 Task: Open the event Second Team Building Activity: Outdoor Adventure and Team Bonding Experience on '2023/10/29', change the date to 2023/12/23, change the font style of the description to Georgia, set the availability to Working elsewhere, insert an emoji Sky blue heart, logged in from the account softage.10@softage.net and add another guest for the event, softage.9@softage.net. Change the alignment of the event description to Align right.Change the font color of the description to Yellow and select an event charm, 
Action: Mouse moved to (341, 158)
Screenshot: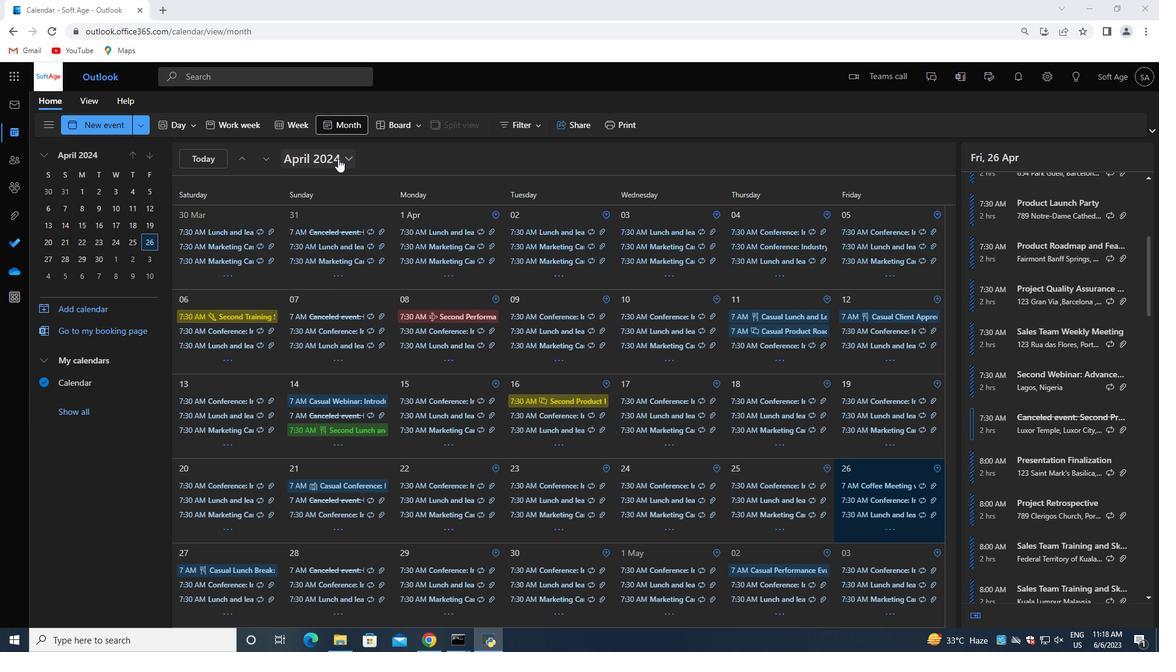 
Action: Mouse pressed left at (341, 158)
Screenshot: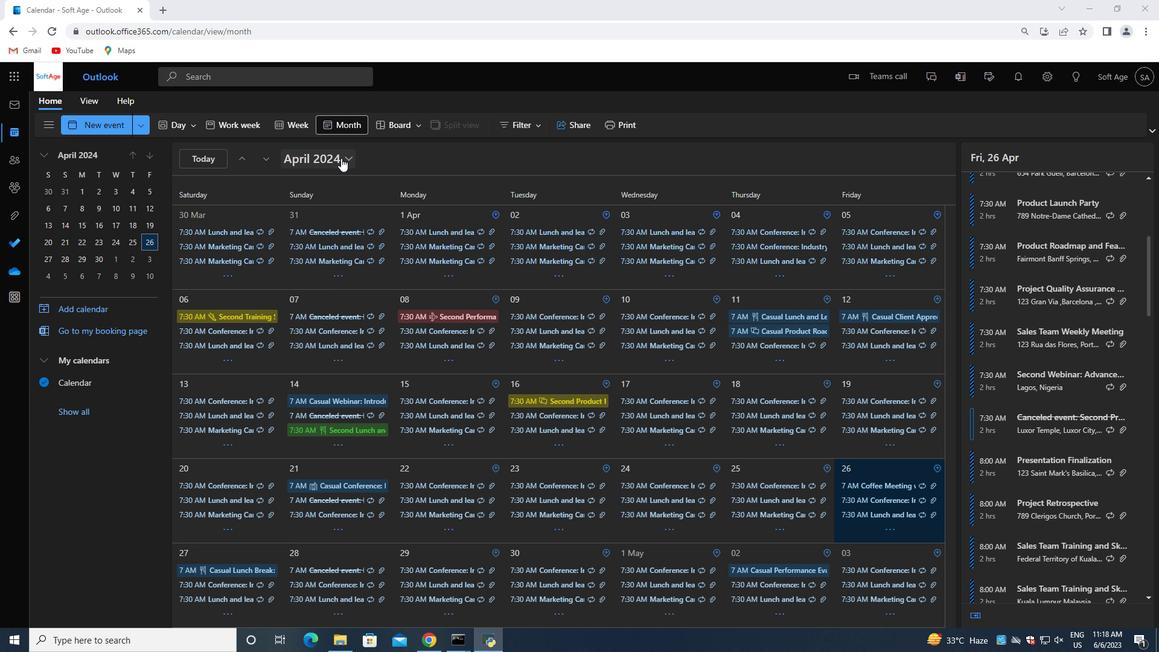 
Action: Mouse moved to (375, 189)
Screenshot: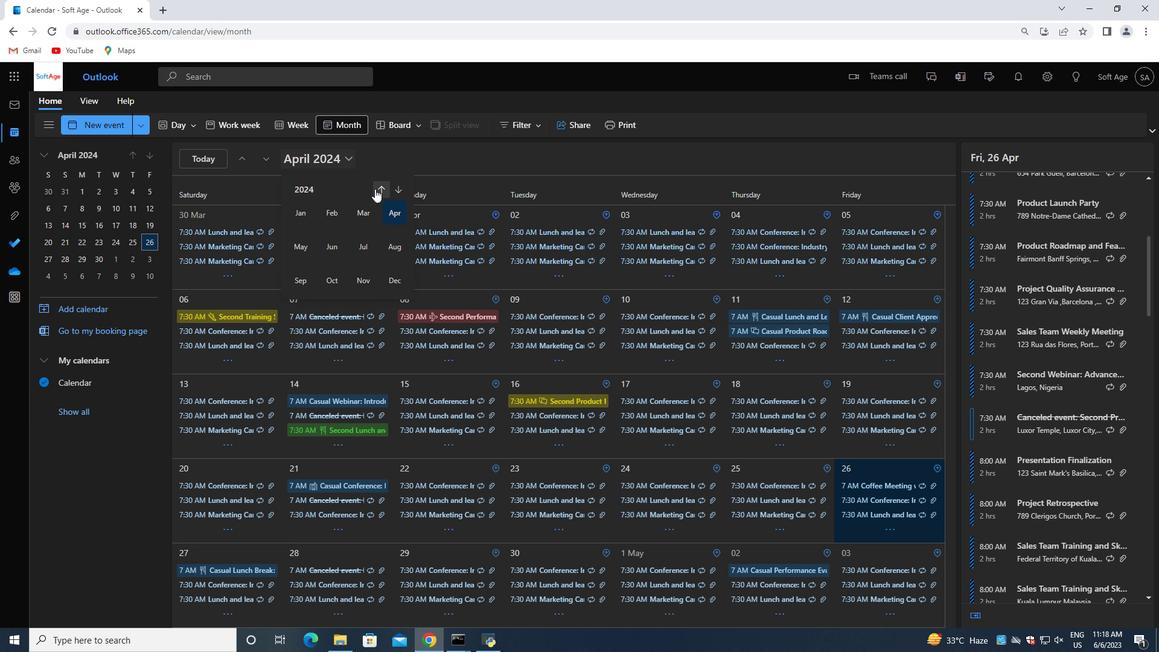 
Action: Mouse pressed left at (375, 189)
Screenshot: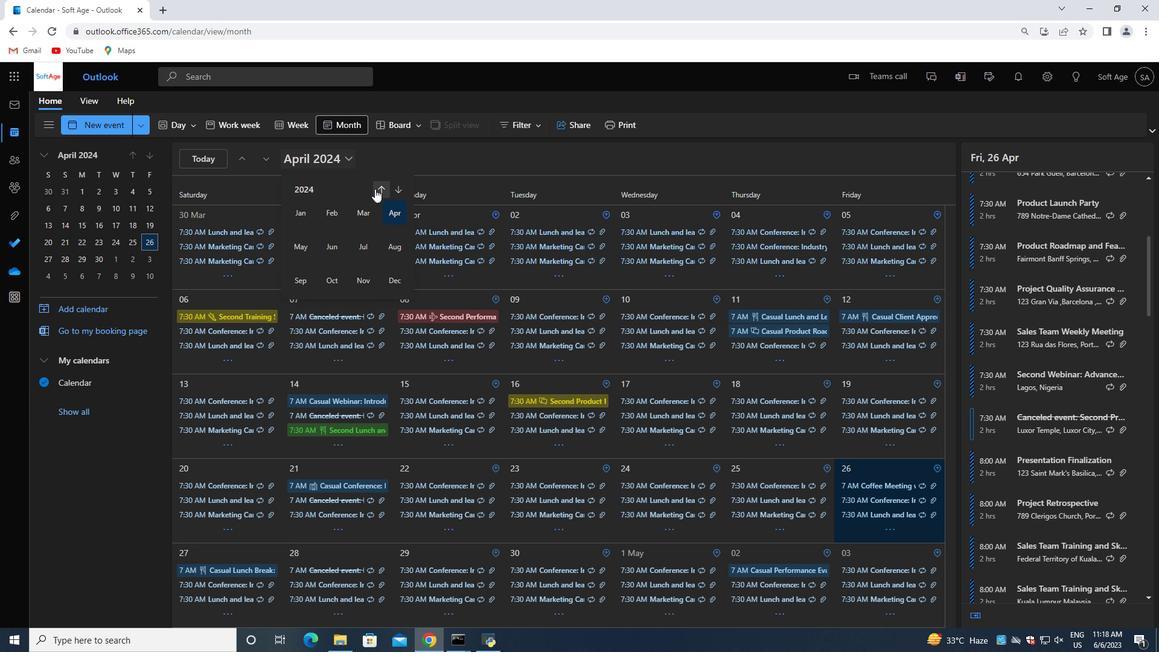 
Action: Mouse moved to (336, 279)
Screenshot: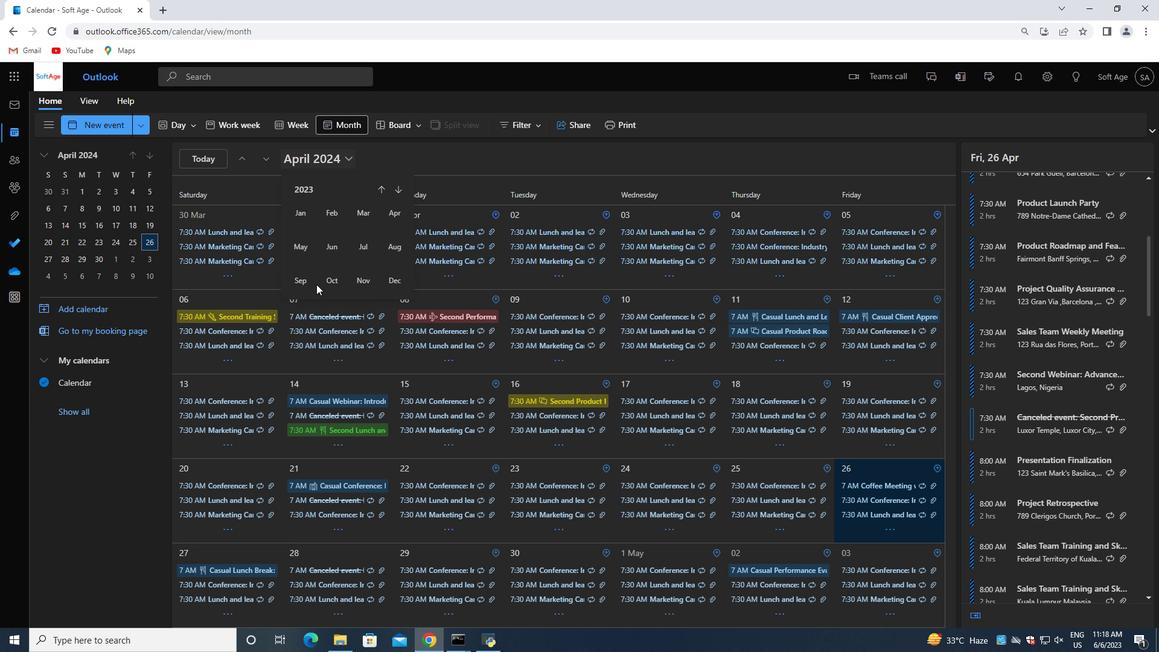 
Action: Mouse pressed left at (336, 279)
Screenshot: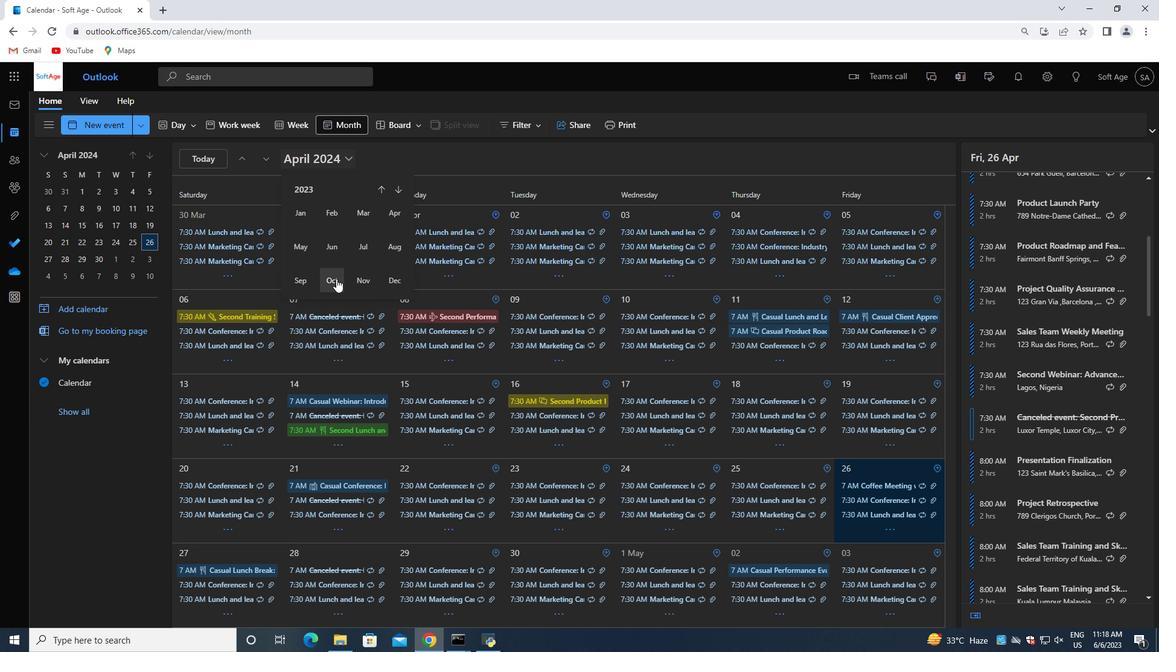 
Action: Mouse moved to (378, 489)
Screenshot: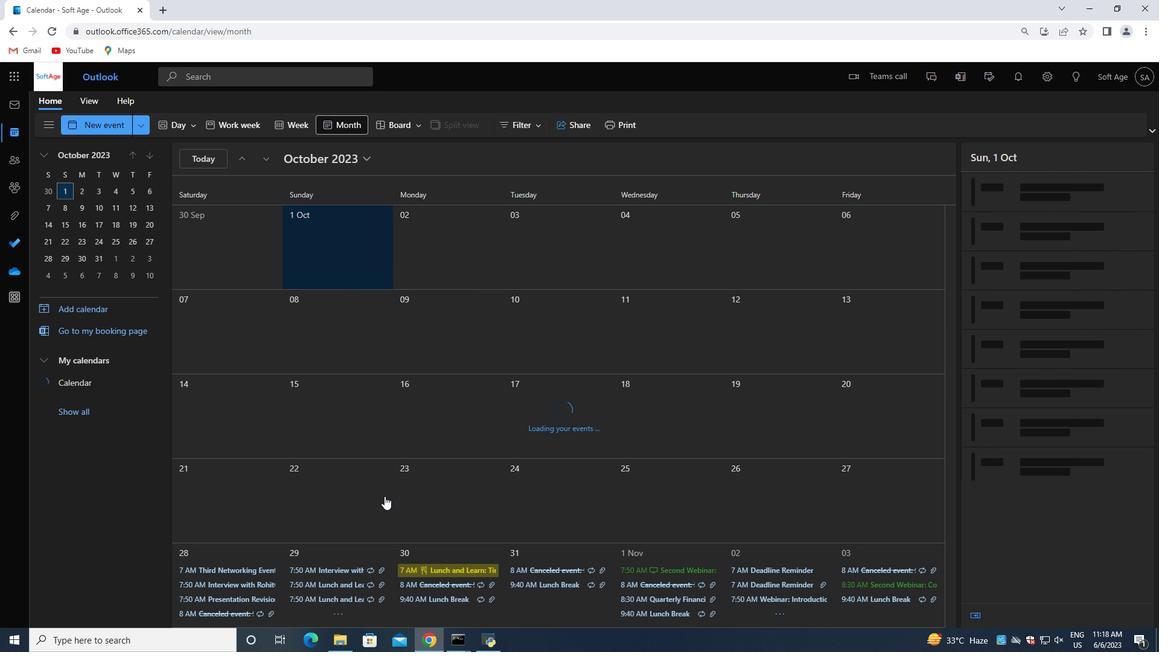 
Action: Mouse scrolled (378, 489) with delta (0, 0)
Screenshot: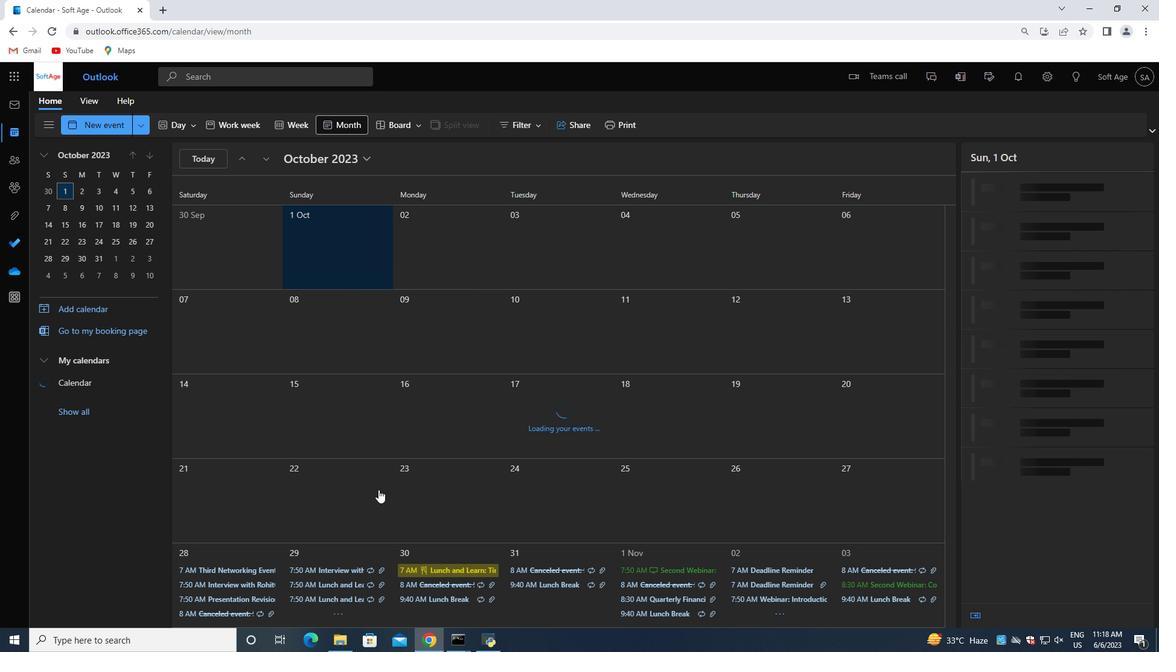 
Action: Mouse moved to (364, 500)
Screenshot: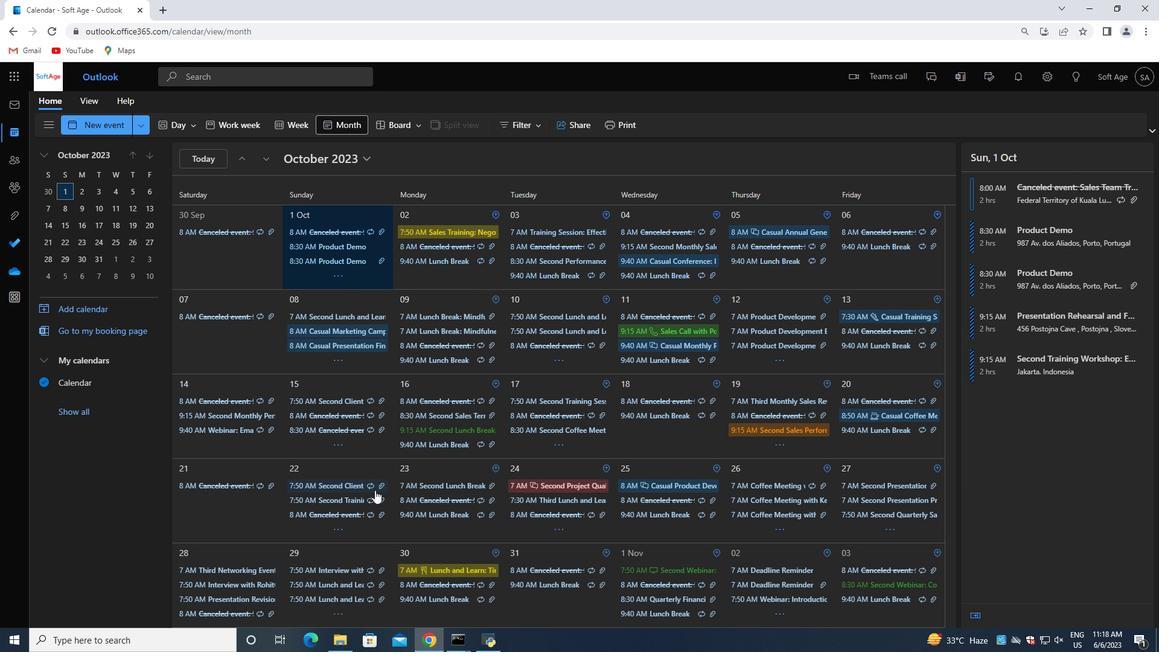 
Action: Mouse scrolled (364, 500) with delta (0, 0)
Screenshot: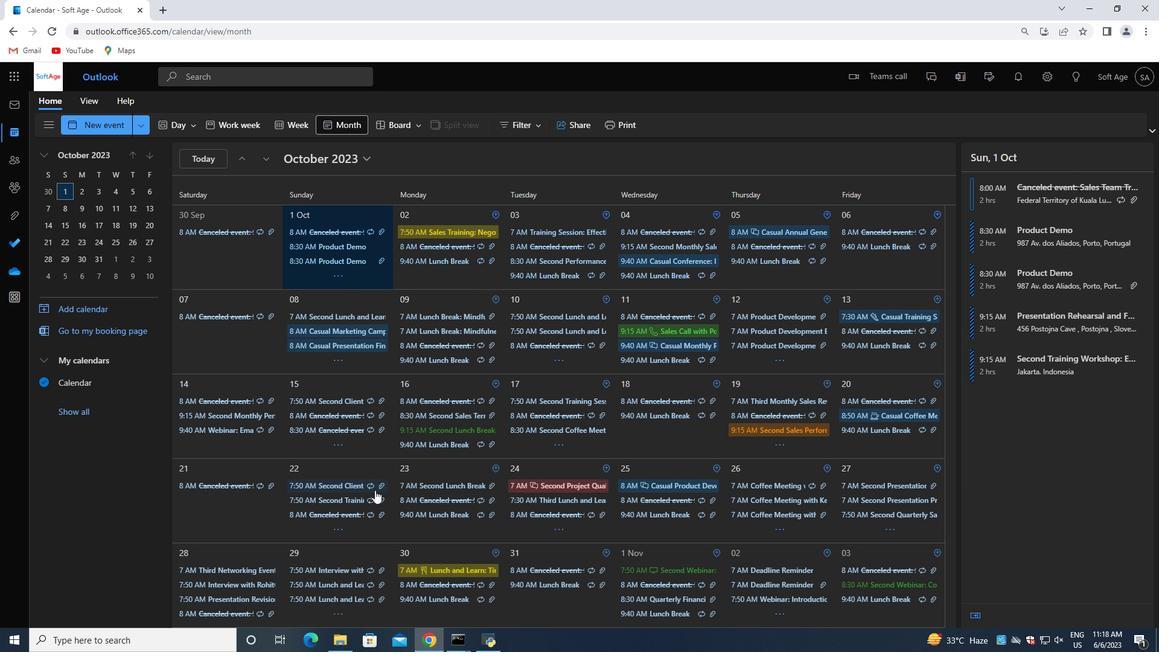 
Action: Mouse moved to (360, 506)
Screenshot: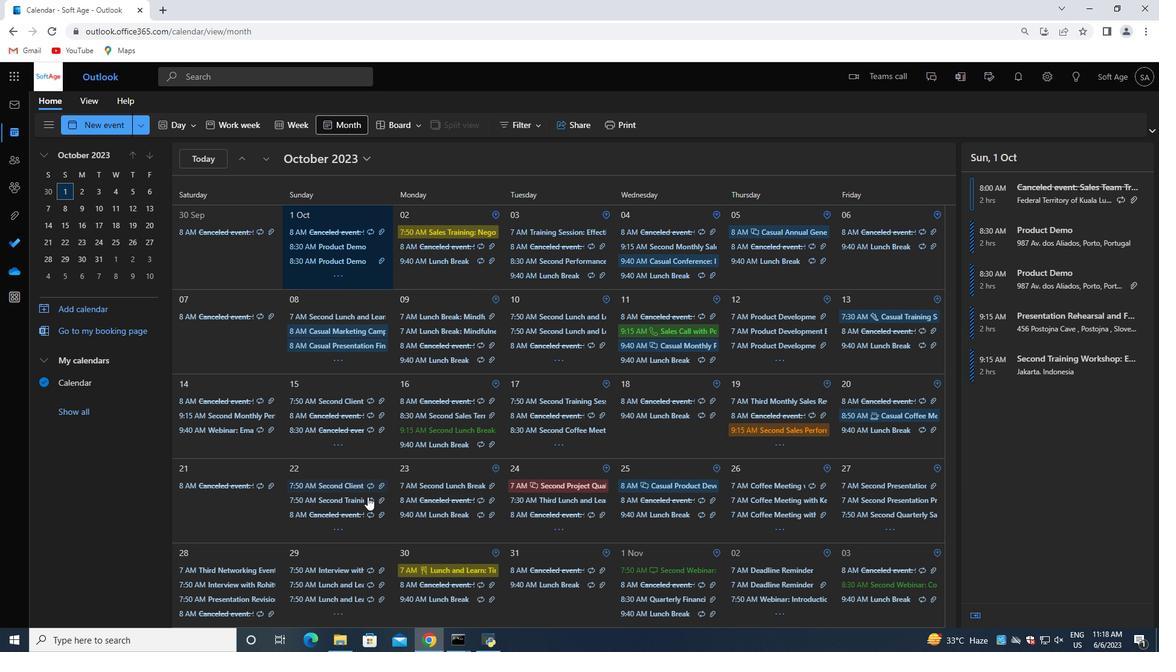 
Action: Mouse scrolled (360, 506) with delta (0, 0)
Screenshot: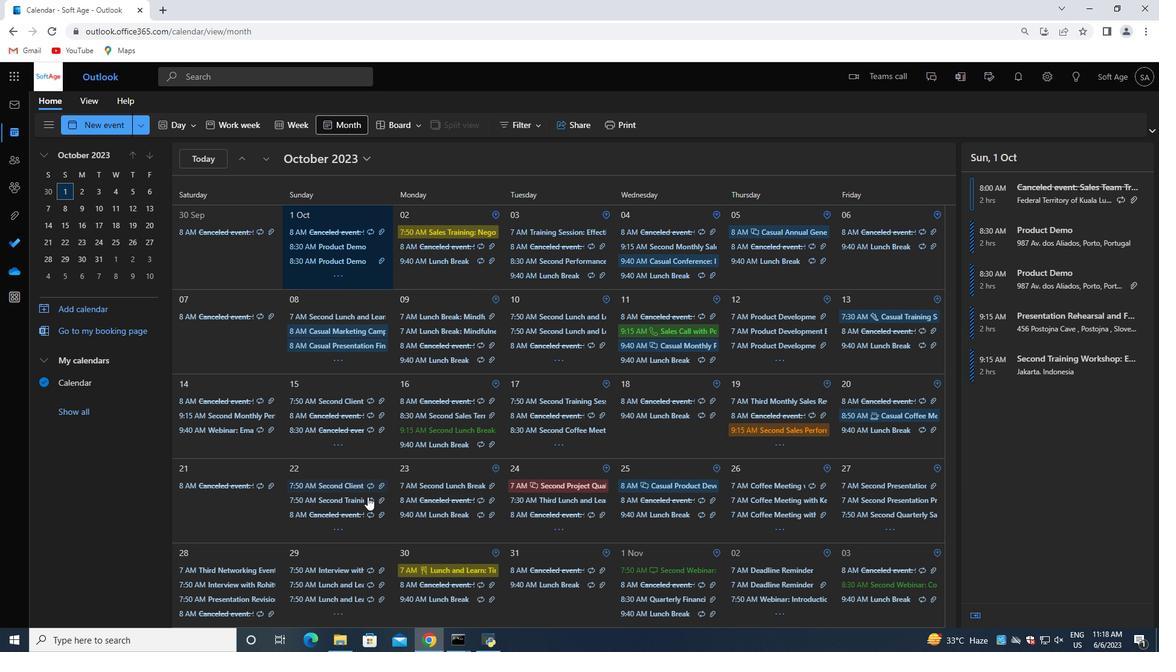 
Action: Mouse moved to (300, 611)
Screenshot: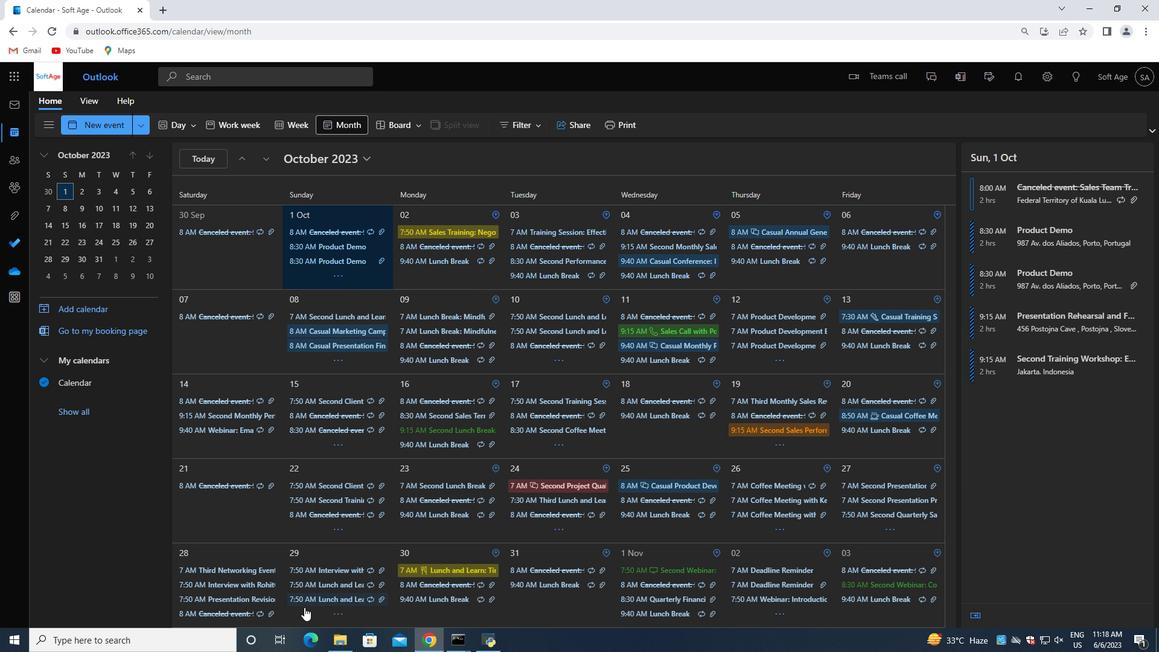 
Action: Mouse pressed left at (300, 611)
Screenshot: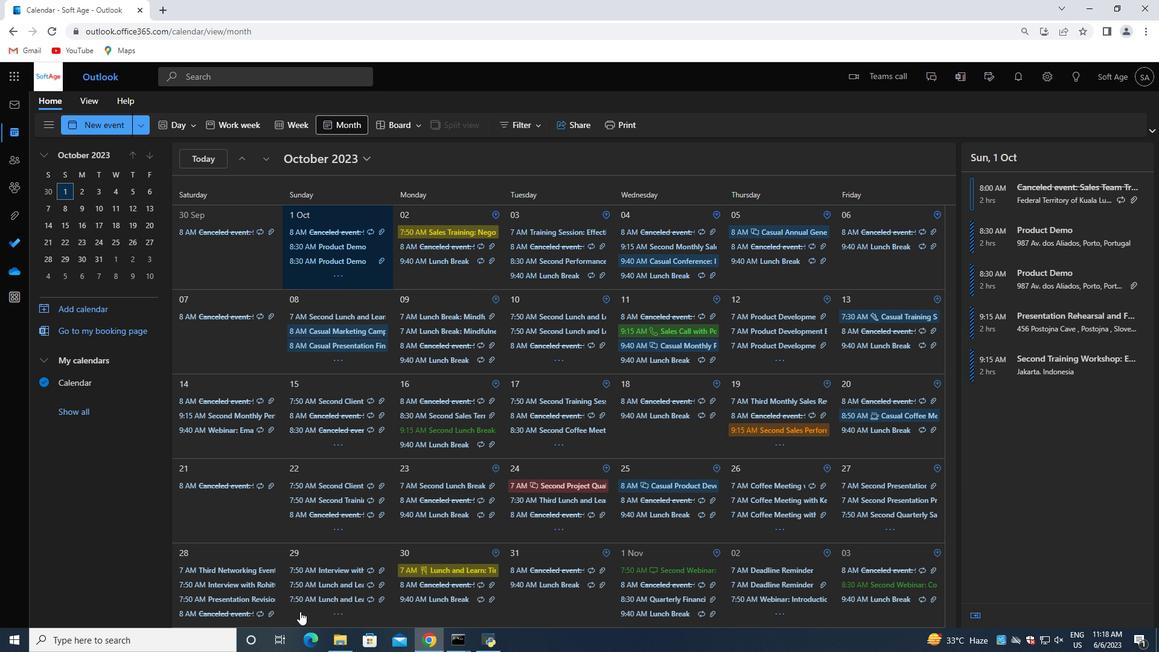 
Action: Mouse moved to (1076, 373)
Screenshot: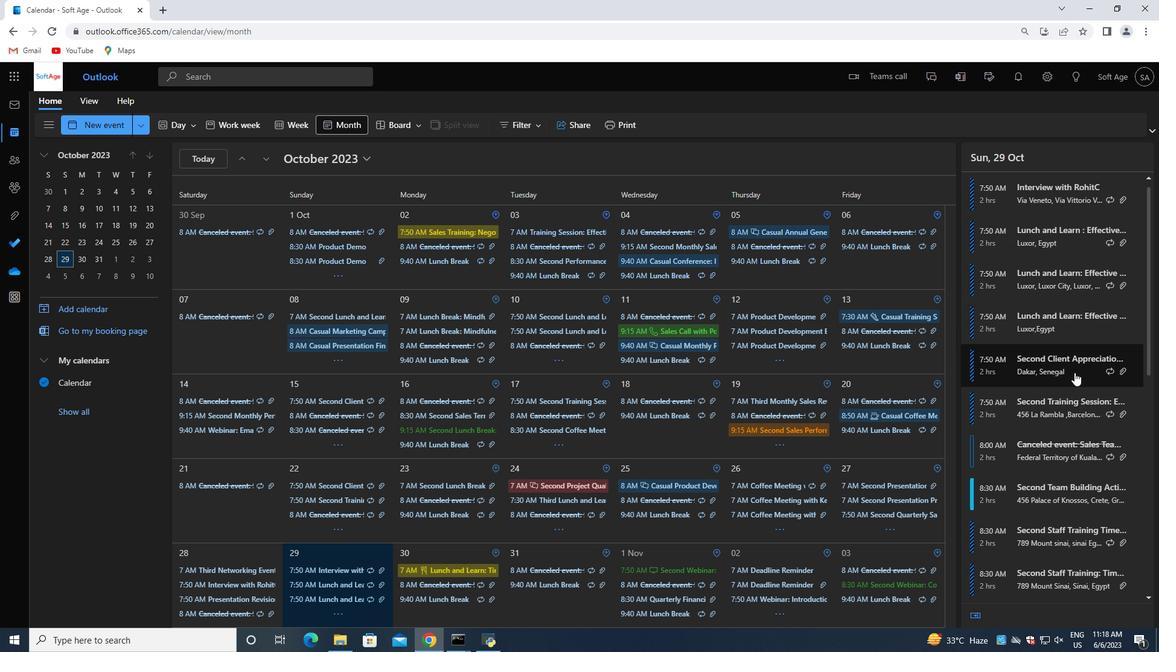 
Action: Mouse scrolled (1076, 373) with delta (0, 0)
Screenshot: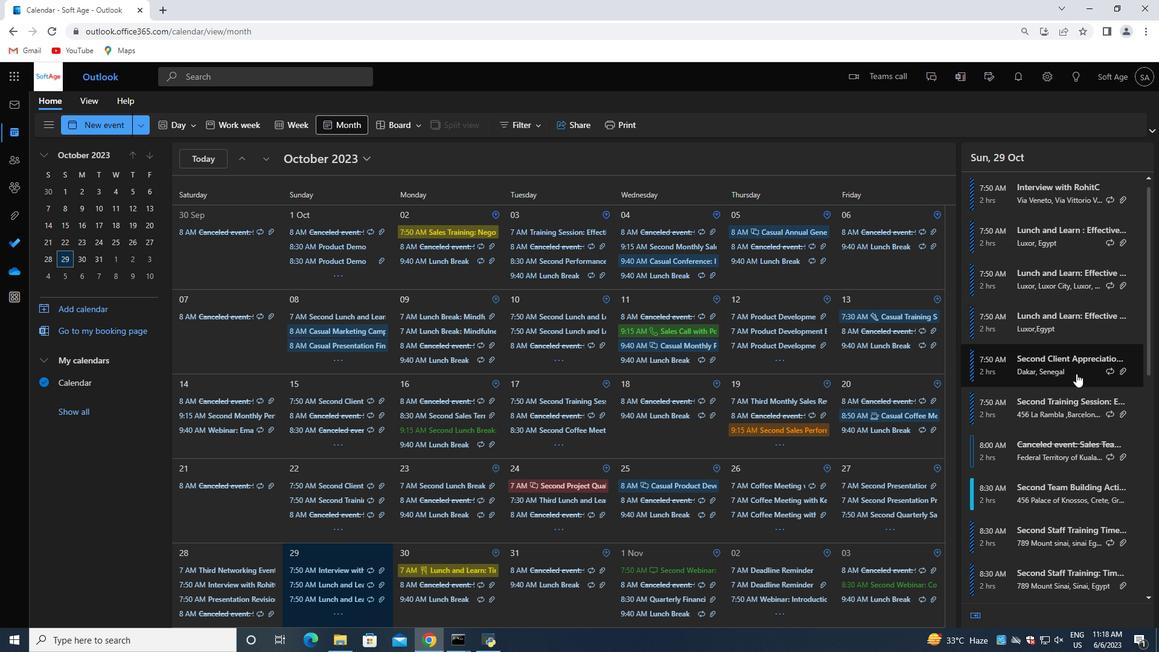 
Action: Mouse moved to (1066, 447)
Screenshot: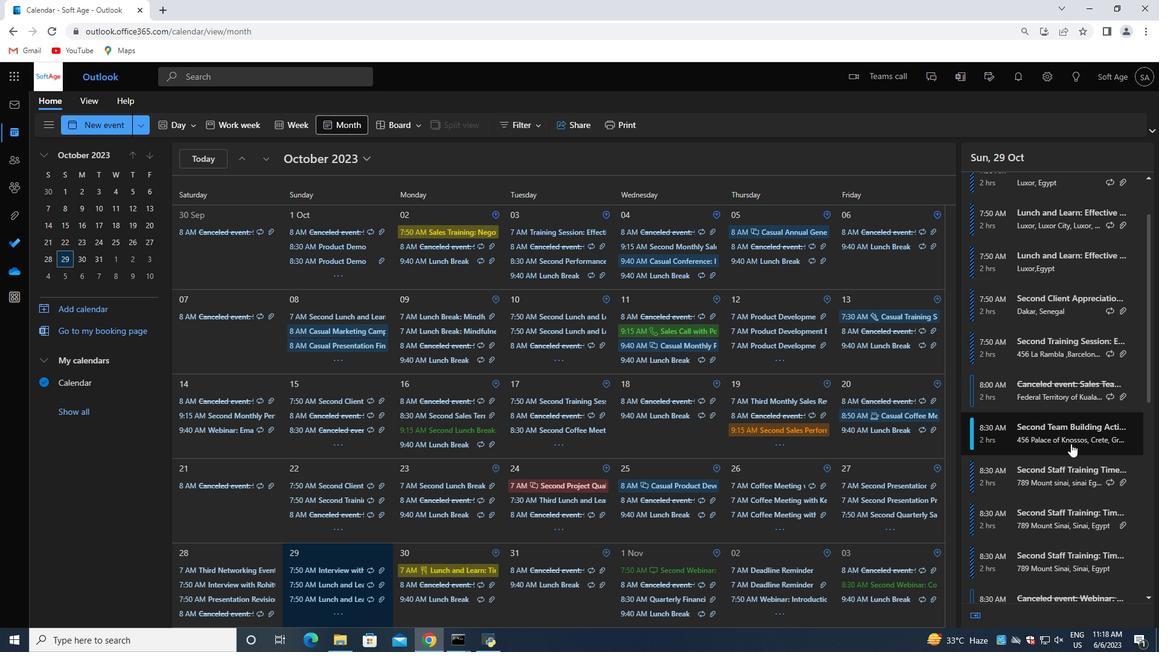 
Action: Mouse pressed left at (1066, 447)
Screenshot: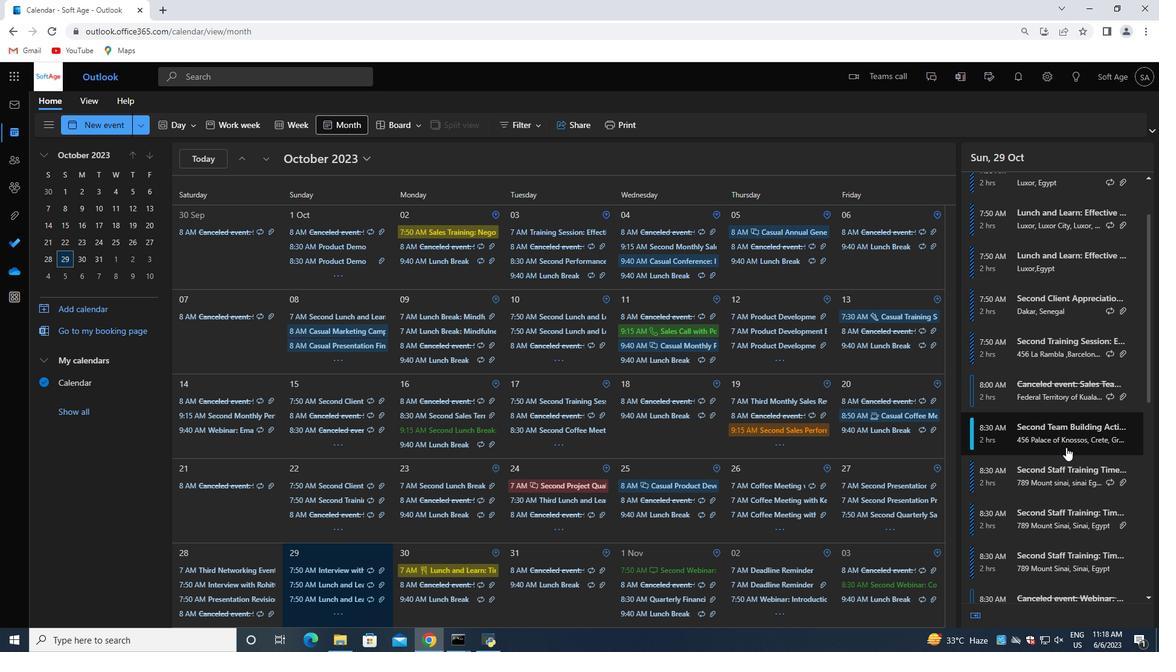 
Action: Mouse moved to (779, 555)
Screenshot: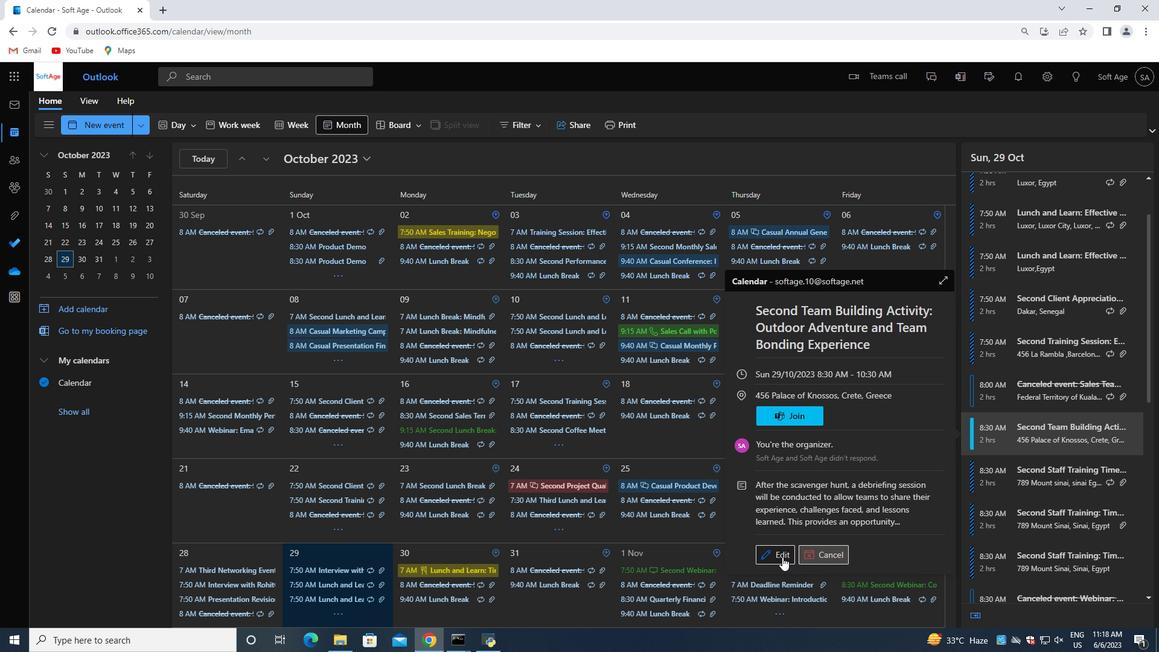 
Action: Mouse pressed left at (779, 555)
Screenshot: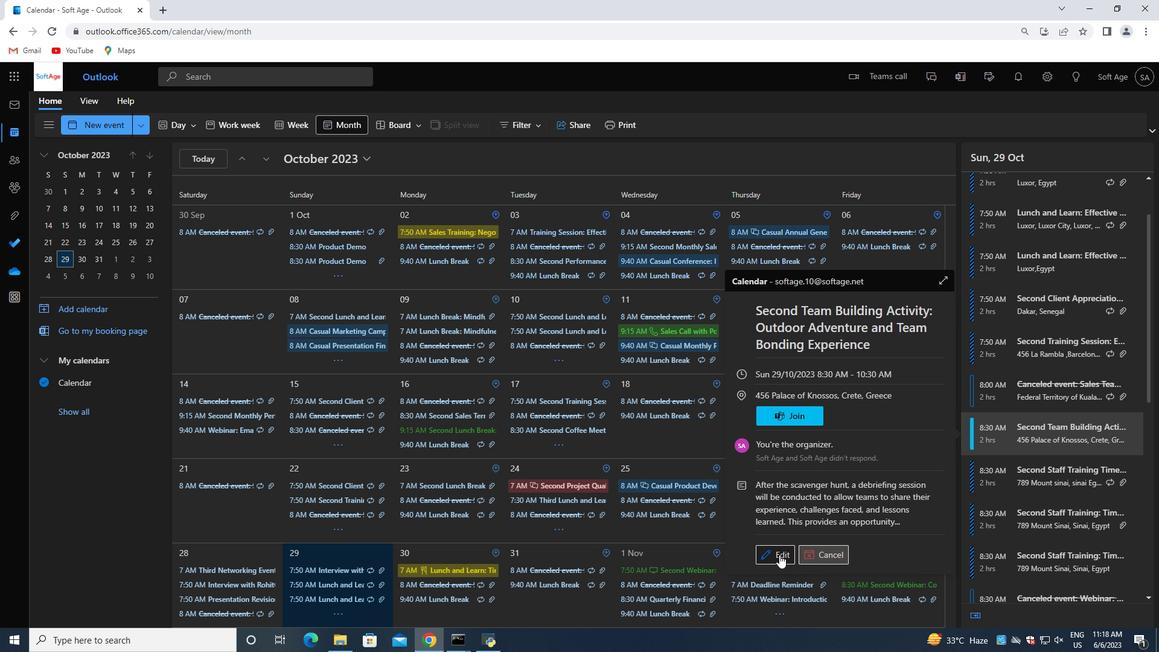 
Action: Mouse moved to (349, 333)
Screenshot: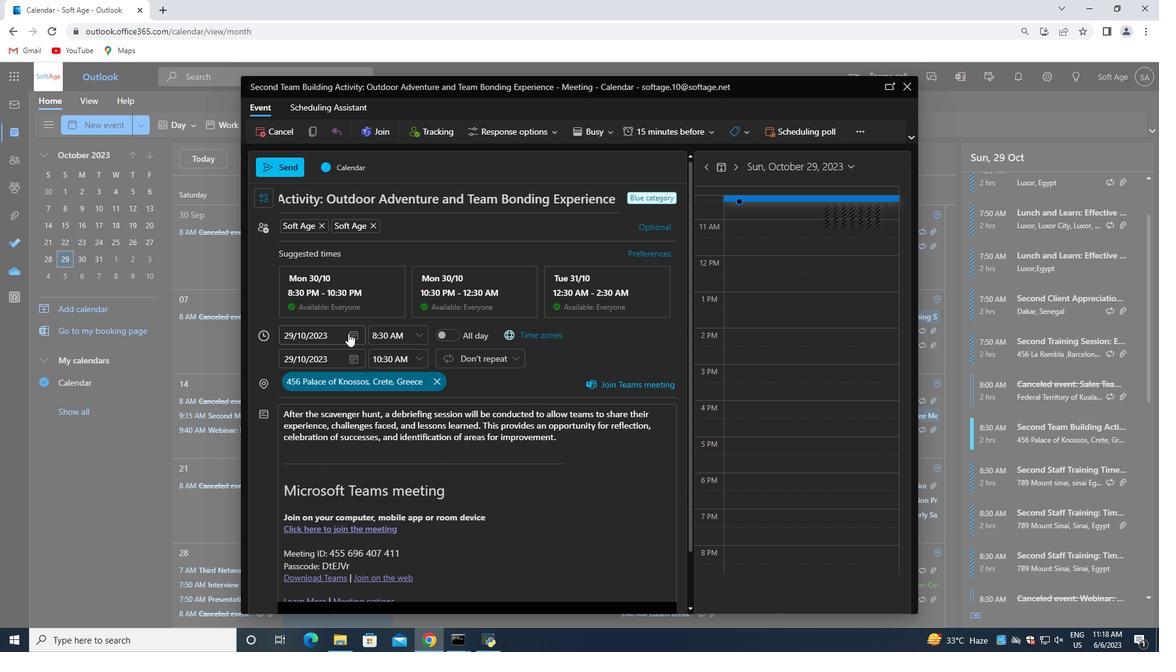 
Action: Mouse pressed left at (349, 333)
Screenshot: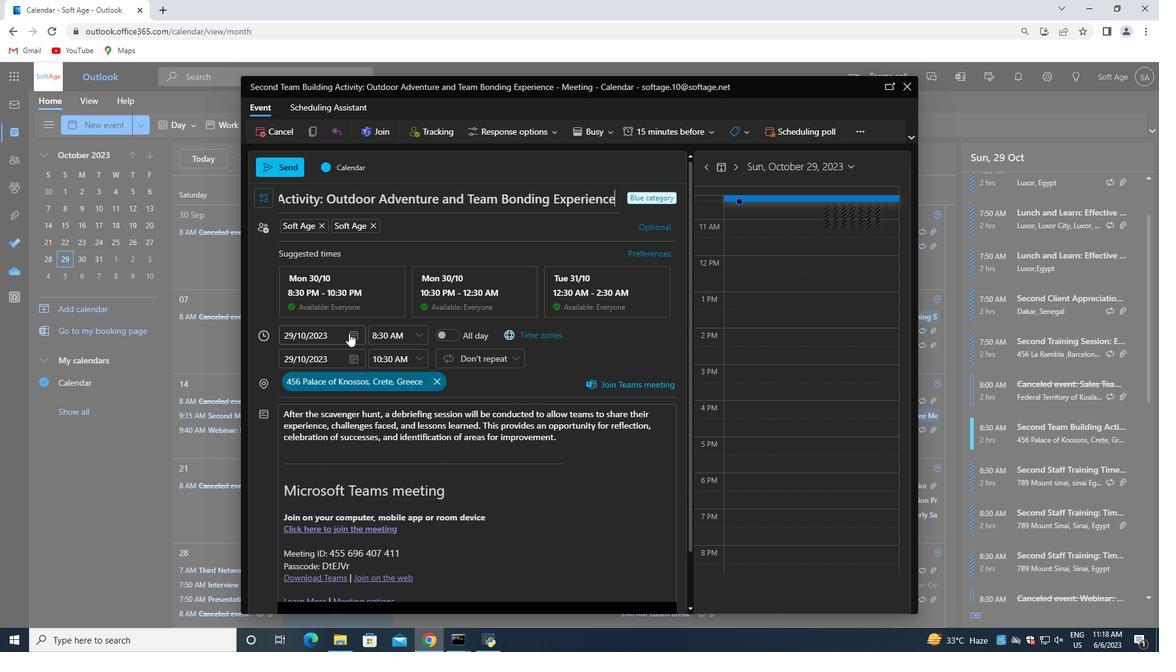 
Action: Mouse moved to (397, 355)
Screenshot: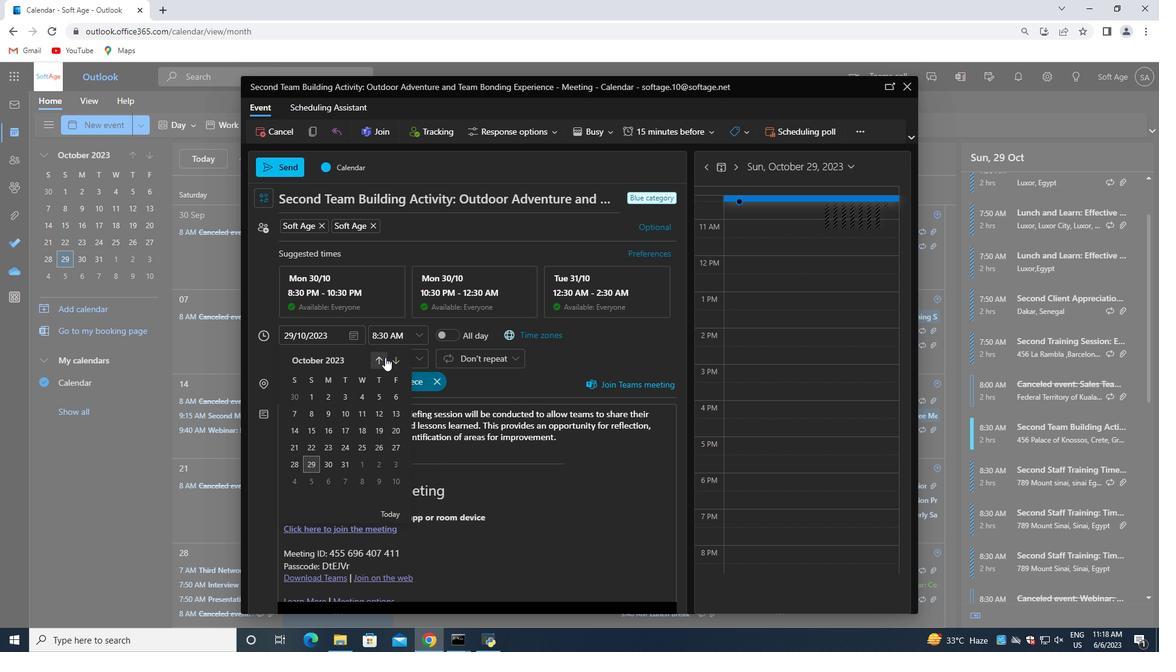 
Action: Mouse pressed left at (397, 355)
Screenshot: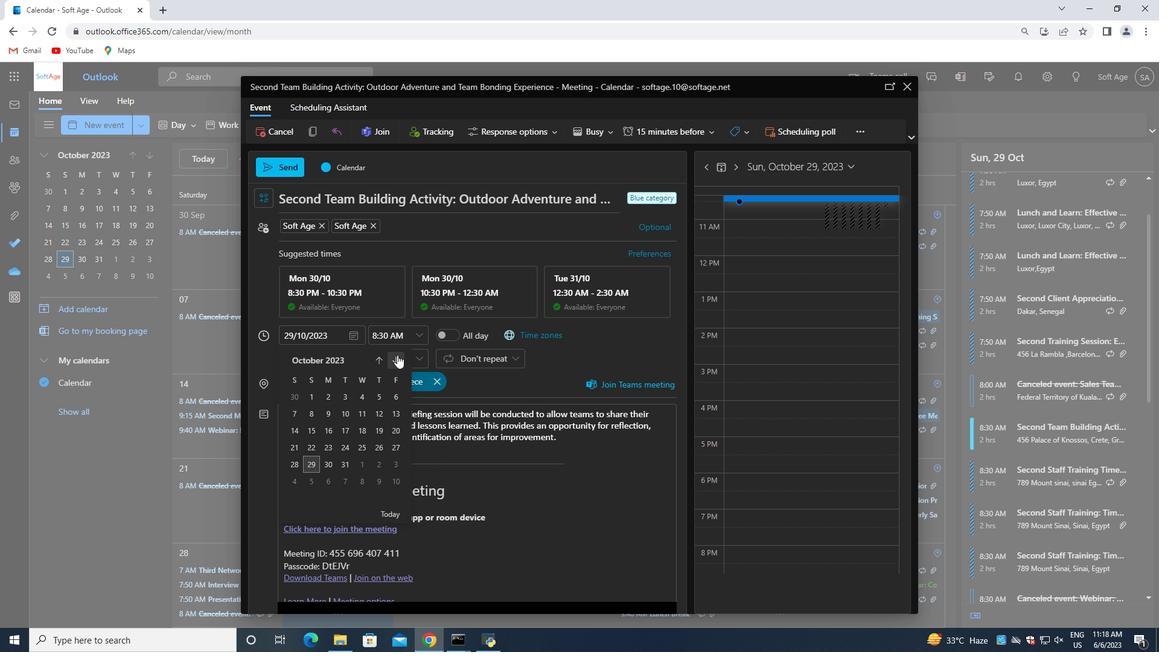 
Action: Mouse pressed left at (397, 355)
Screenshot: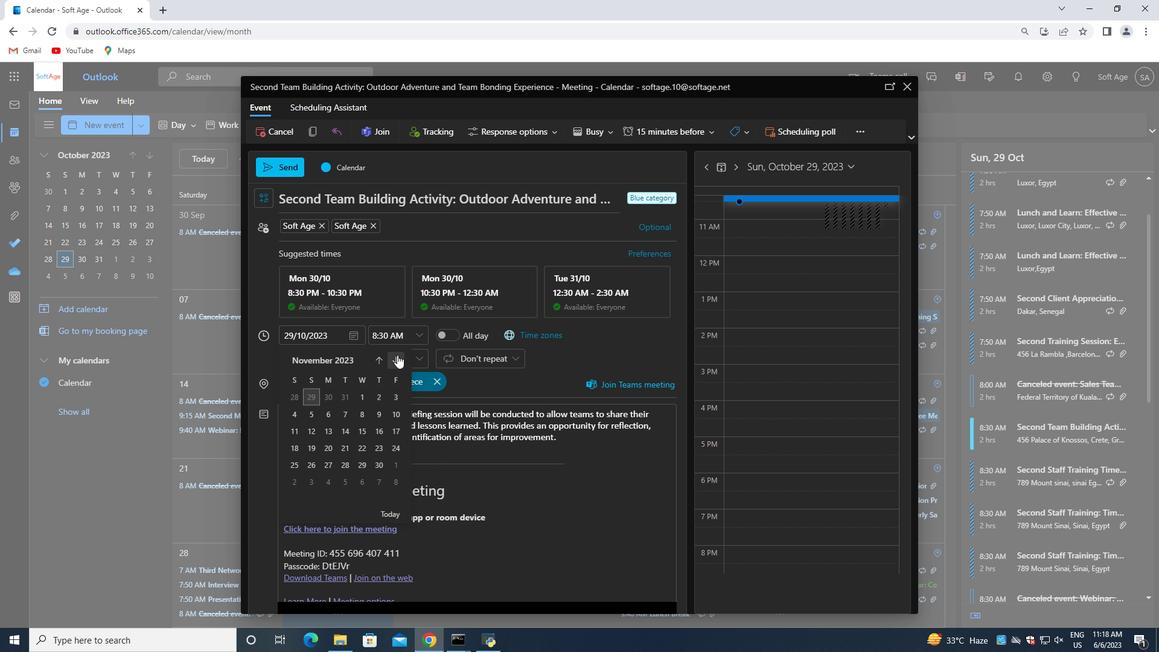 
Action: Mouse moved to (296, 463)
Screenshot: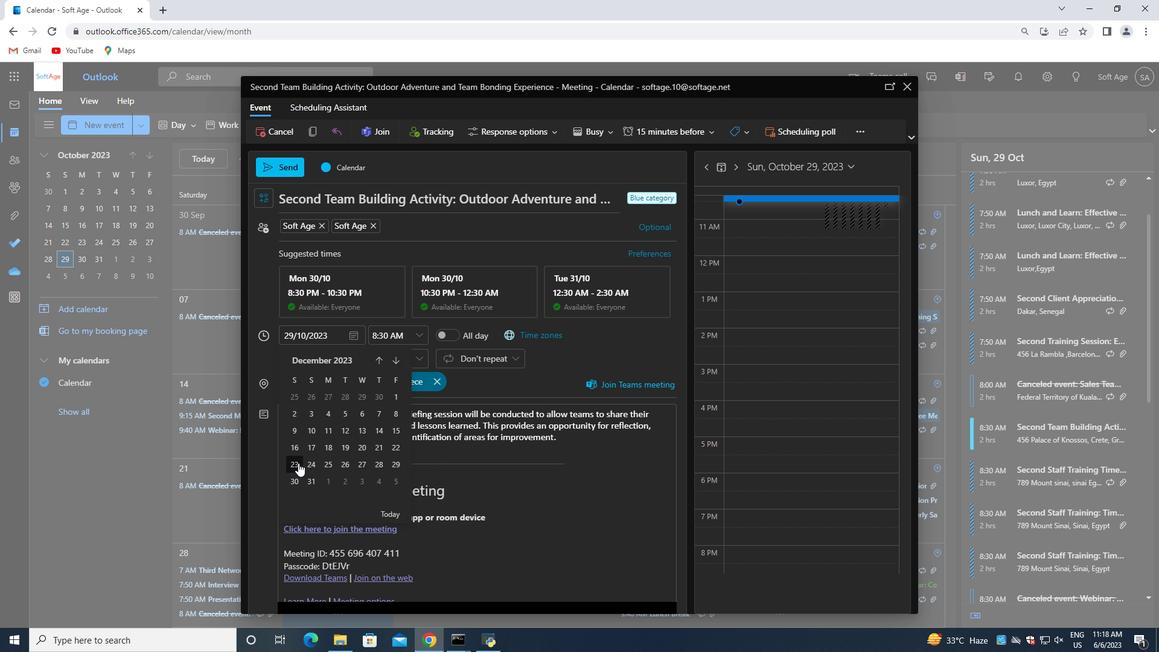 
Action: Mouse pressed left at (296, 463)
Screenshot: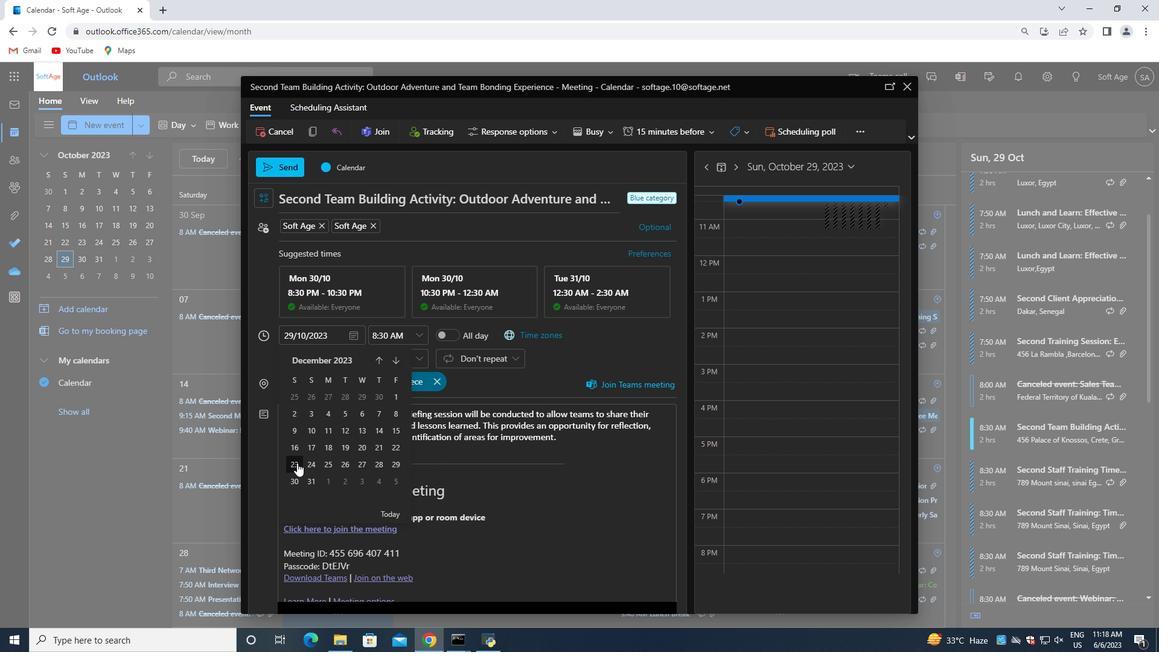 
Action: Mouse moved to (560, 437)
Screenshot: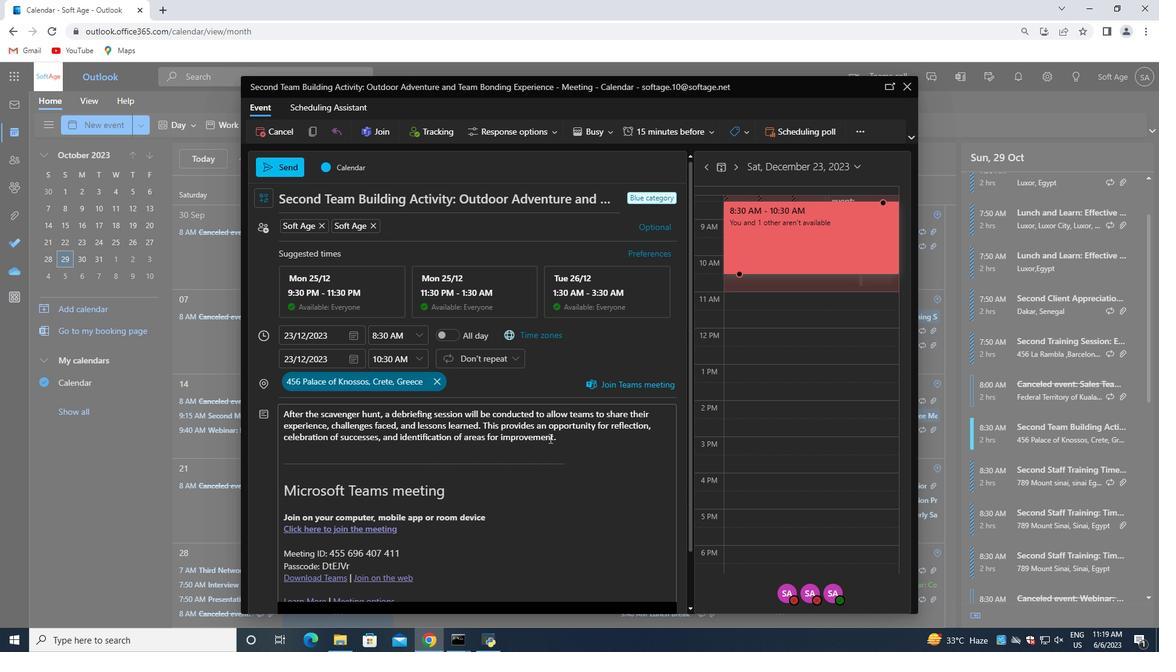
Action: Mouse pressed left at (560, 437)
Screenshot: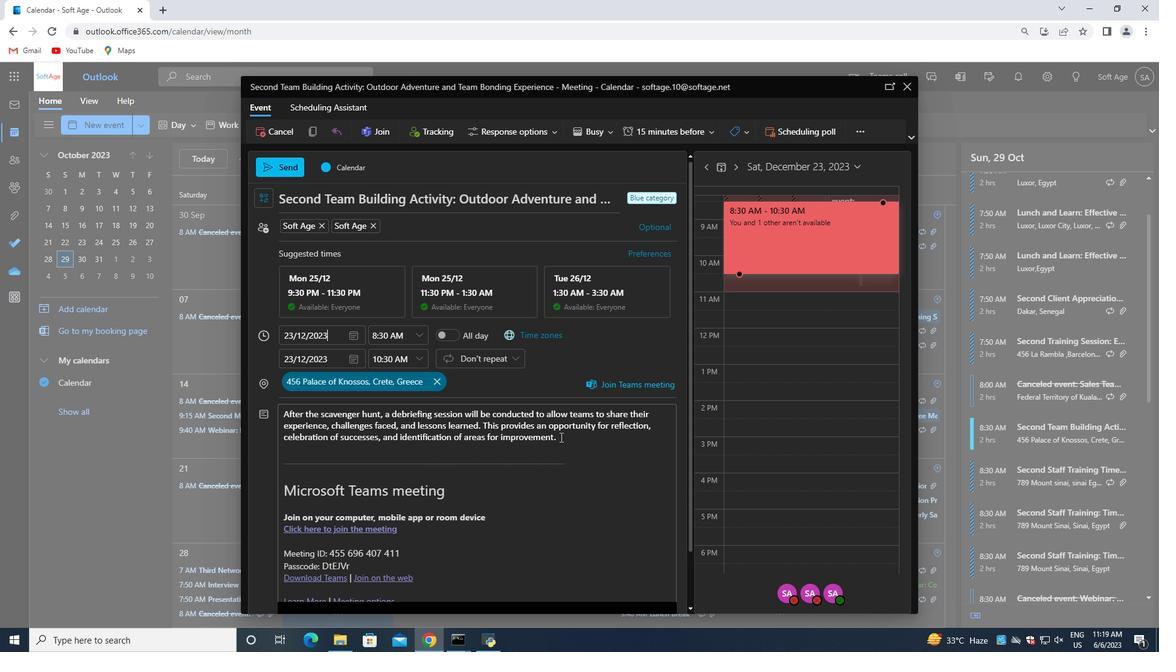 
Action: Mouse moved to (446, 513)
Screenshot: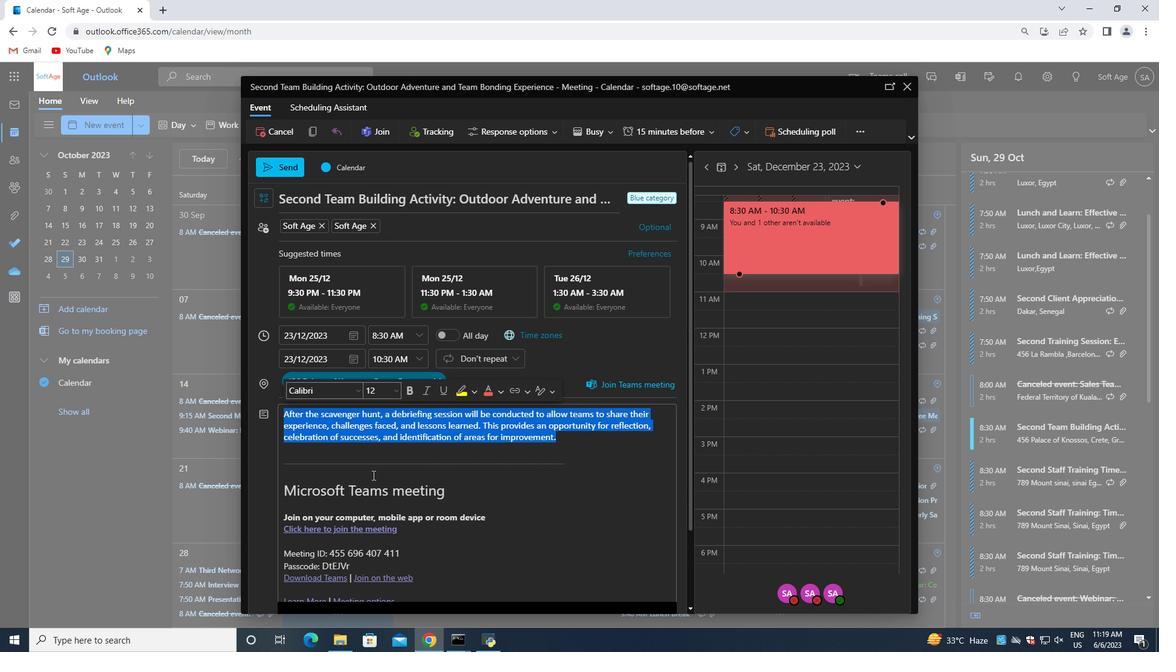 
Action: Mouse scrolled (446, 512) with delta (0, 0)
Screenshot: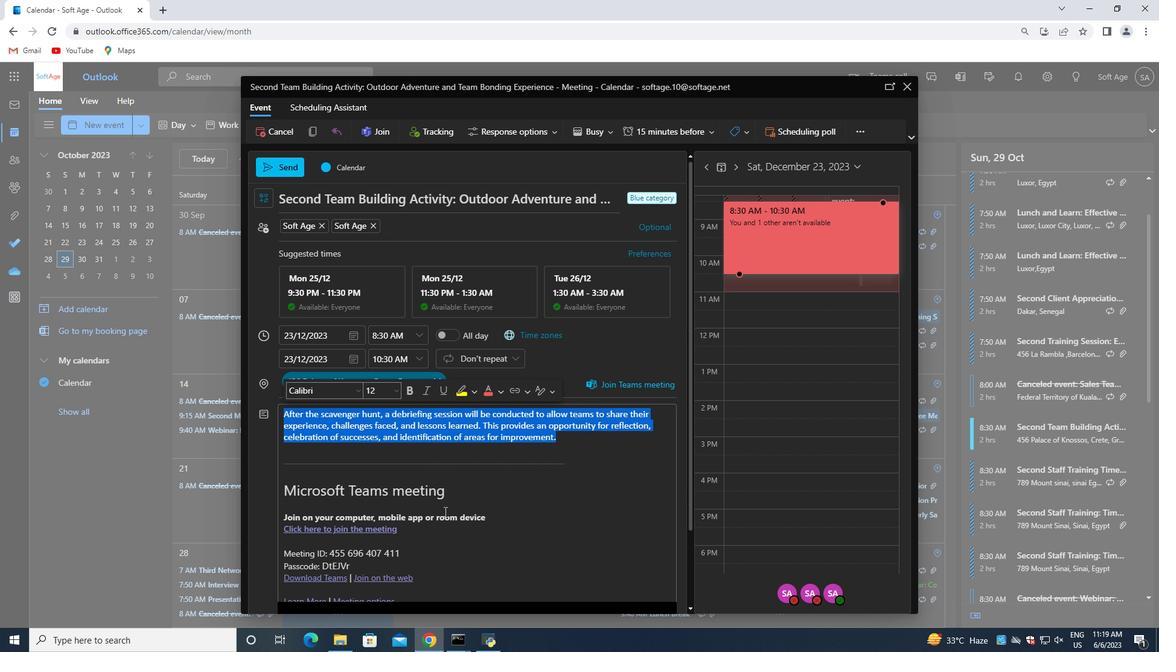 
Action: Mouse moved to (447, 513)
Screenshot: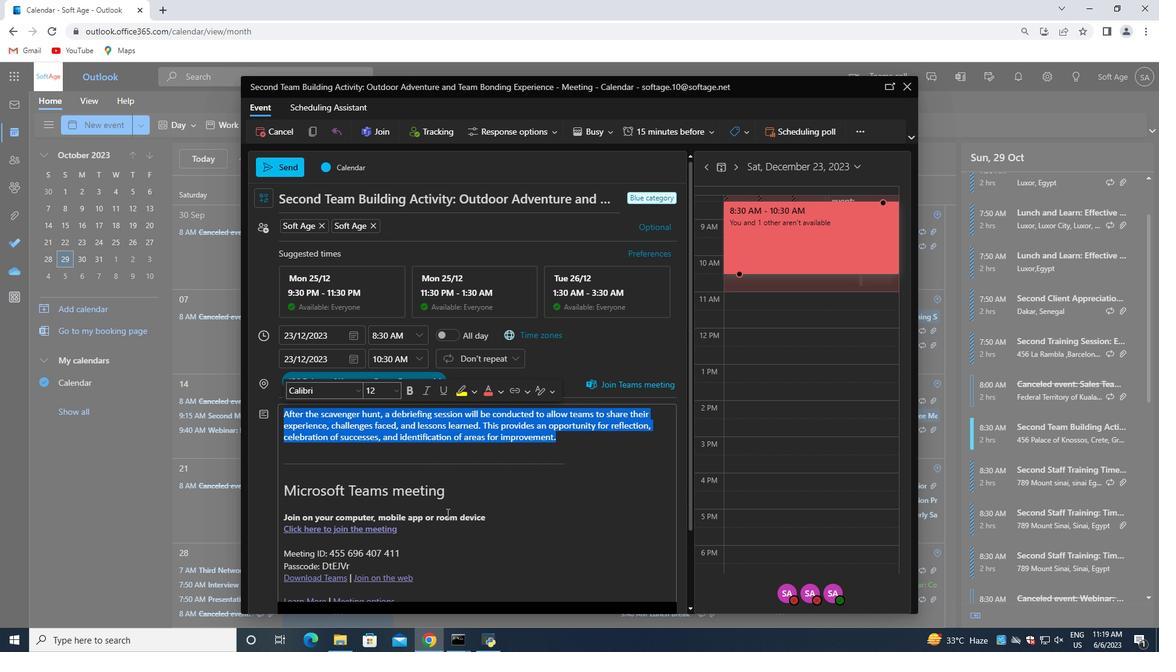 
Action: Mouse scrolled (447, 512) with delta (0, 0)
Screenshot: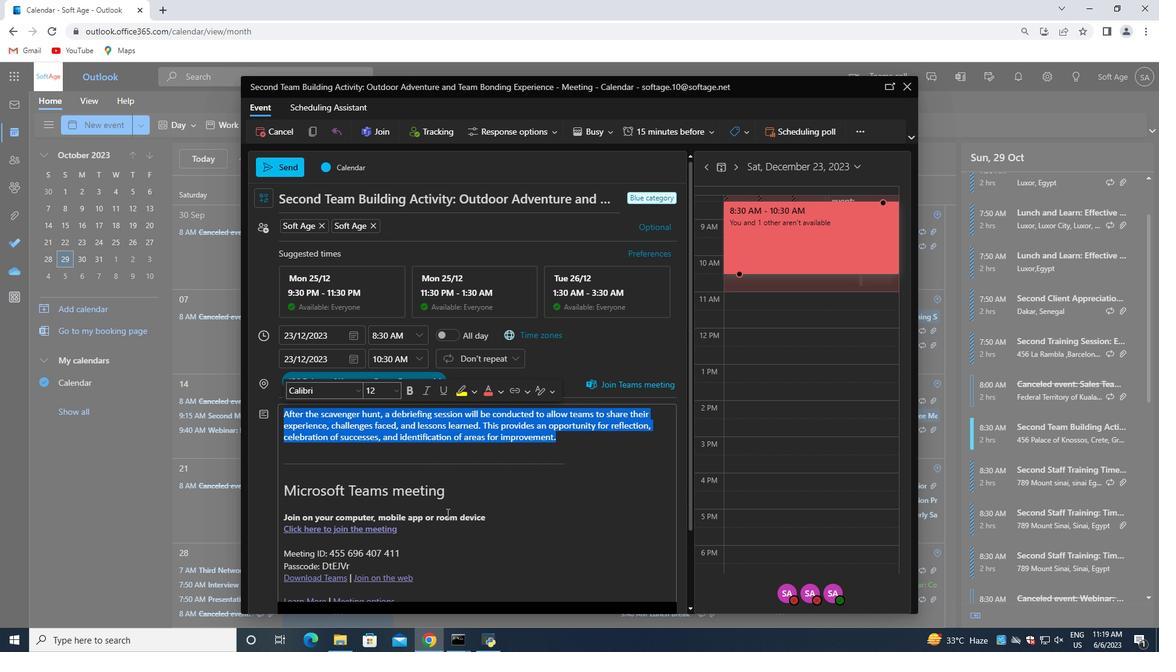 
Action: Mouse scrolled (447, 512) with delta (0, 0)
Screenshot: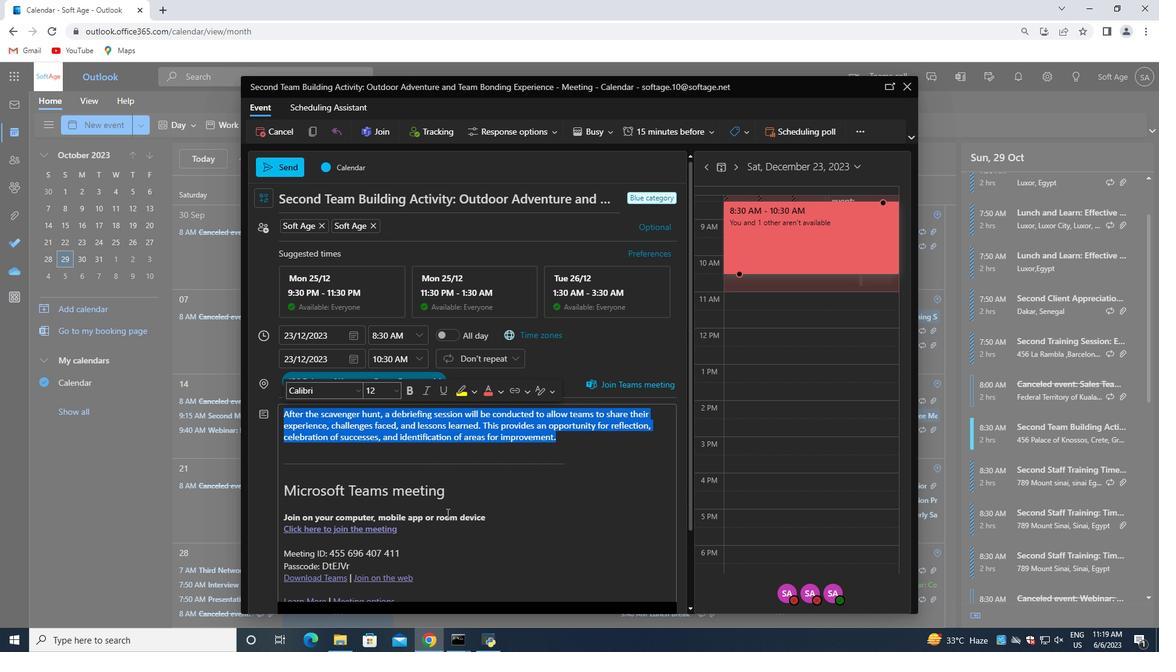 
Action: Mouse scrolled (447, 512) with delta (0, 0)
Screenshot: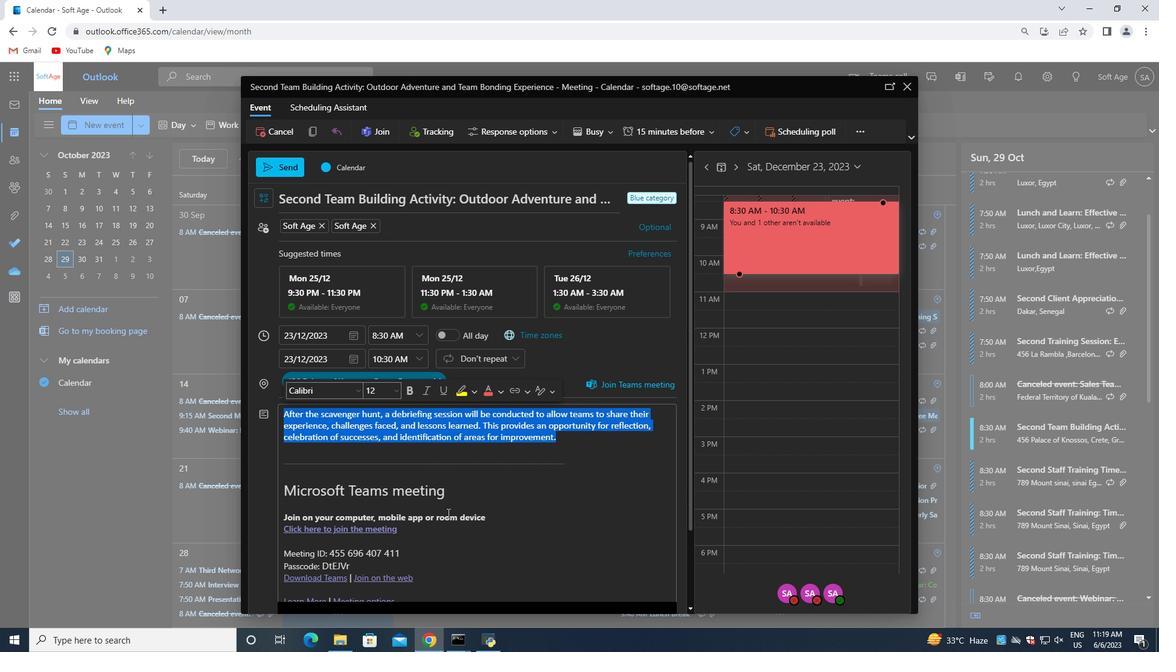 
Action: Mouse moved to (312, 560)
Screenshot: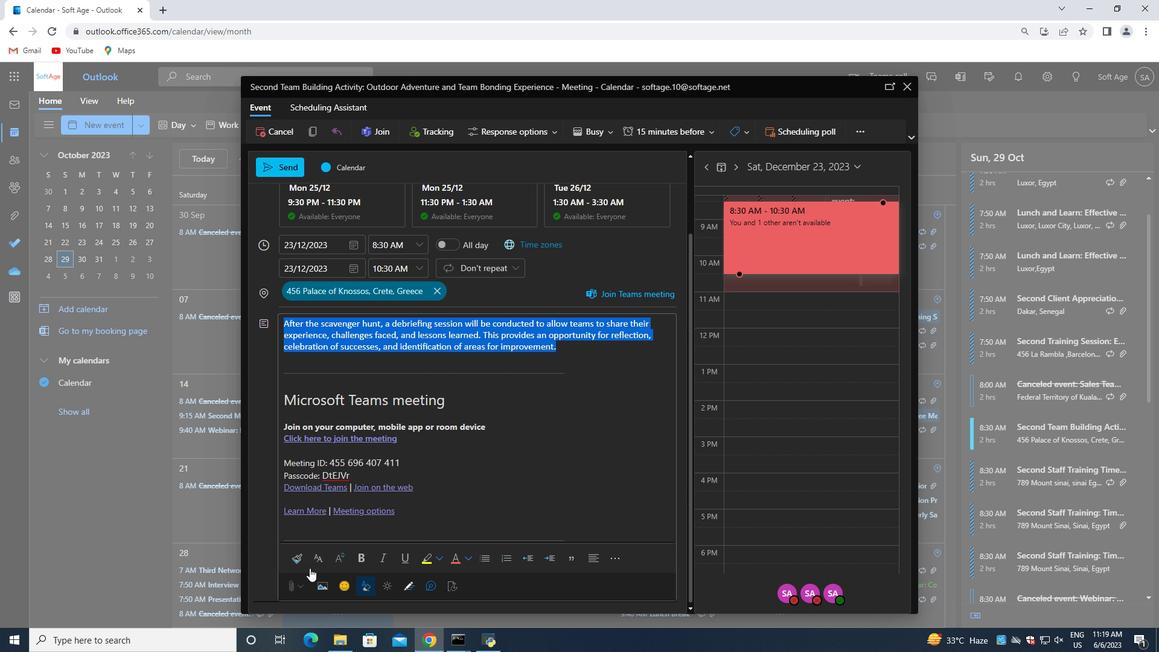 
Action: Mouse pressed left at (312, 560)
Screenshot: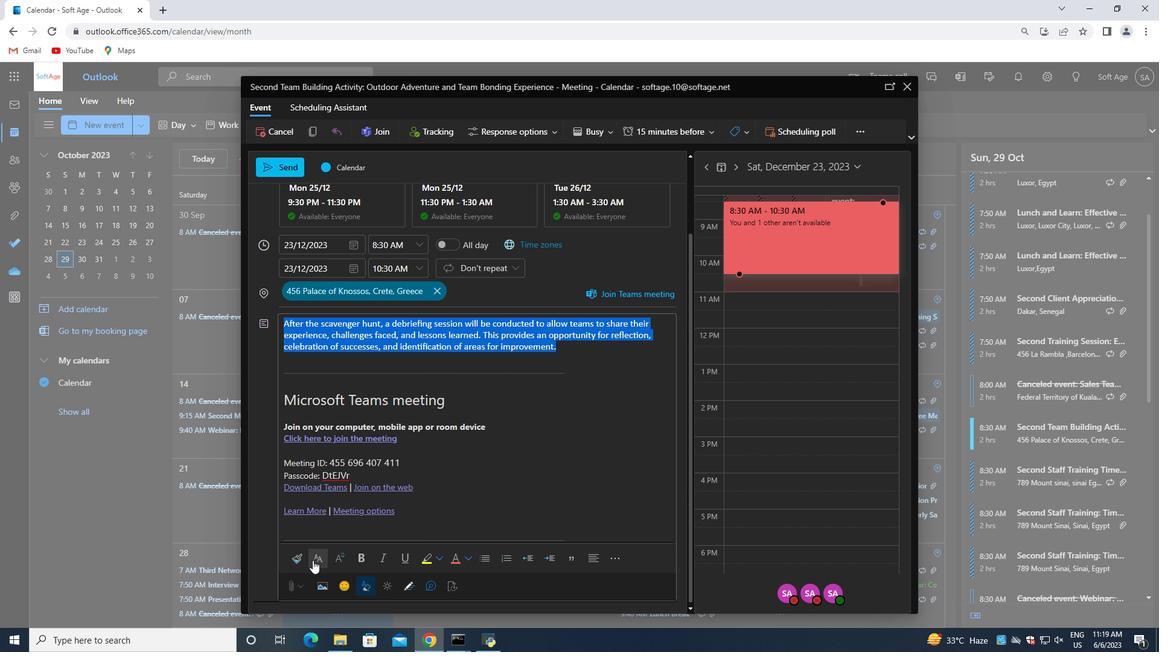 
Action: Mouse moved to (365, 473)
Screenshot: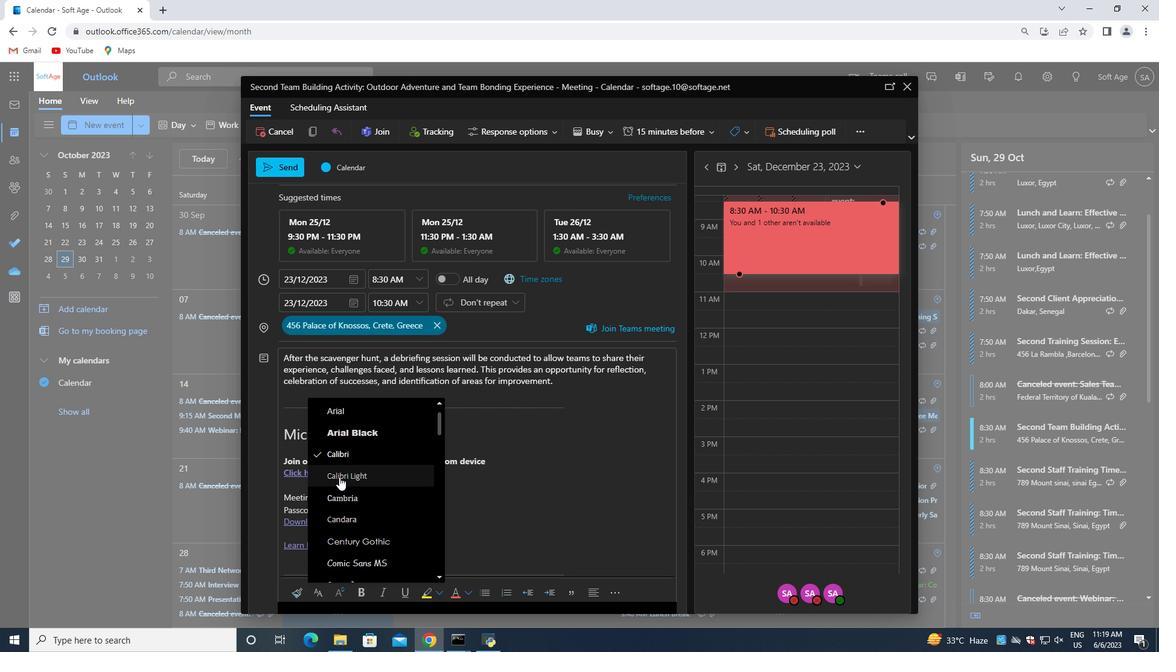 
Action: Mouse scrolled (365, 472) with delta (0, 0)
Screenshot: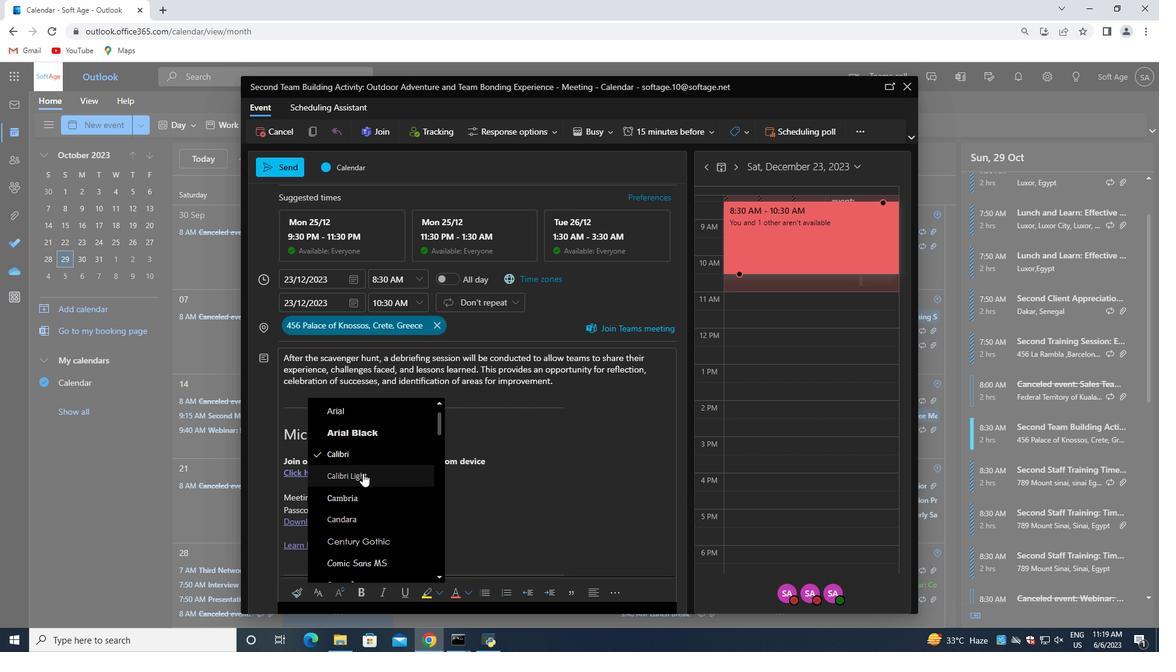 
Action: Mouse moved to (366, 474)
Screenshot: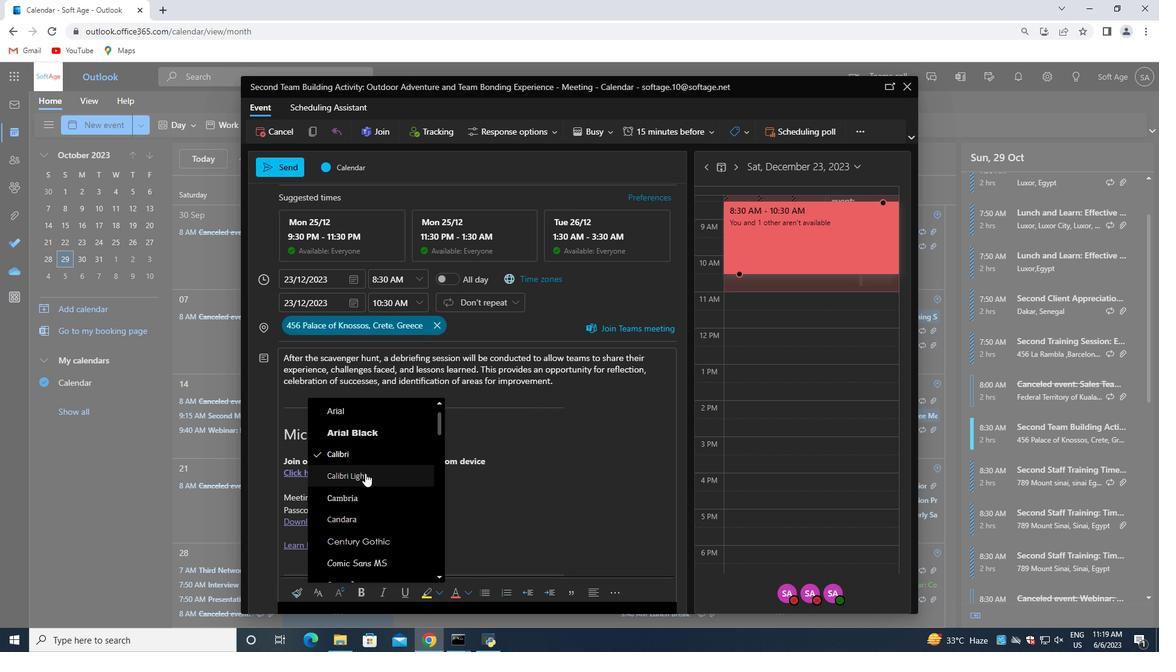 
Action: Mouse scrolled (366, 473) with delta (0, 0)
Screenshot: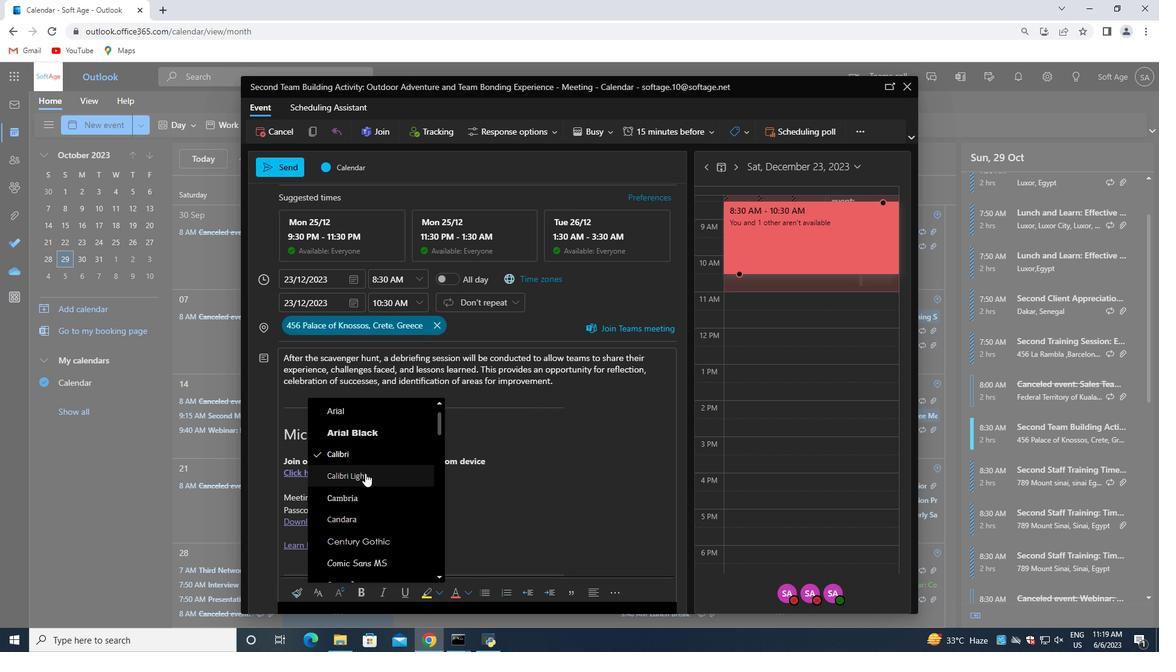 
Action: Mouse moved to (366, 477)
Screenshot: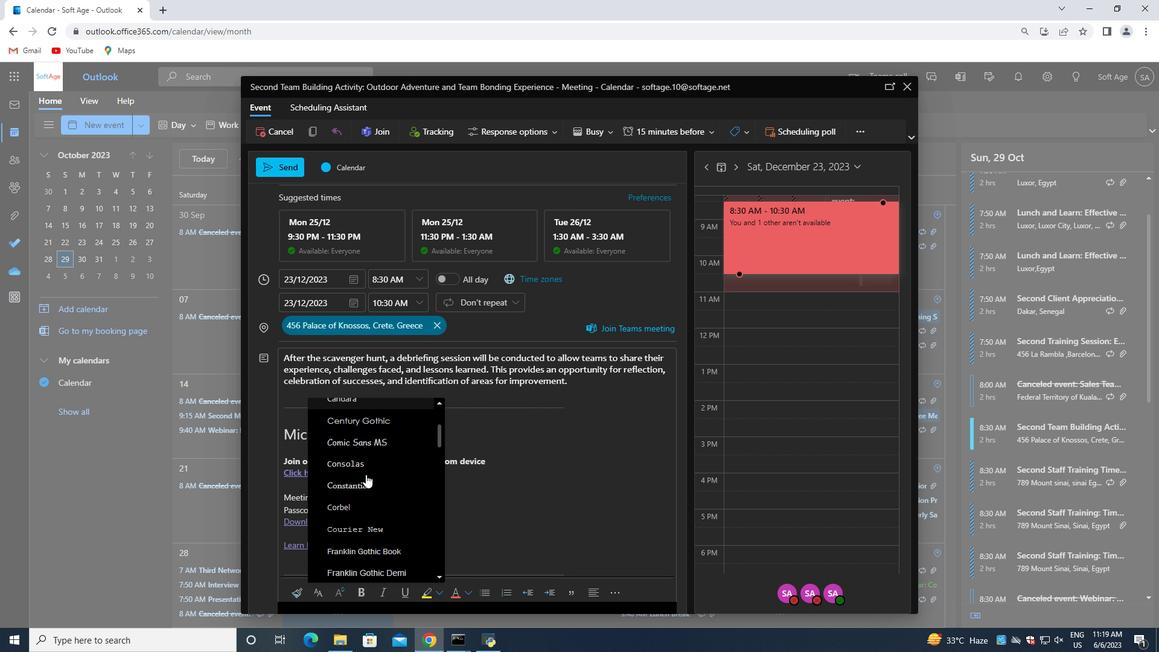 
Action: Mouse scrolled (366, 477) with delta (0, 0)
Screenshot: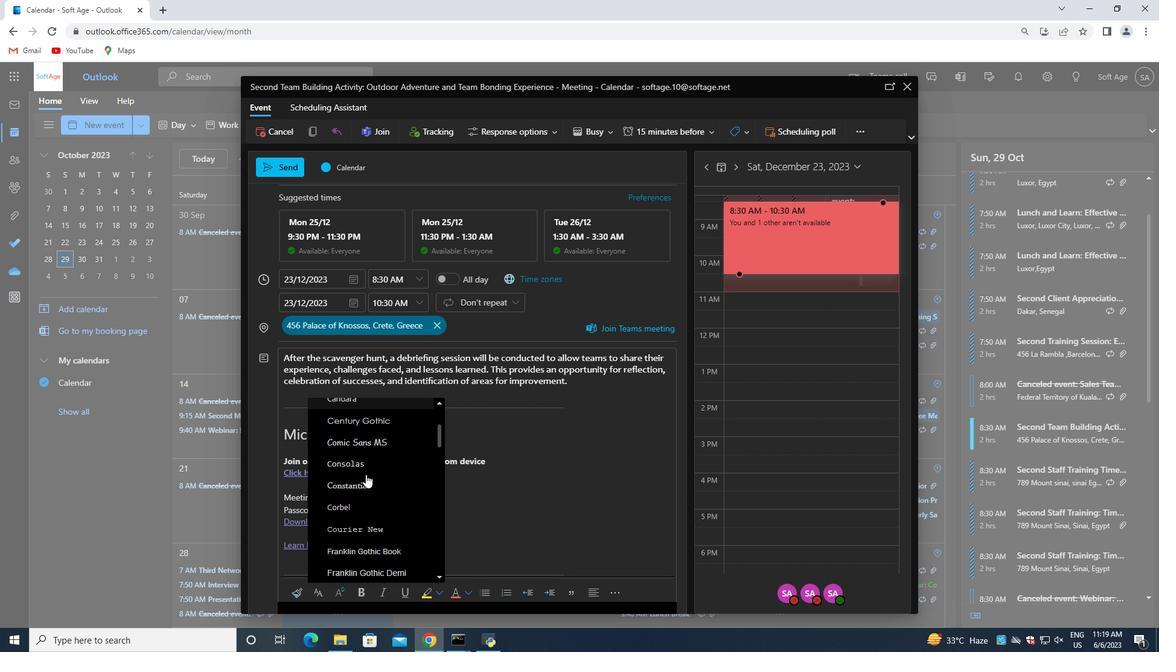 
Action: Mouse moved to (366, 480)
Screenshot: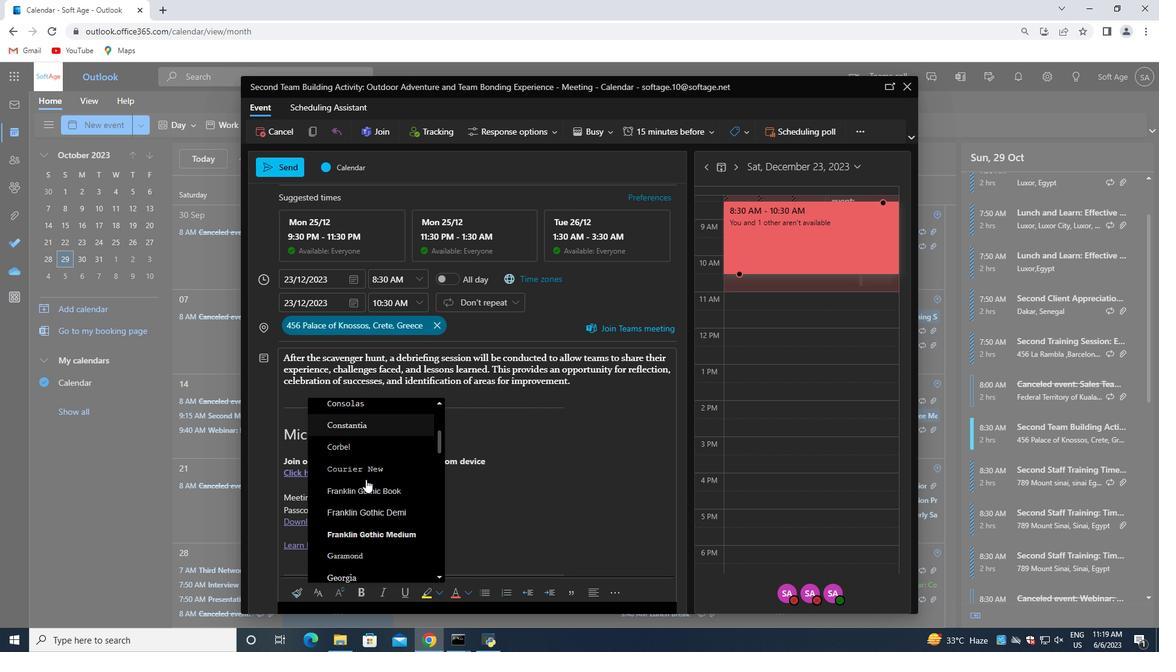 
Action: Mouse scrolled (366, 479) with delta (0, 0)
Screenshot: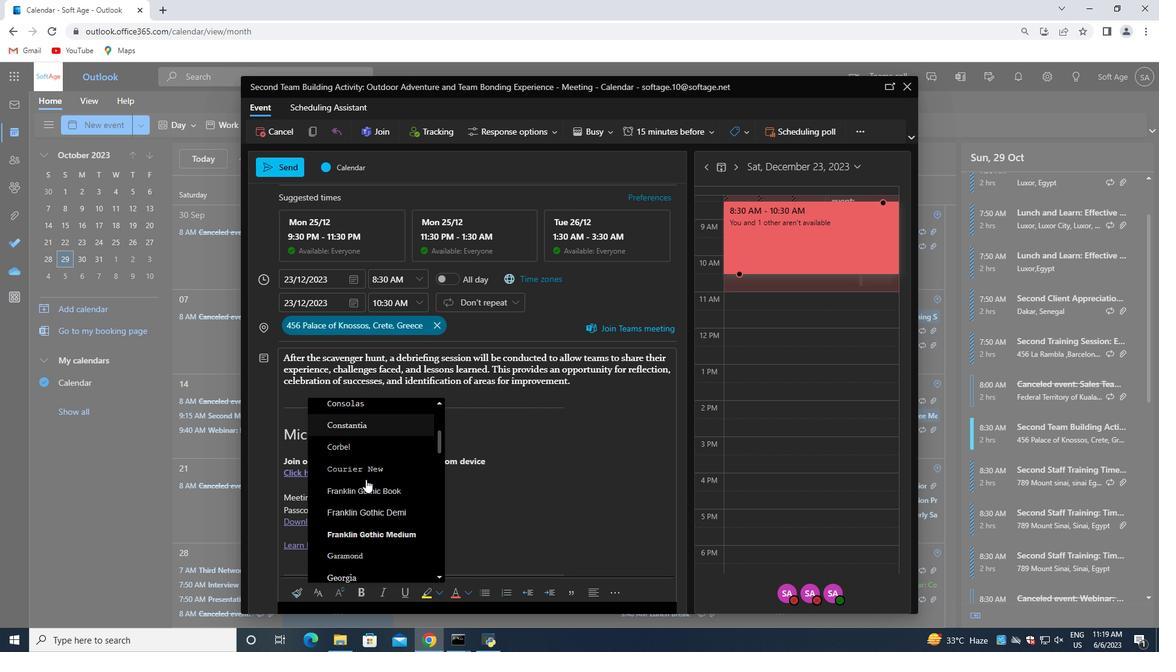 
Action: Mouse moved to (361, 512)
Screenshot: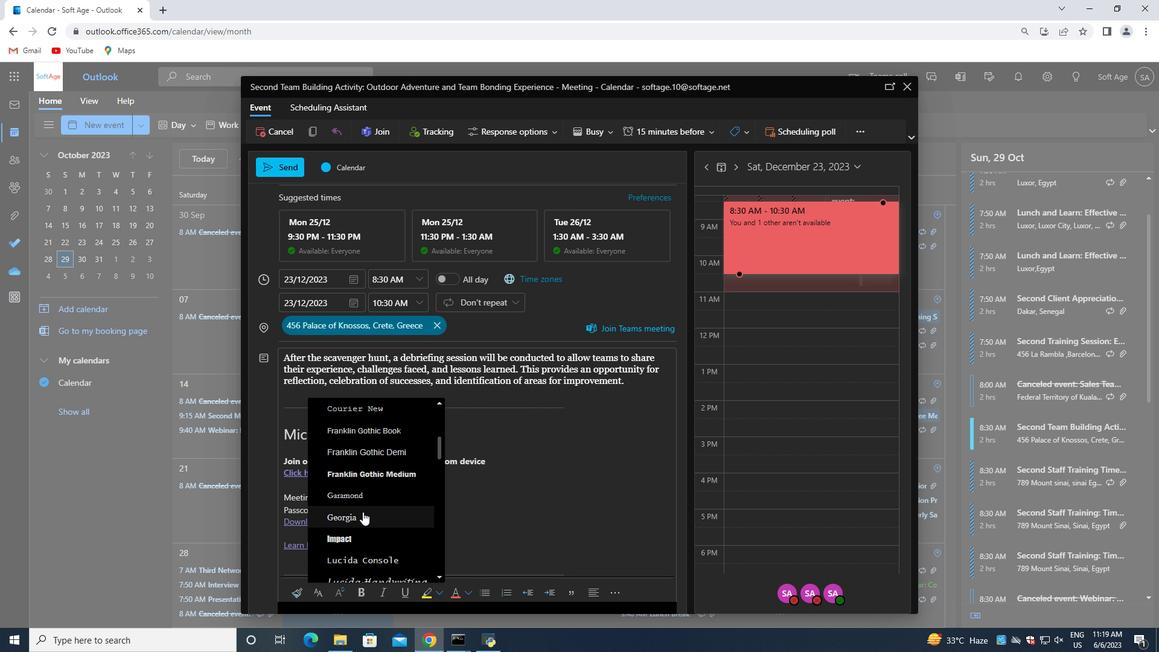 
Action: Mouse pressed left at (361, 512)
Screenshot: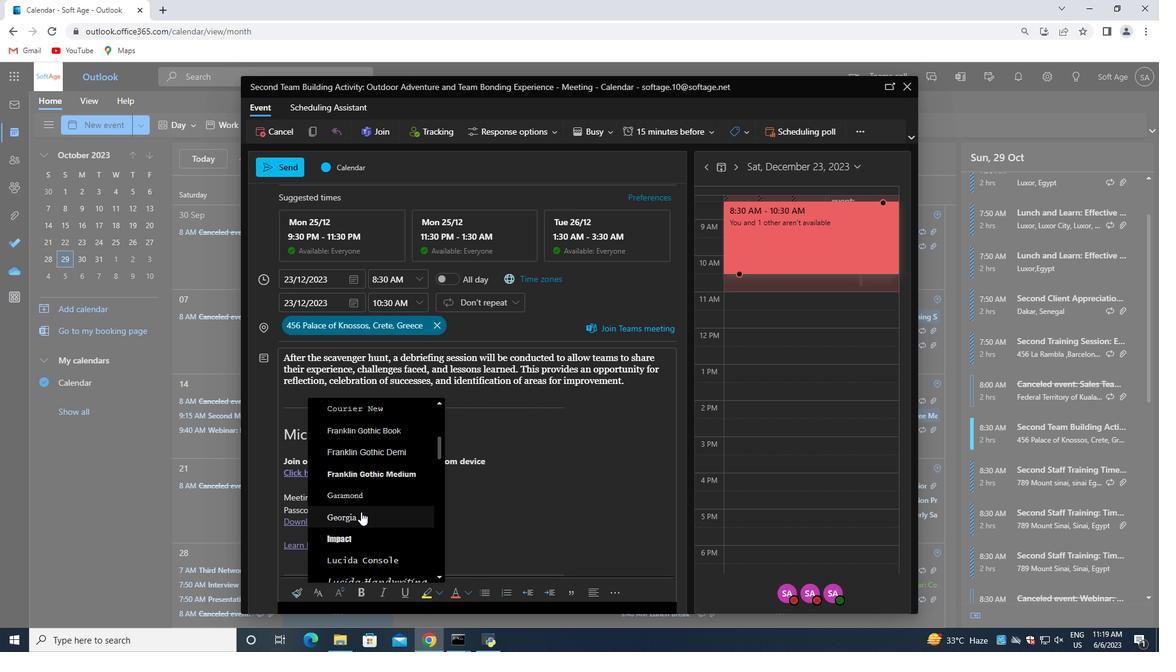 
Action: Mouse moved to (436, 421)
Screenshot: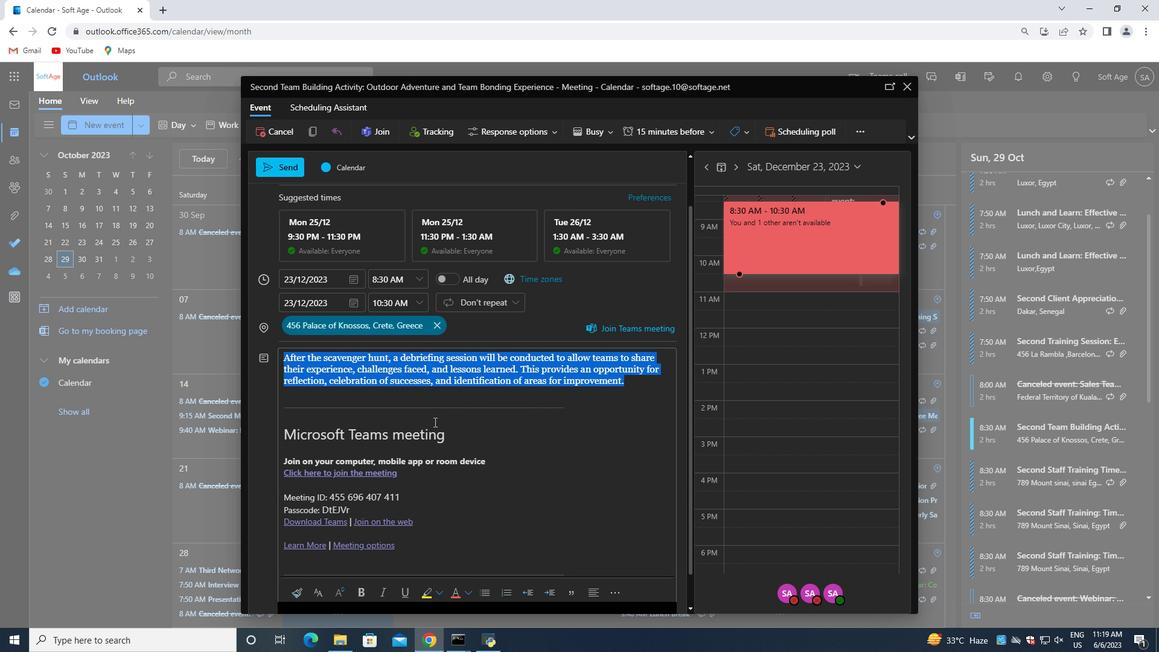 
Action: Mouse scrolled (436, 422) with delta (0, 0)
Screenshot: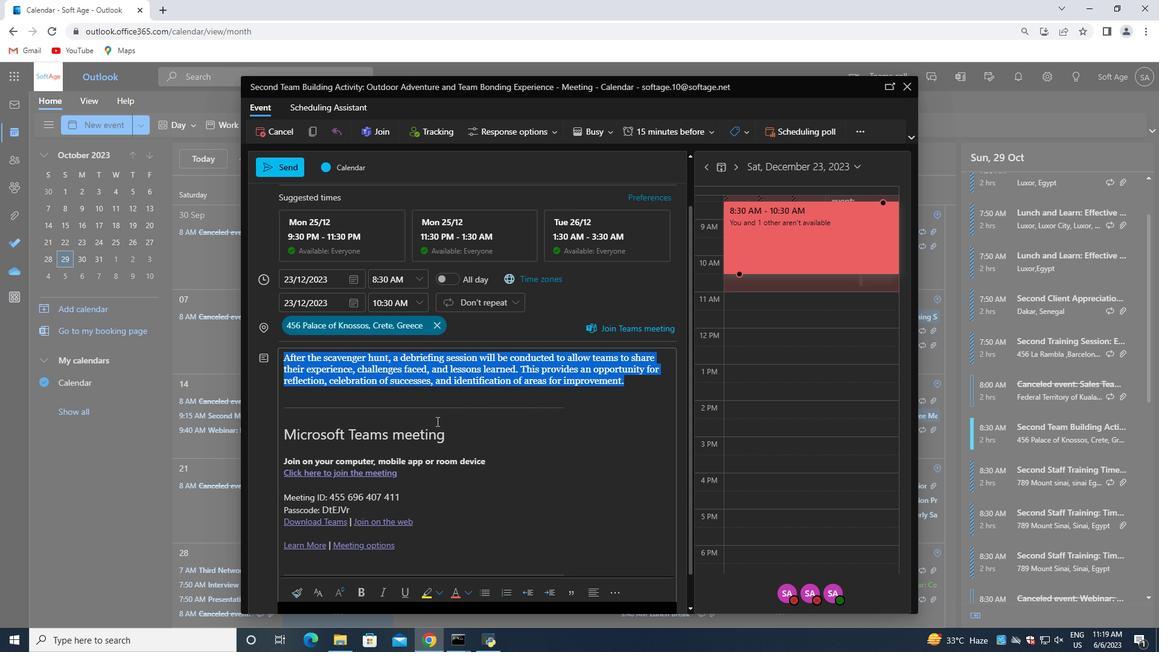 
Action: Mouse scrolled (436, 422) with delta (0, 0)
Screenshot: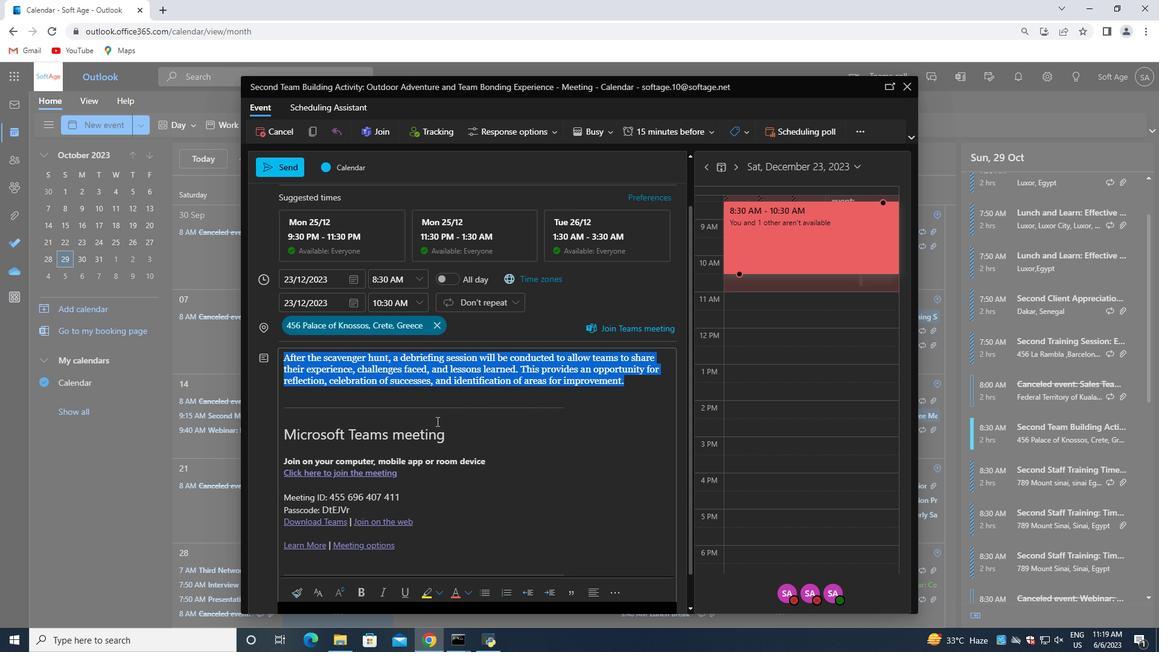 
Action: Mouse scrolled (436, 422) with delta (0, 0)
Screenshot: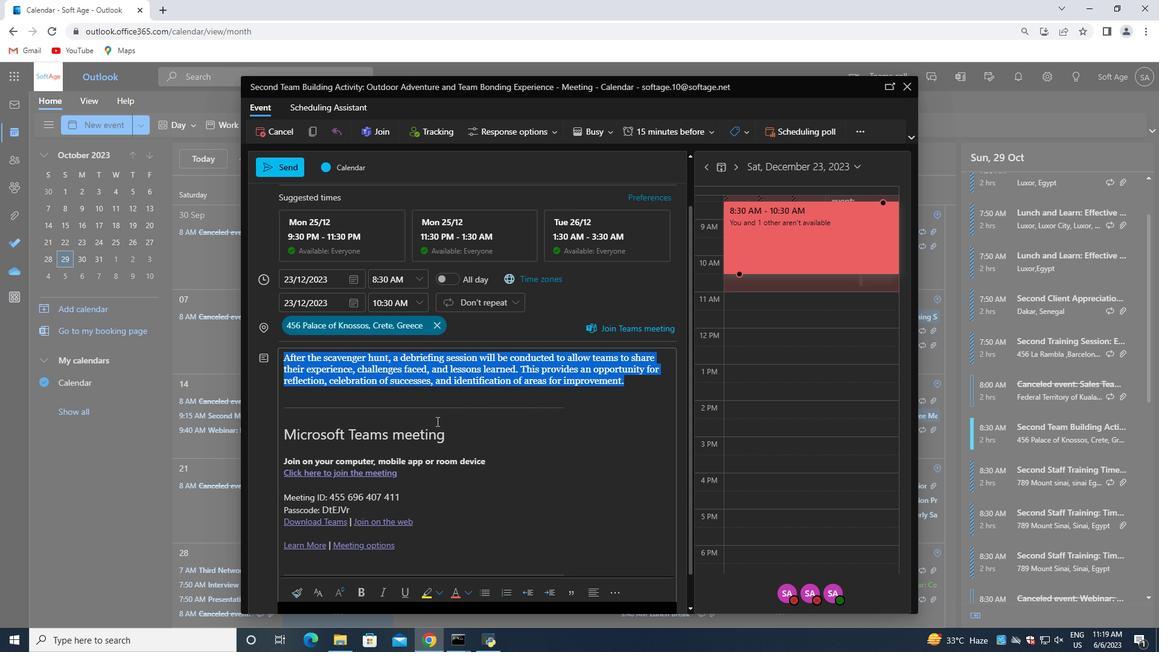 
Action: Mouse scrolled (436, 422) with delta (0, 0)
Screenshot: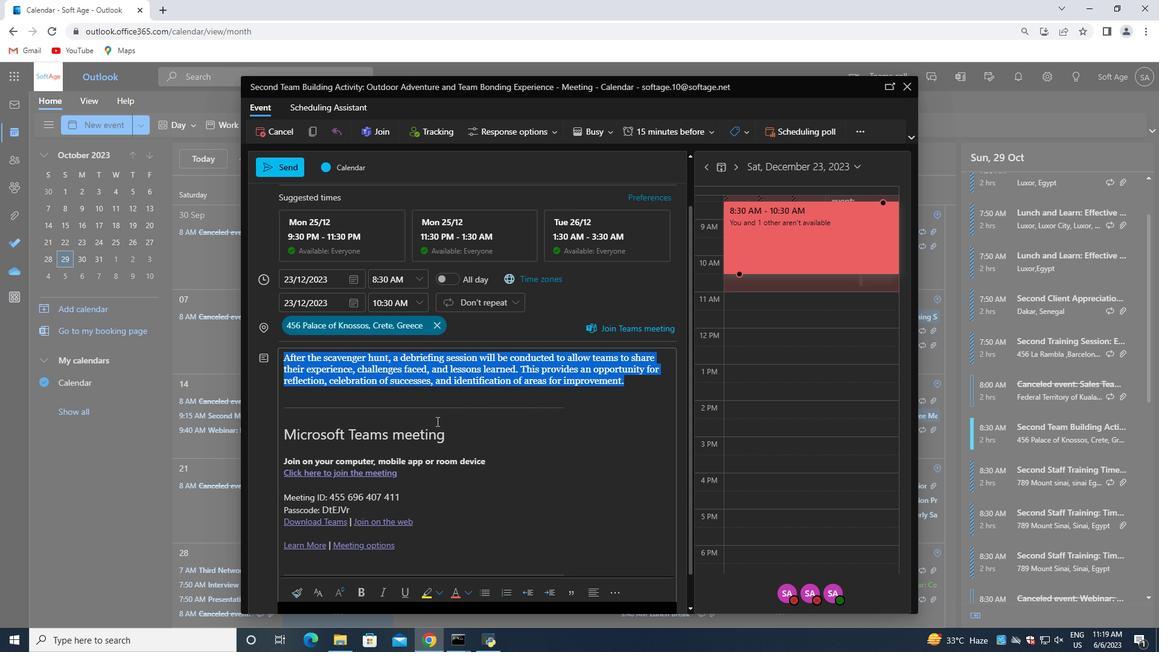 
Action: Mouse moved to (635, 452)
Screenshot: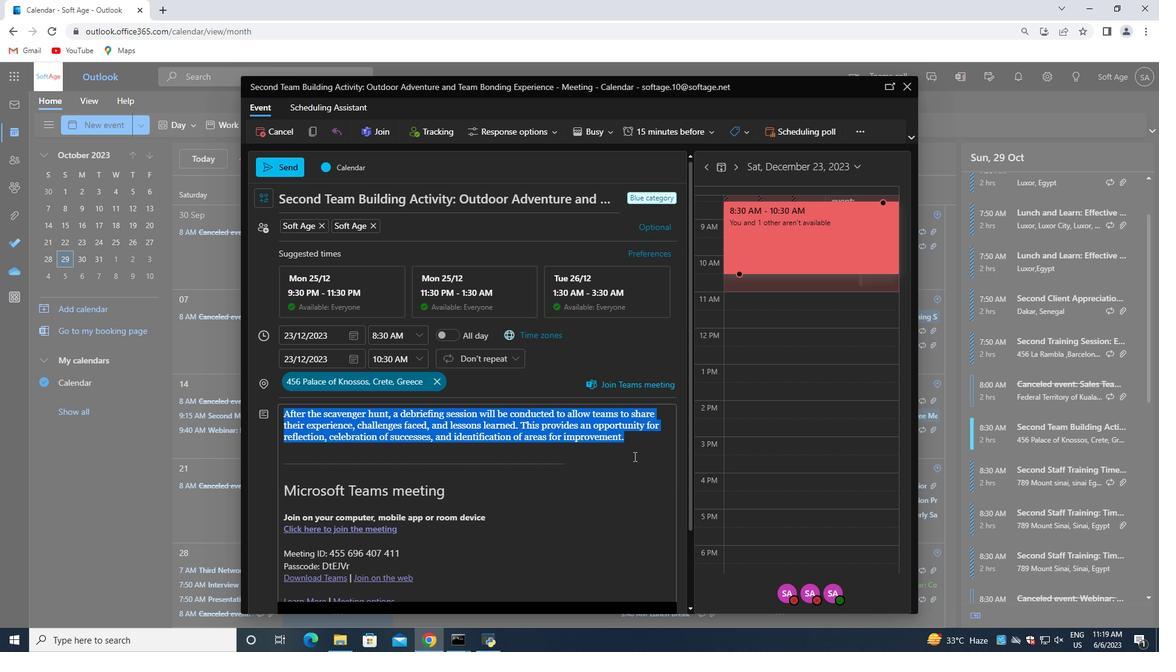 
Action: Mouse pressed left at (635, 452)
Screenshot: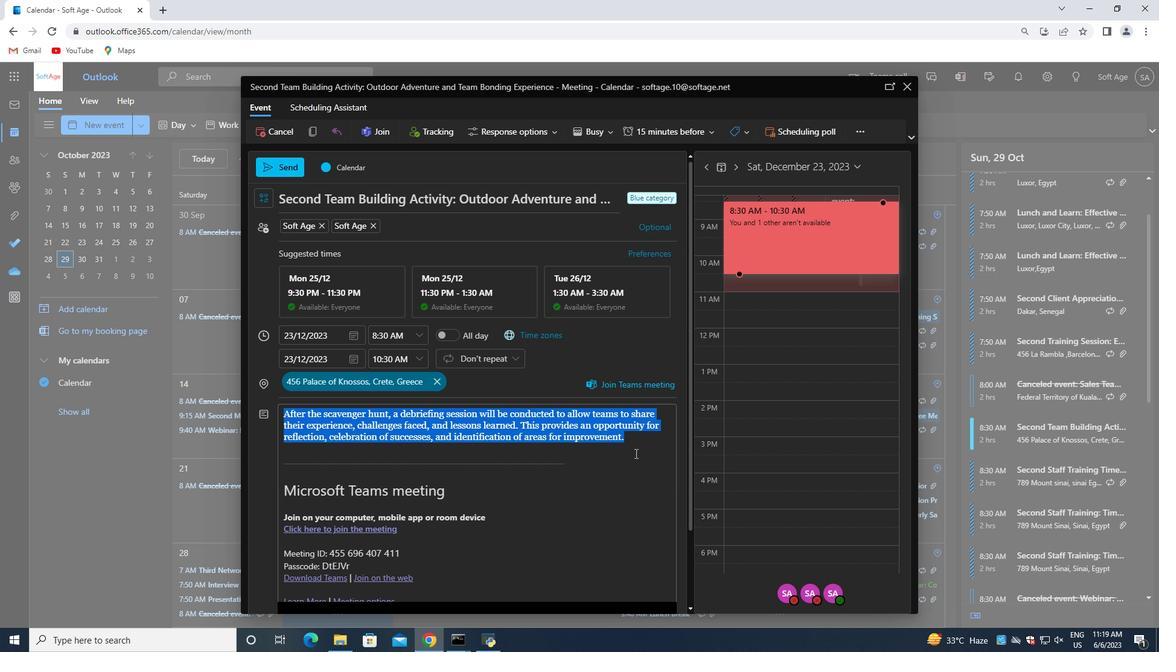
Action: Mouse moved to (597, 134)
Screenshot: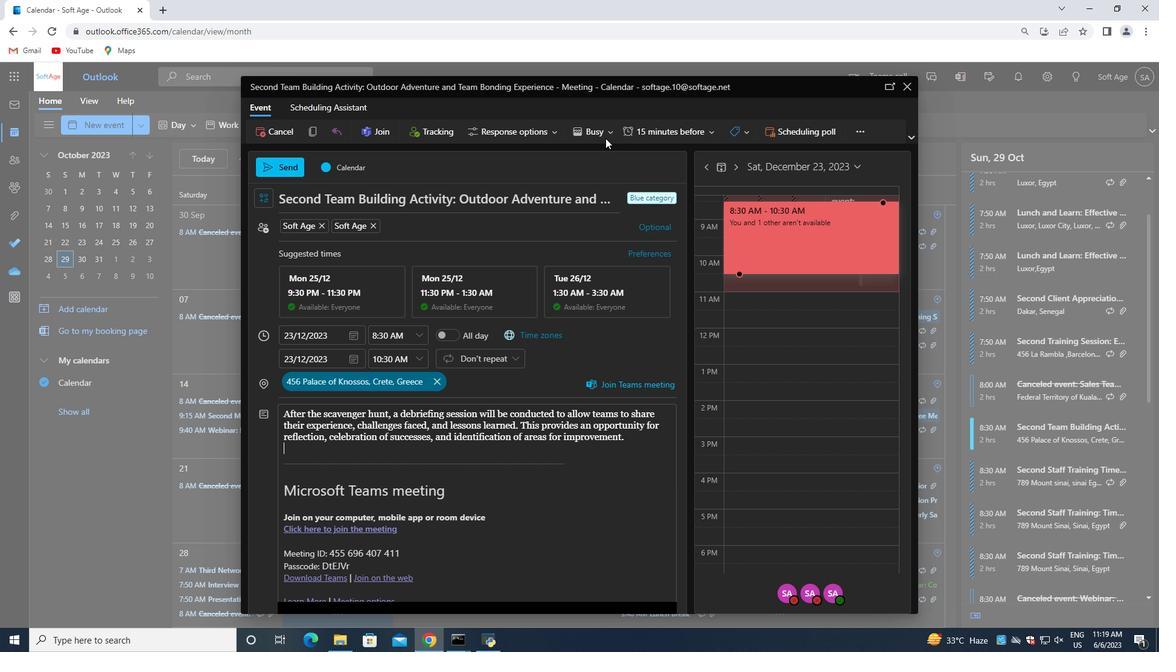 
Action: Mouse pressed left at (597, 134)
Screenshot: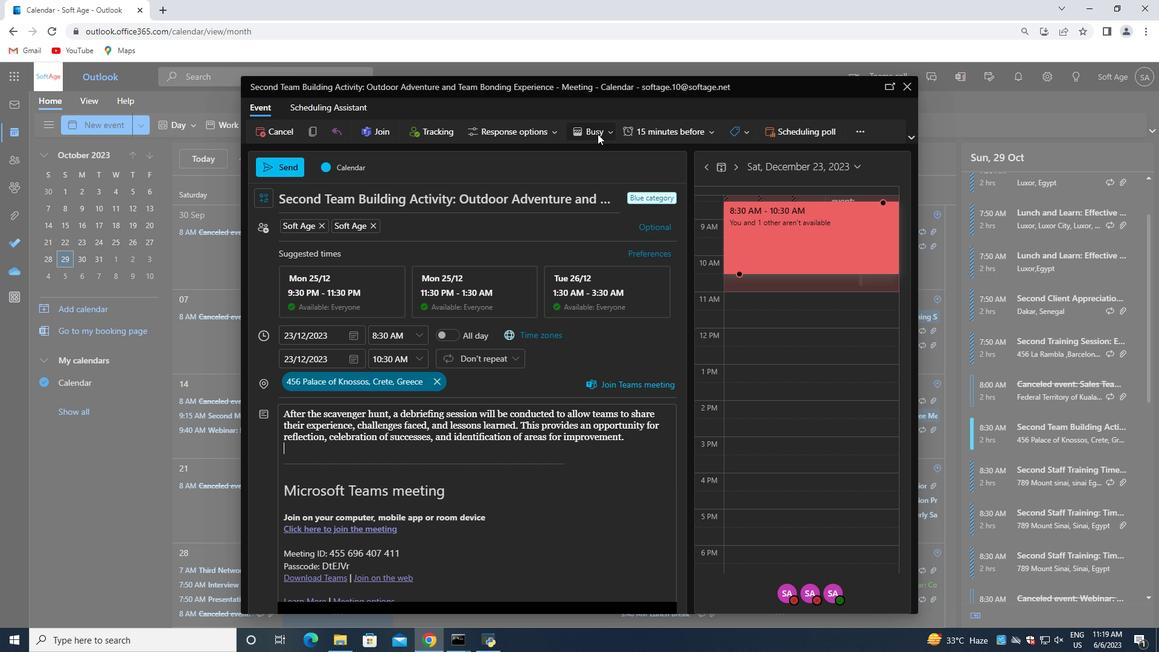 
Action: Mouse moved to (581, 180)
Screenshot: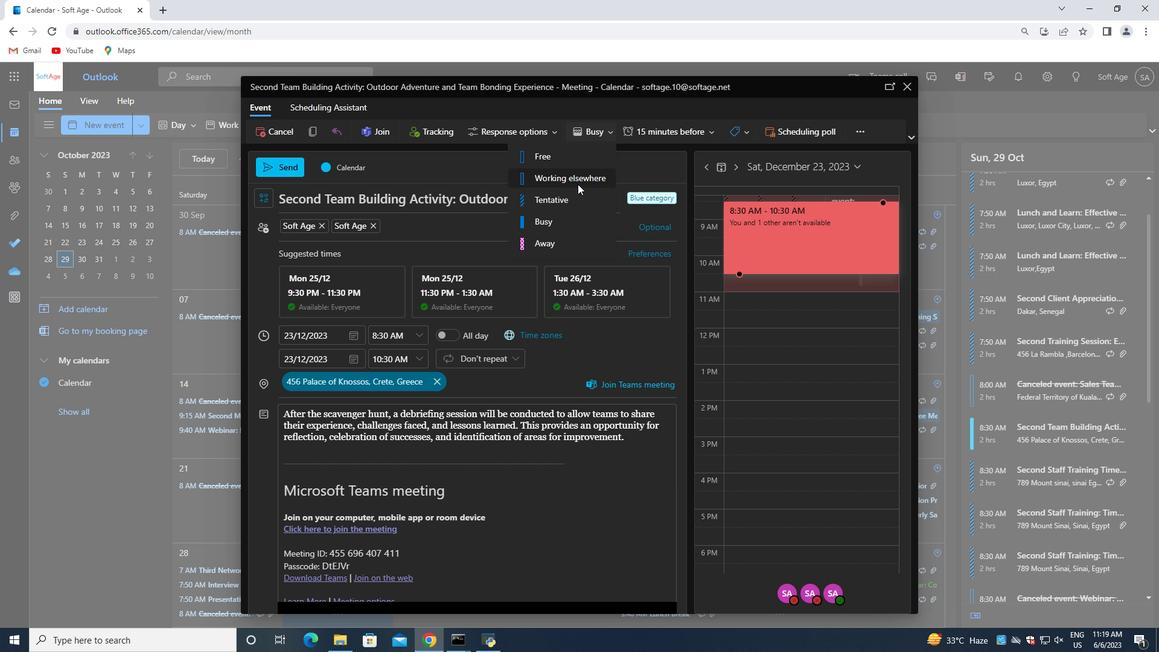 
Action: Mouse pressed left at (581, 180)
Screenshot: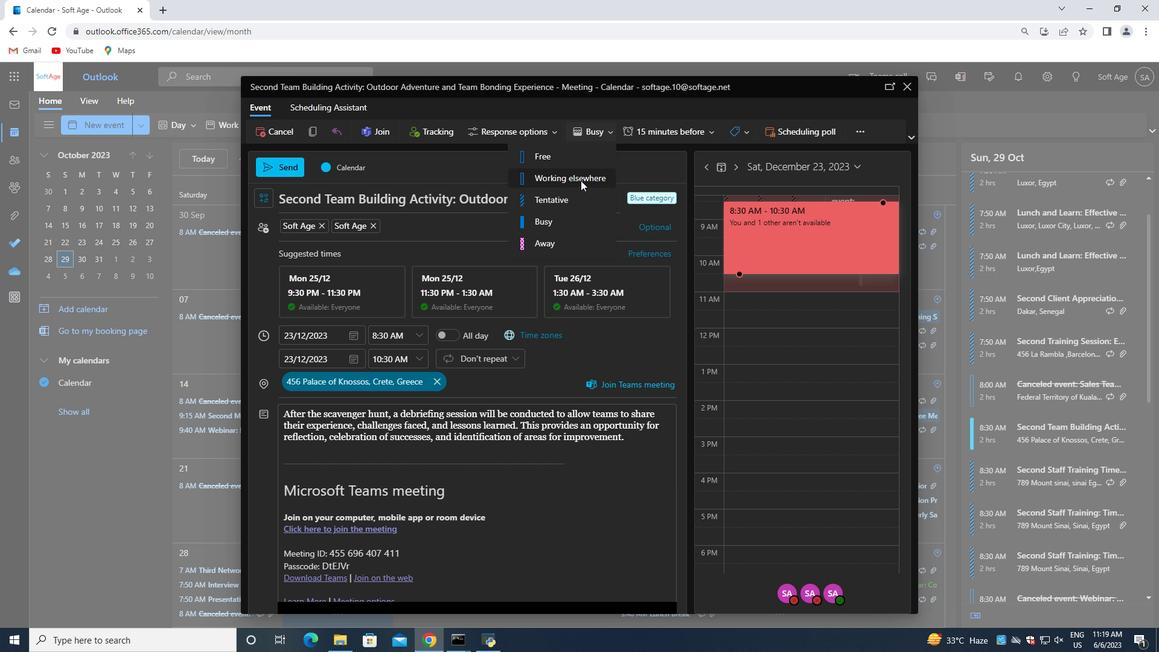 
Action: Mouse moved to (565, 450)
Screenshot: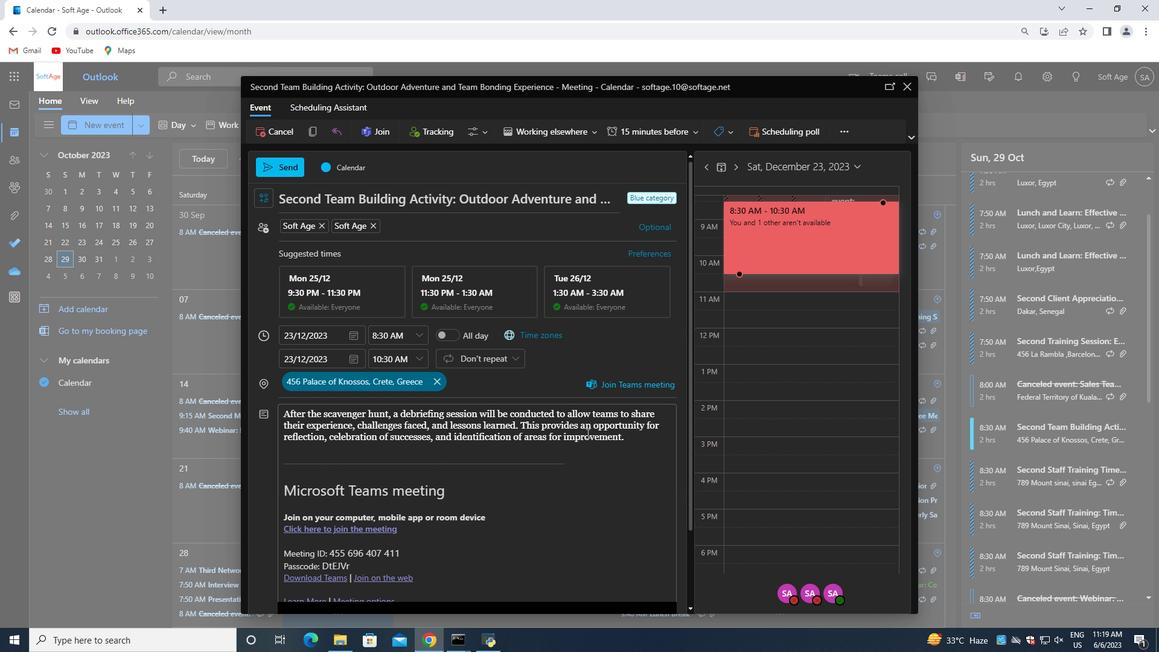 
Action: Mouse scrolled (565, 449) with delta (0, 0)
Screenshot: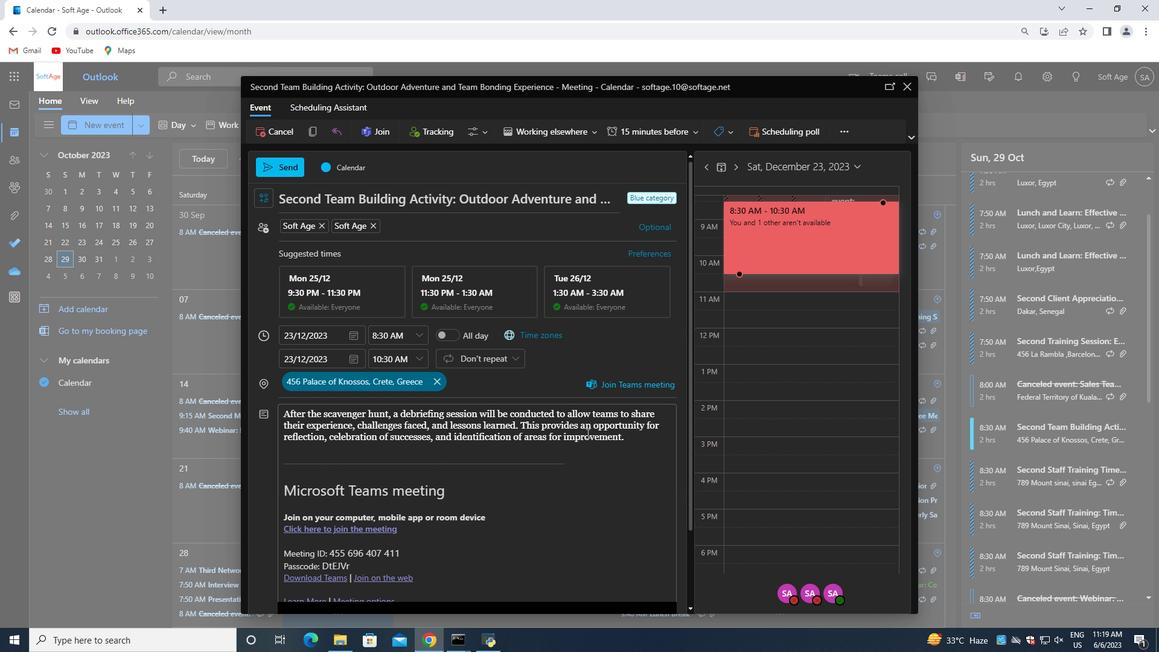 
Action: Mouse moved to (561, 454)
Screenshot: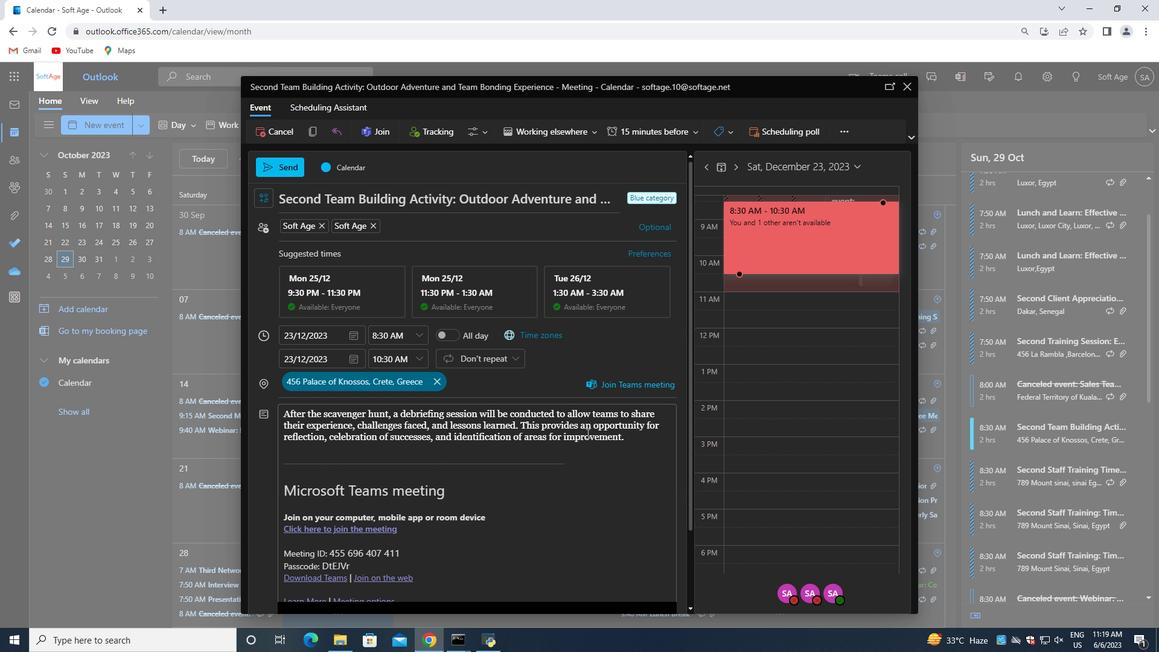 
Action: Mouse scrolled (561, 453) with delta (0, 0)
Screenshot: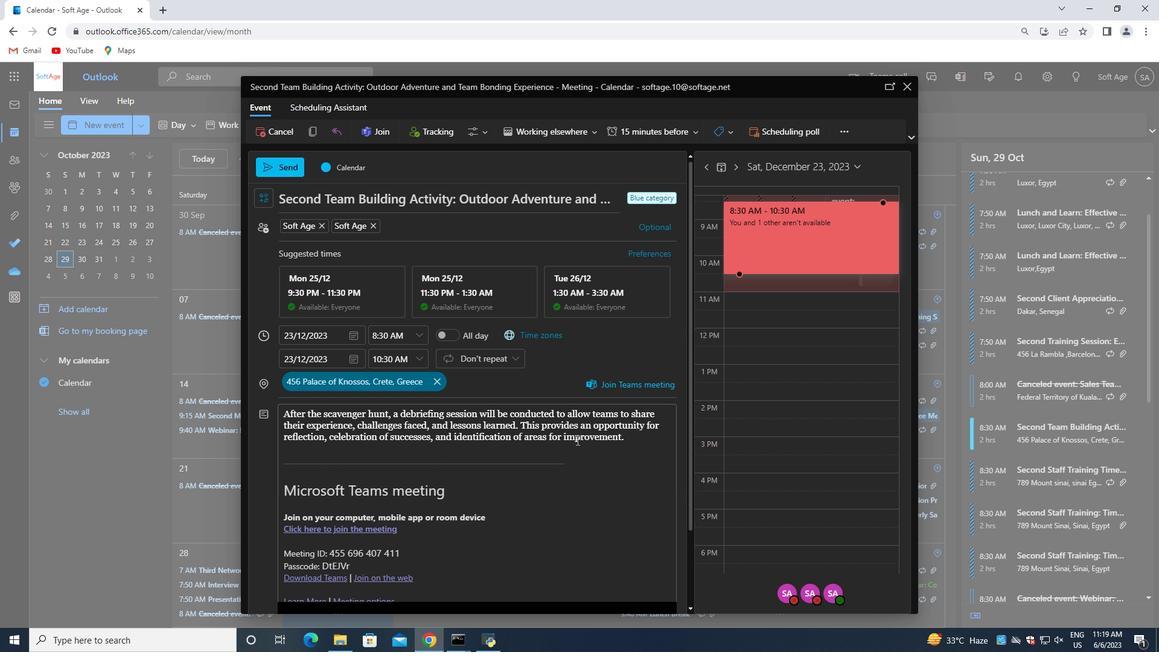 
Action: Mouse moved to (631, 350)
Screenshot: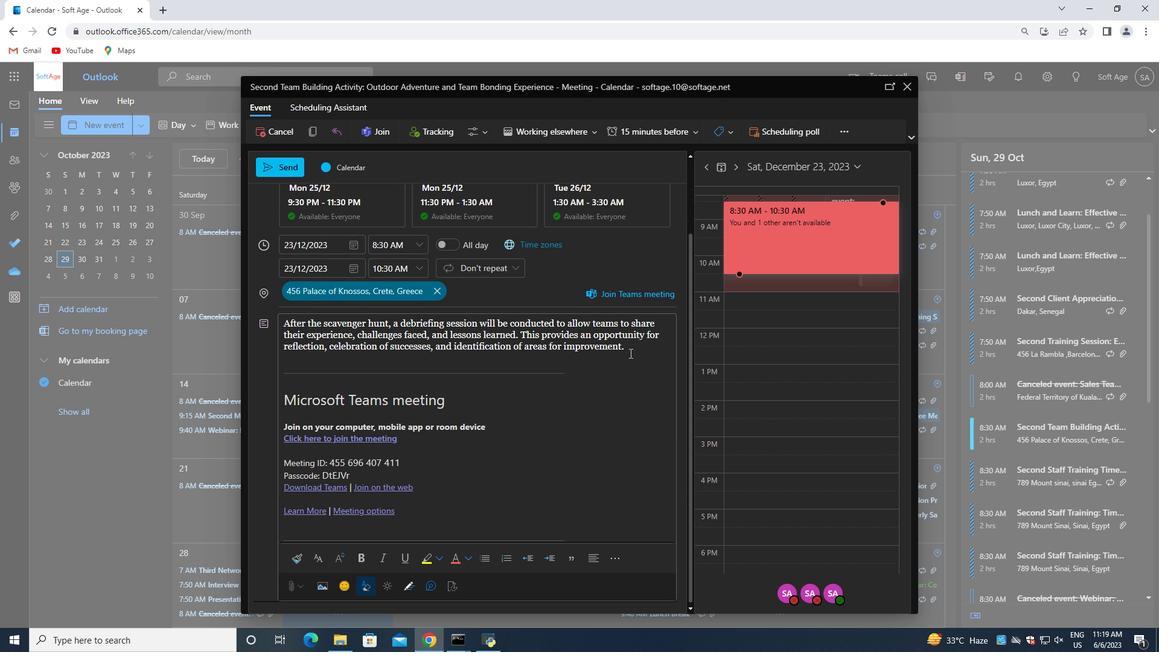
Action: Mouse pressed left at (631, 350)
Screenshot: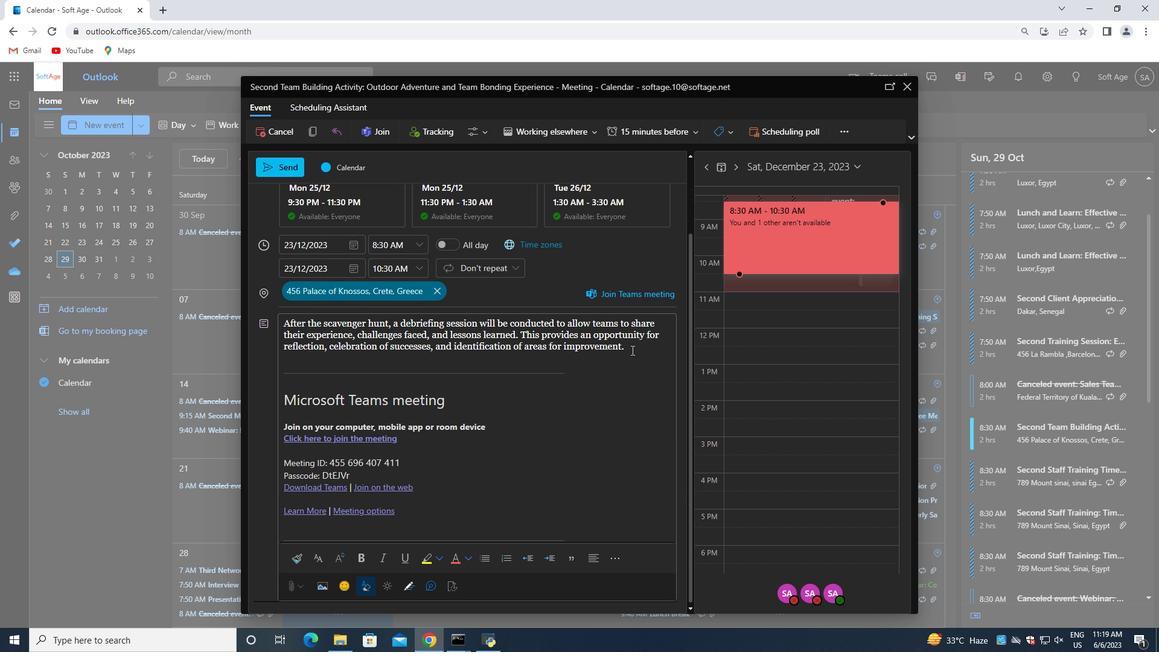 
Action: Mouse moved to (539, 418)
Screenshot: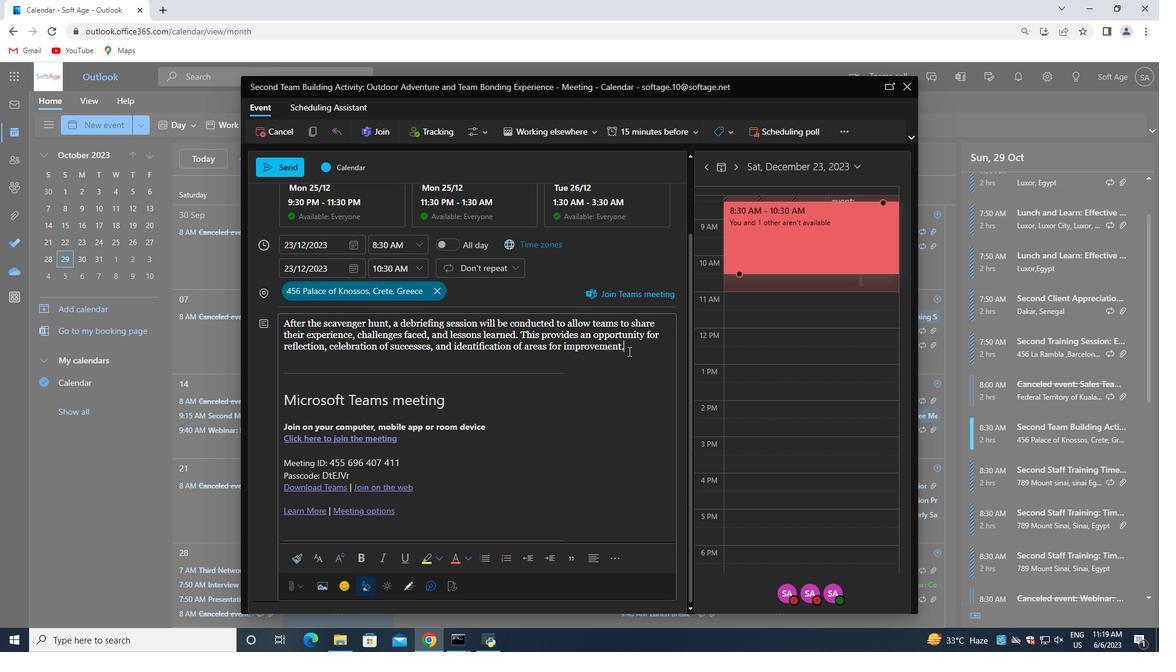 
Action: Mouse scrolled (539, 417) with delta (0, 0)
Screenshot: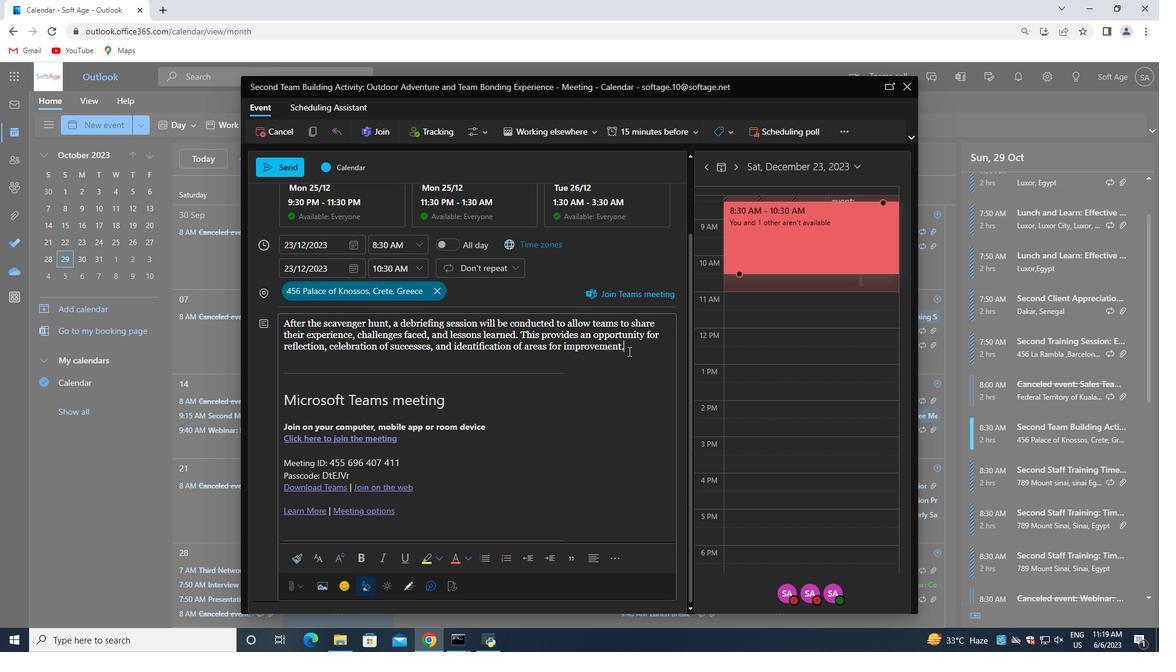 
Action: Mouse moved to (520, 433)
Screenshot: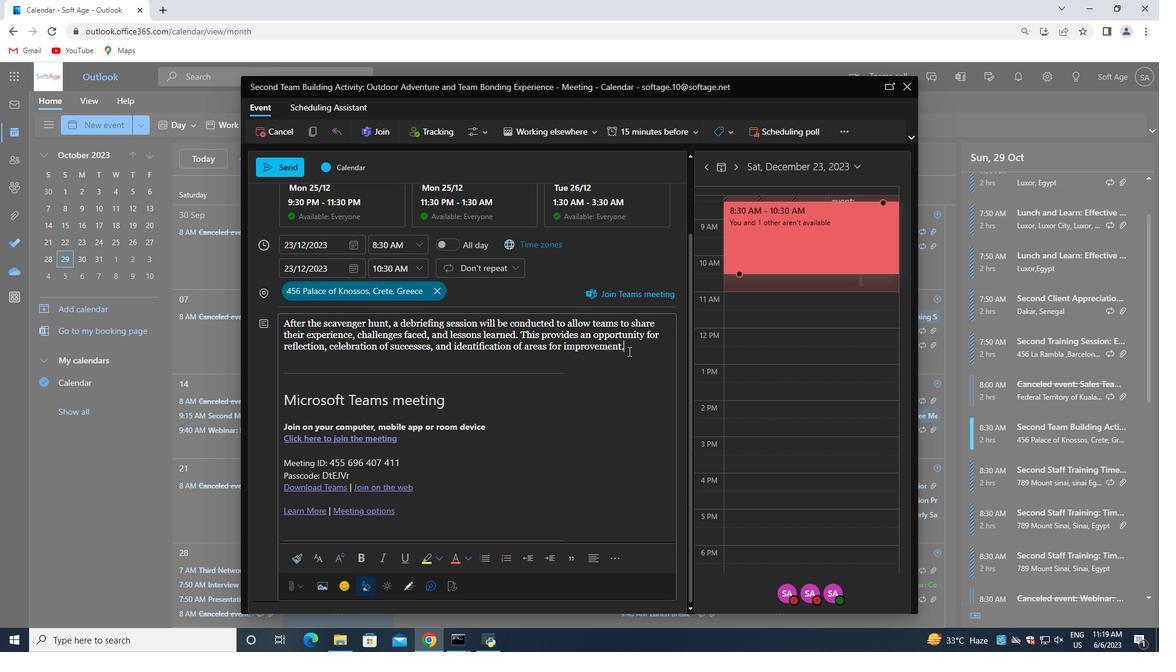 
Action: Mouse scrolled (520, 432) with delta (0, 0)
Screenshot: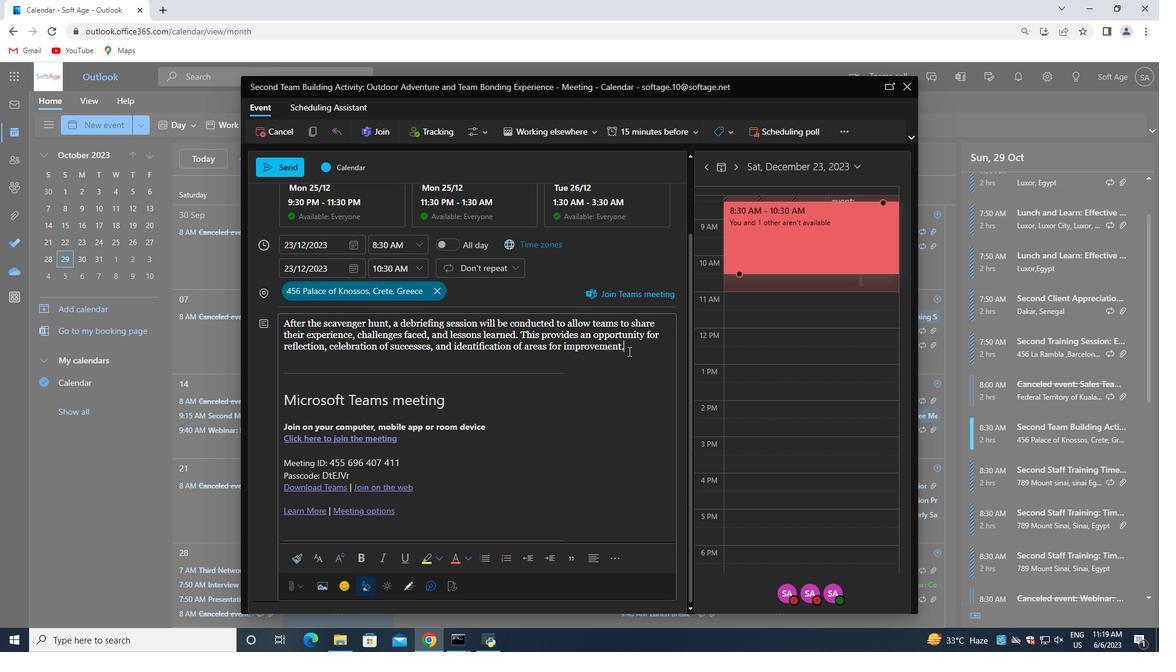 
Action: Mouse moved to (506, 441)
Screenshot: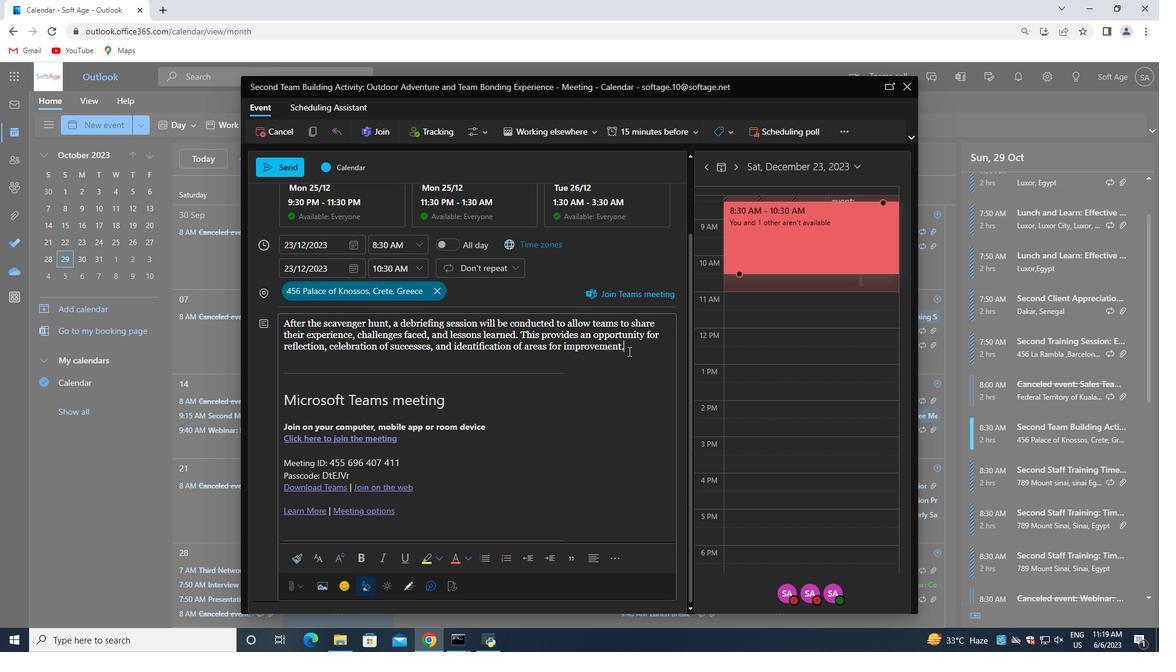 
Action: Mouse scrolled (506, 440) with delta (0, 0)
Screenshot: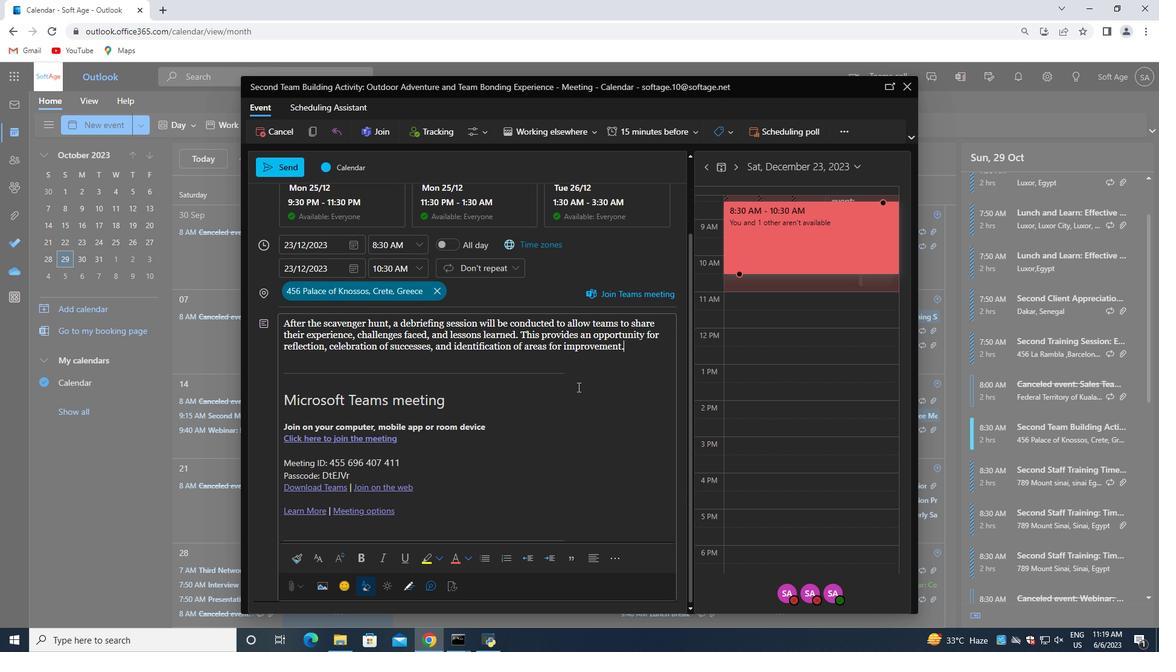 
Action: Mouse moved to (489, 451)
Screenshot: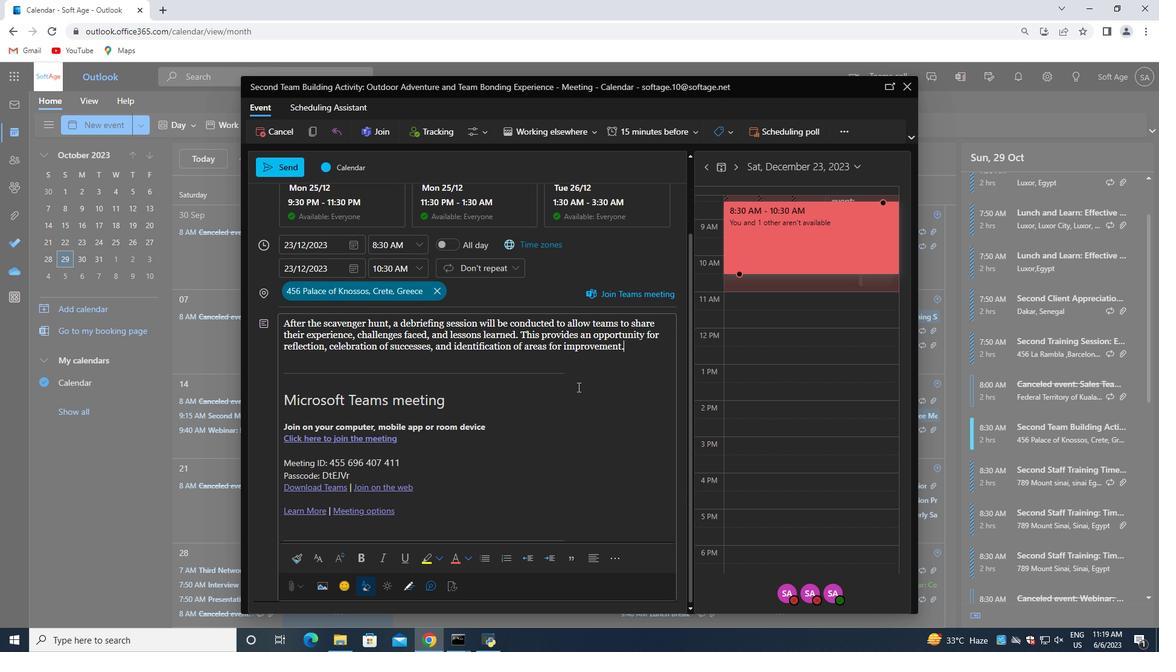 
Action: Mouse scrolled (489, 451) with delta (0, 0)
Screenshot: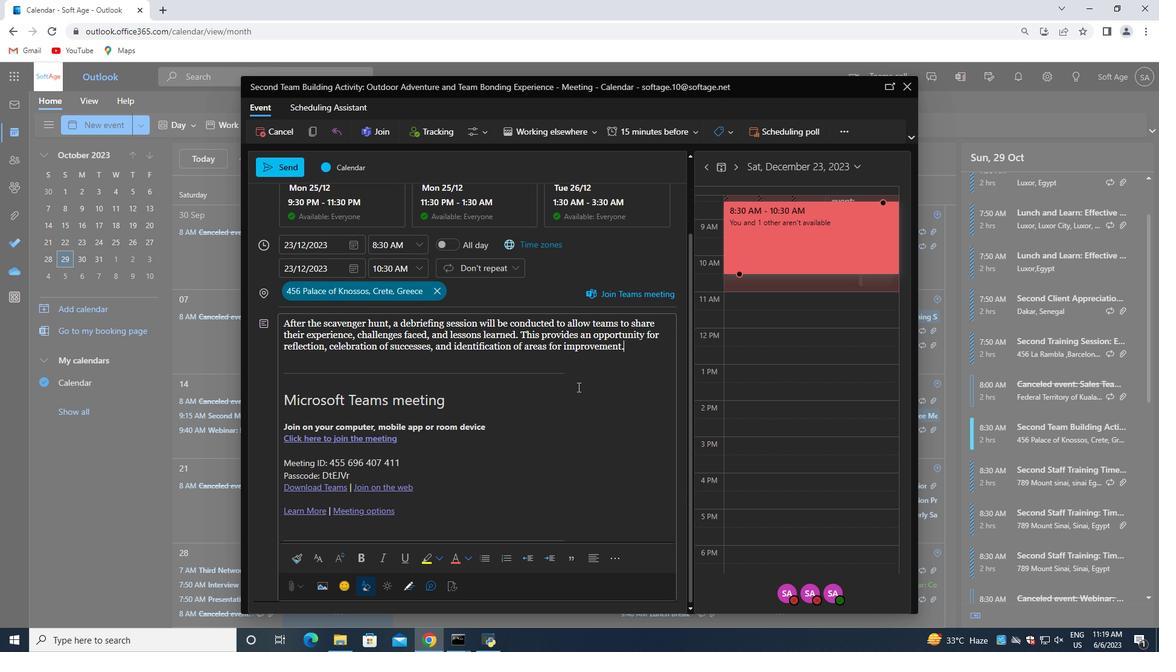 
Action: Mouse moved to (341, 580)
Screenshot: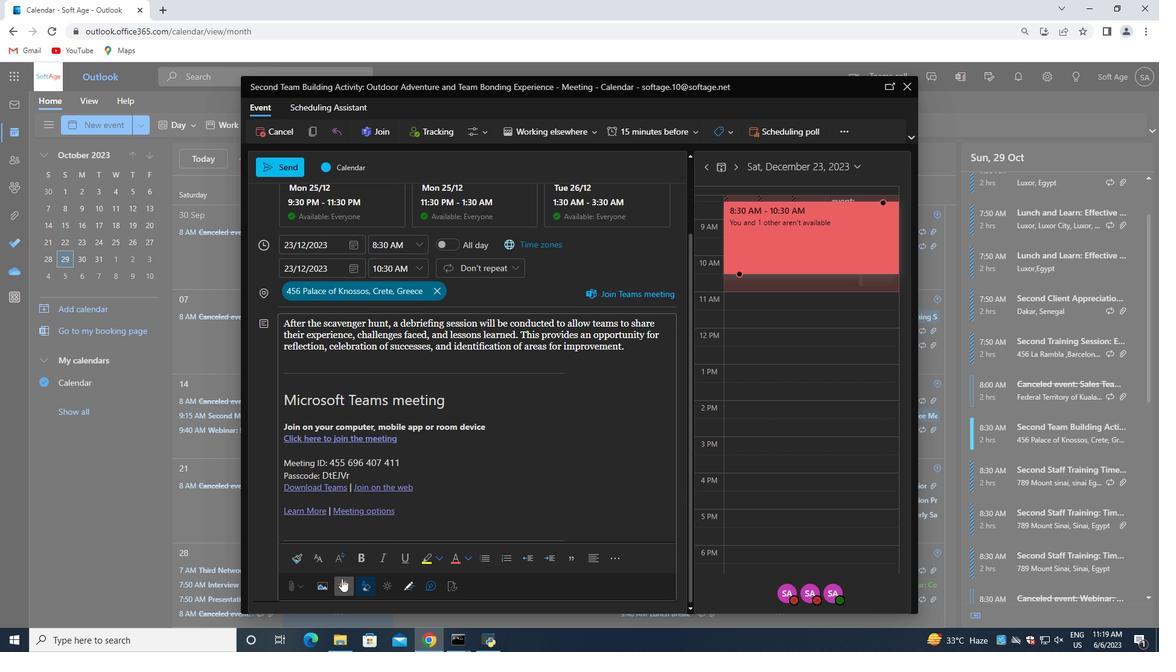 
Action: Mouse pressed left at (341, 580)
Screenshot: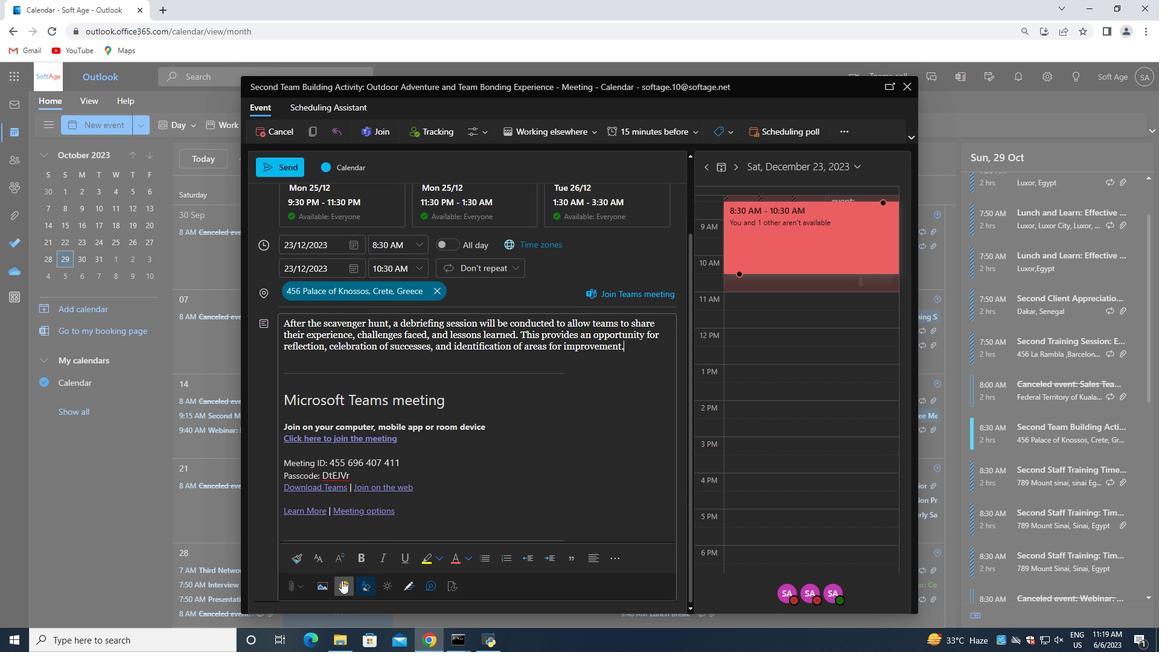 
Action: Mouse moved to (872, 259)
Screenshot: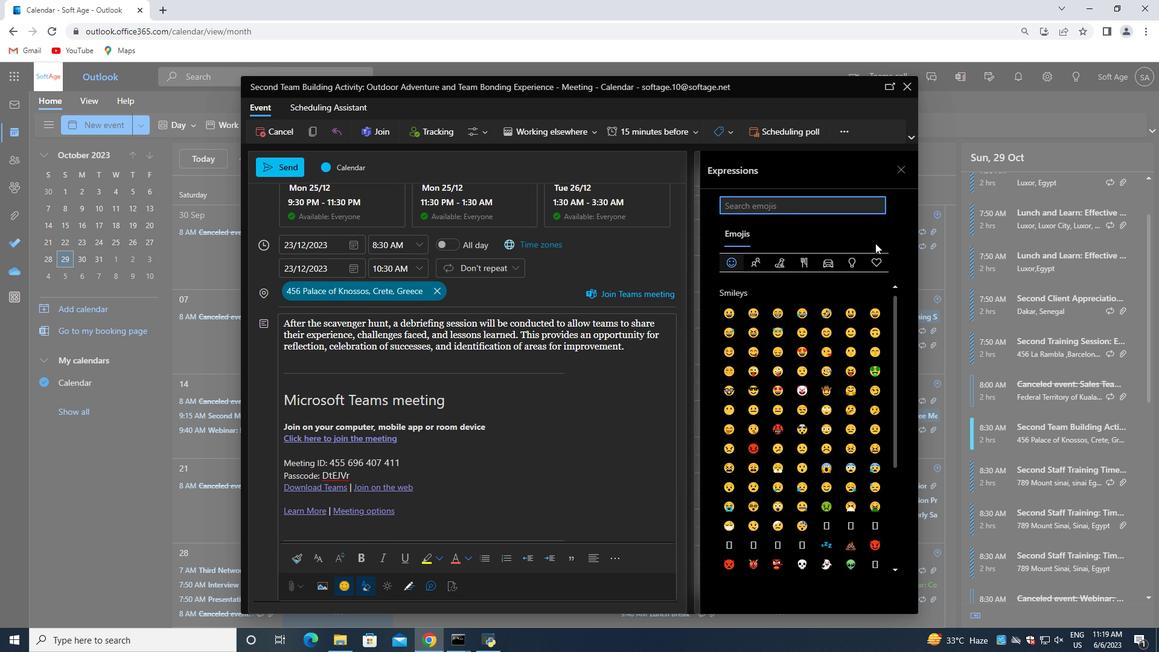 
Action: Mouse pressed left at (872, 259)
Screenshot: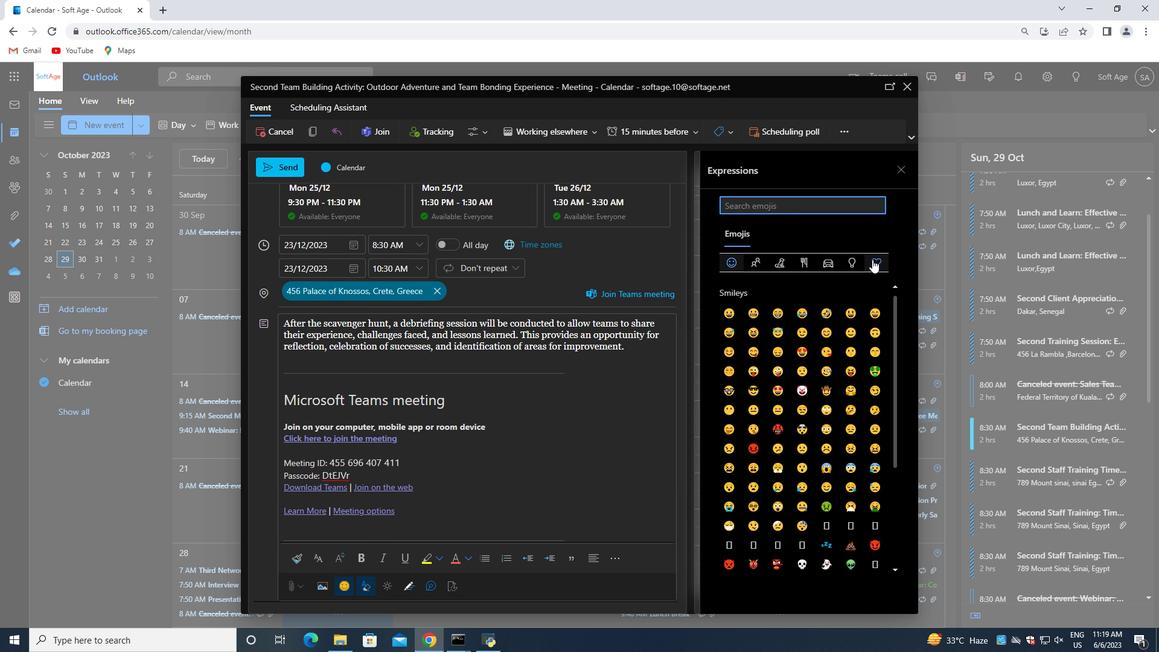 
Action: Mouse moved to (852, 312)
Screenshot: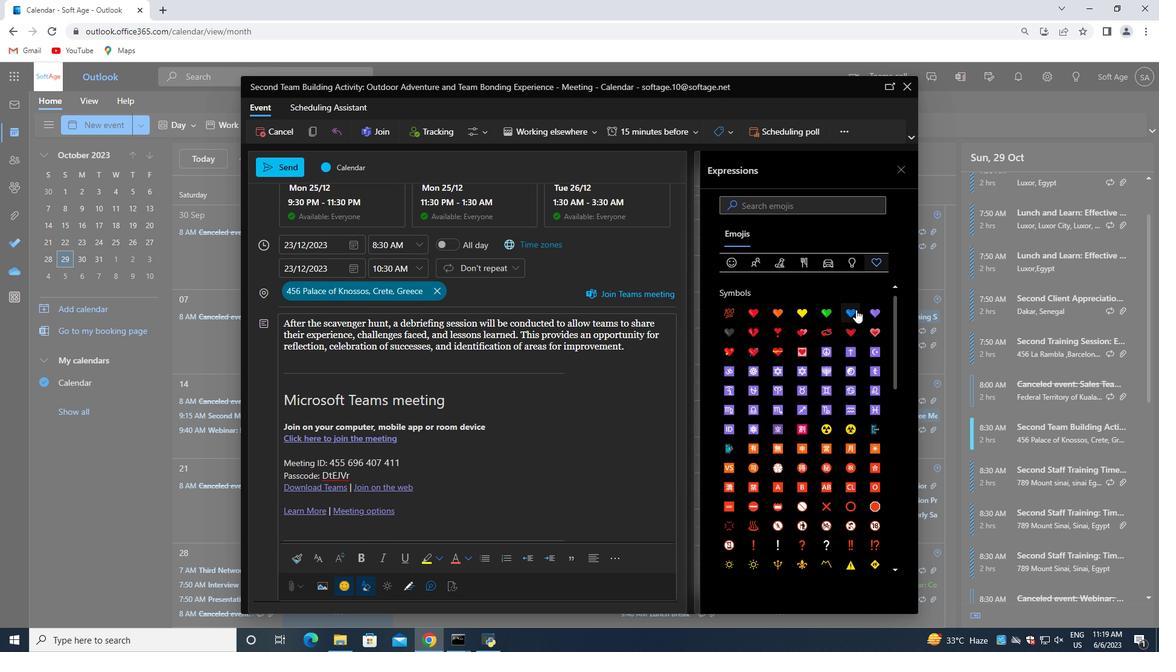 
Action: Mouse pressed left at (852, 312)
Screenshot: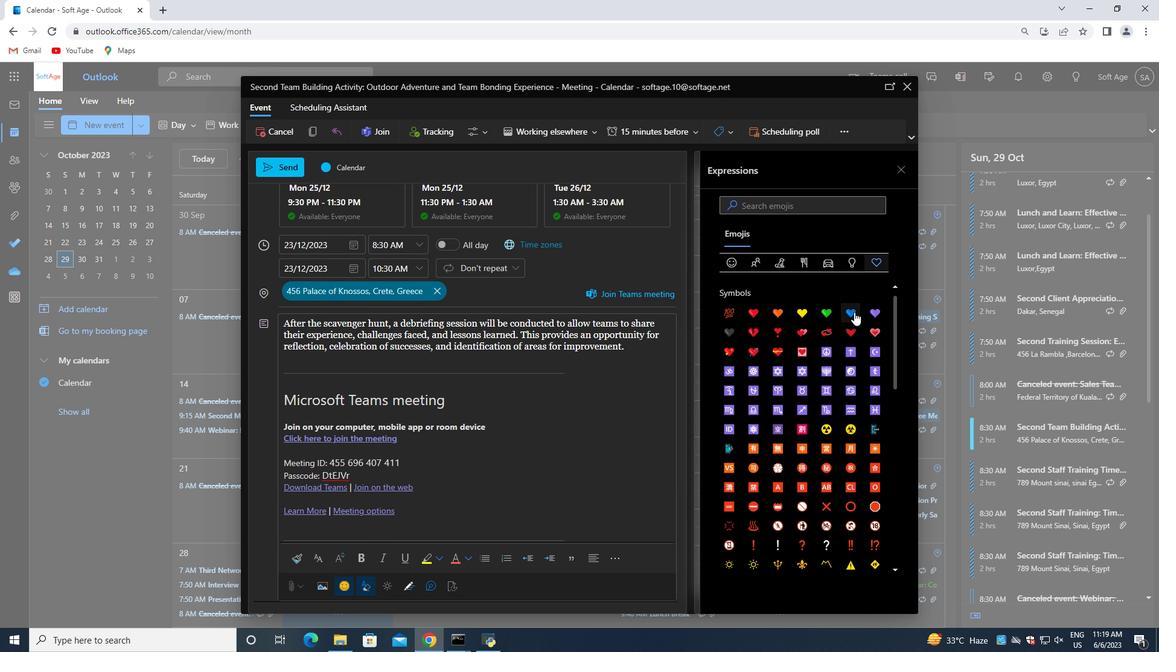 
Action: Mouse moved to (637, 361)
Screenshot: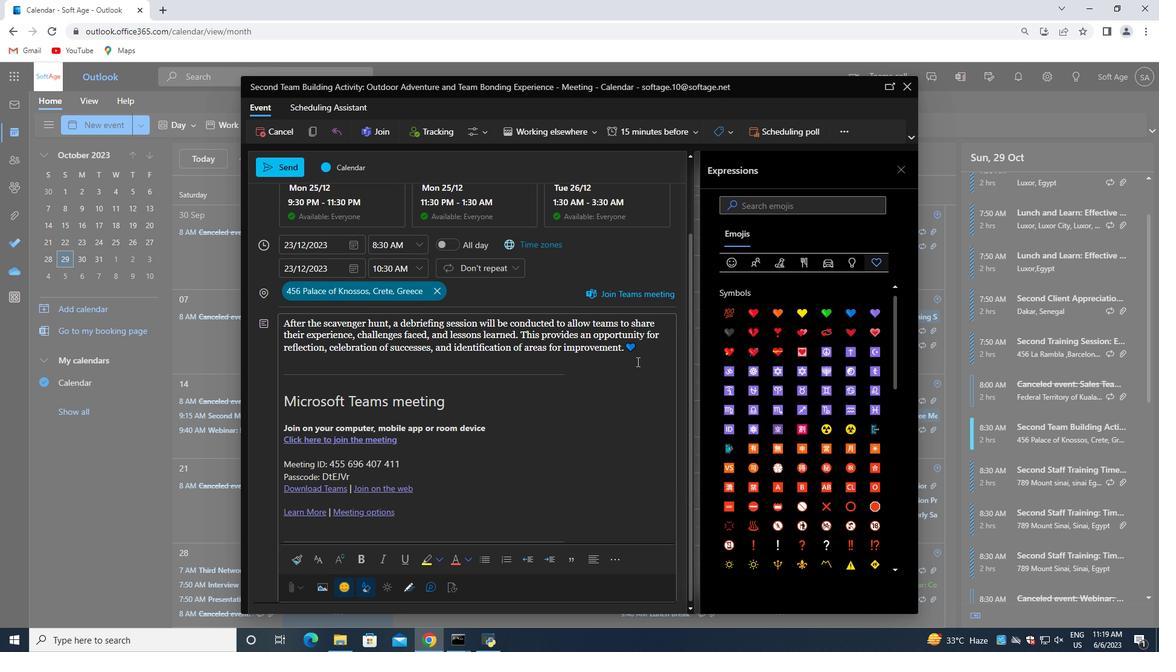 
Action: Mouse scrolled (637, 361) with delta (0, 0)
Screenshot: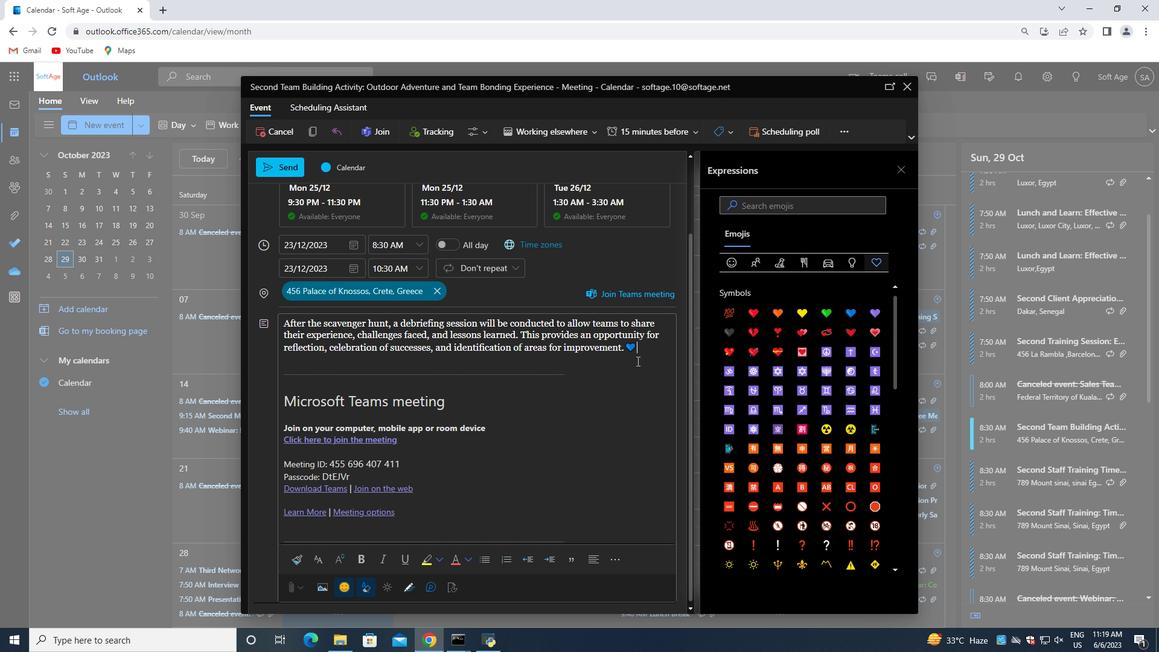 
Action: Mouse scrolled (637, 361) with delta (0, 0)
Screenshot: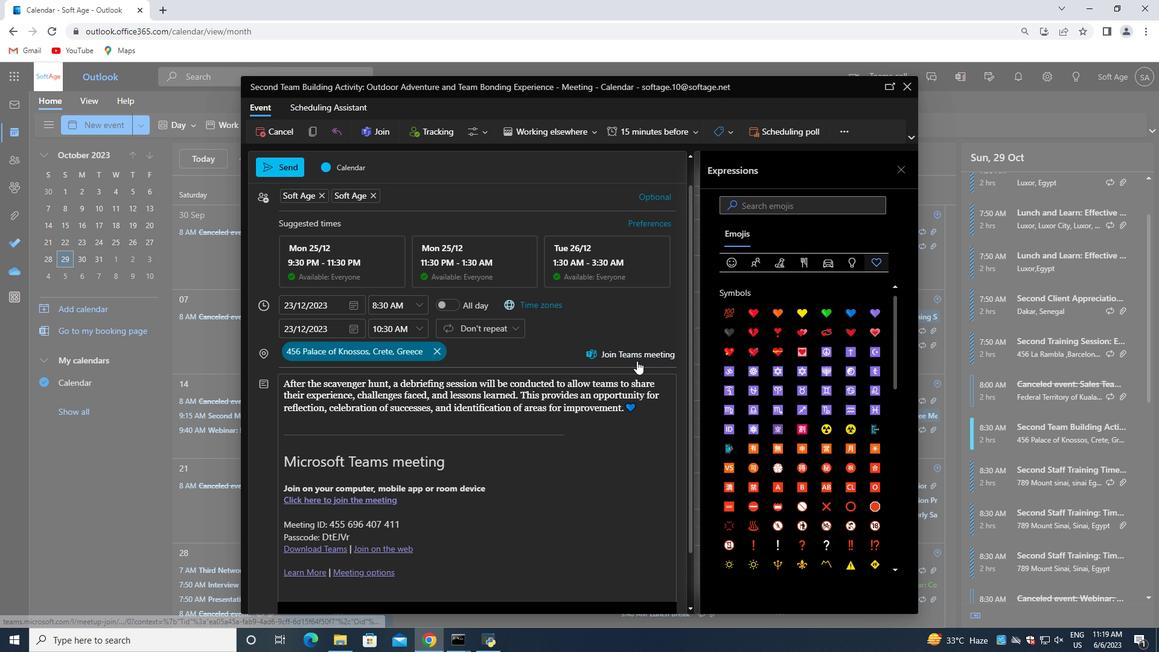 
Action: Mouse scrolled (637, 361) with delta (0, 0)
Screenshot: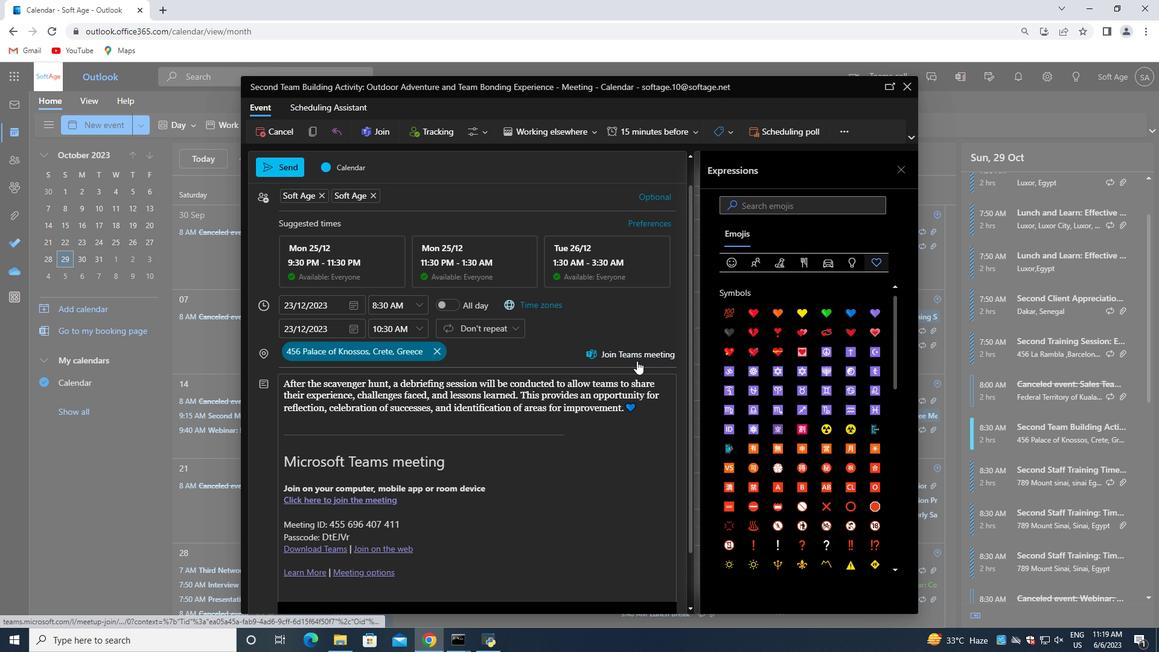 
Action: Mouse scrolled (637, 361) with delta (0, 0)
Screenshot: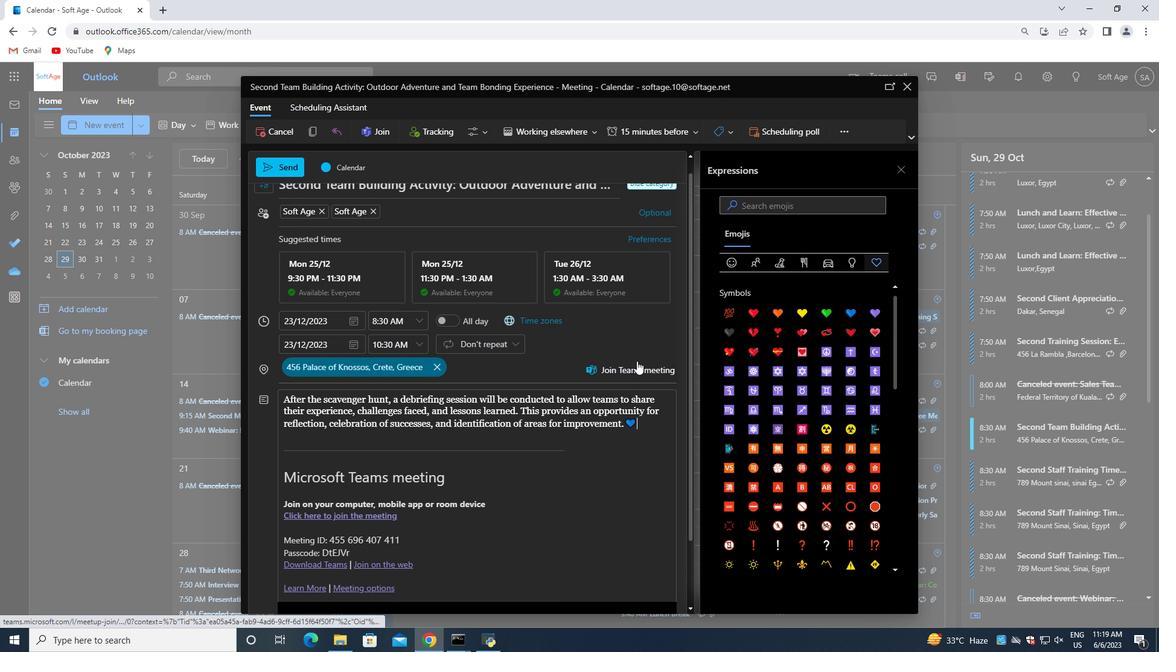 
Action: Mouse scrolled (637, 361) with delta (0, 0)
Screenshot: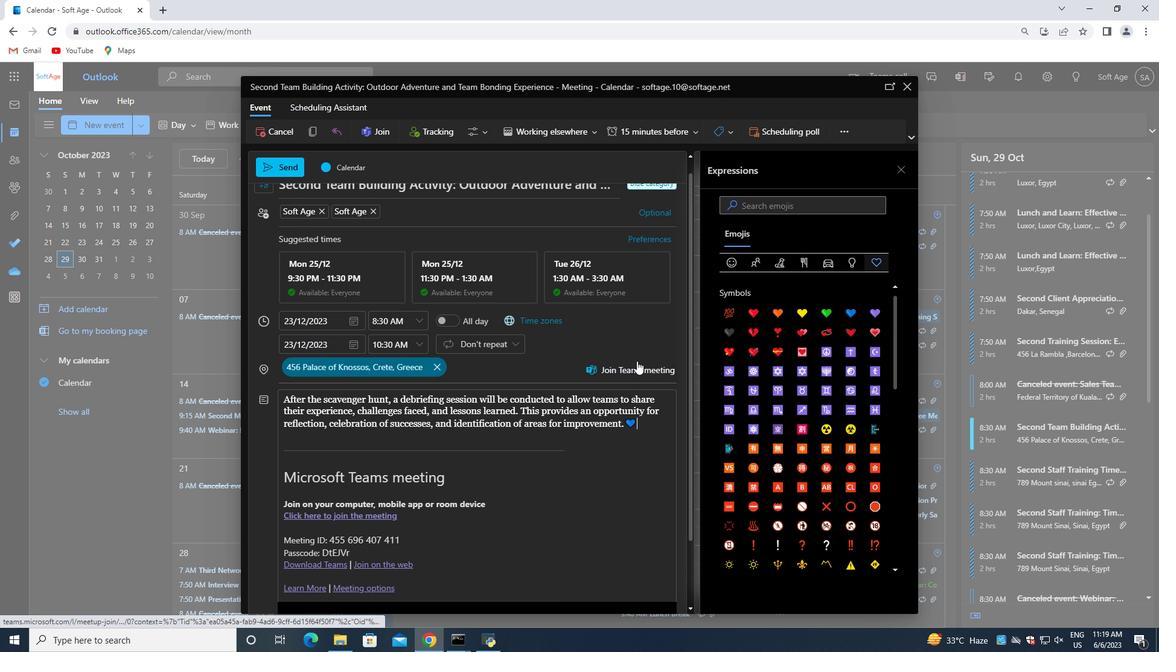 
Action: Mouse scrolled (637, 361) with delta (0, 0)
Screenshot: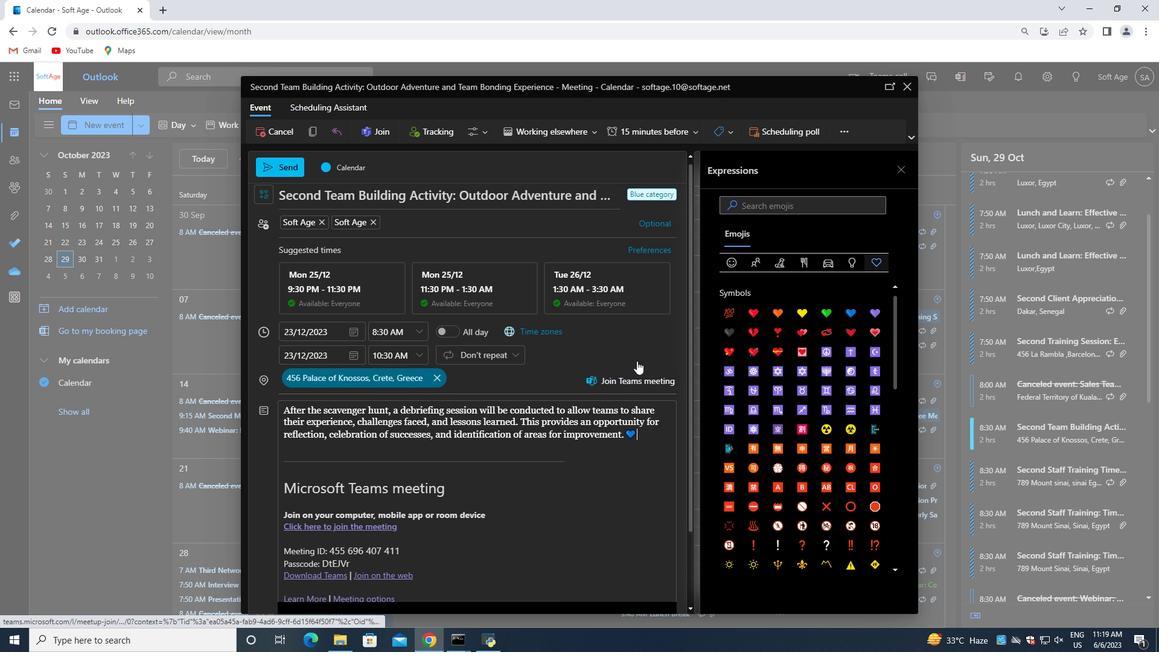 
Action: Mouse moved to (406, 228)
Screenshot: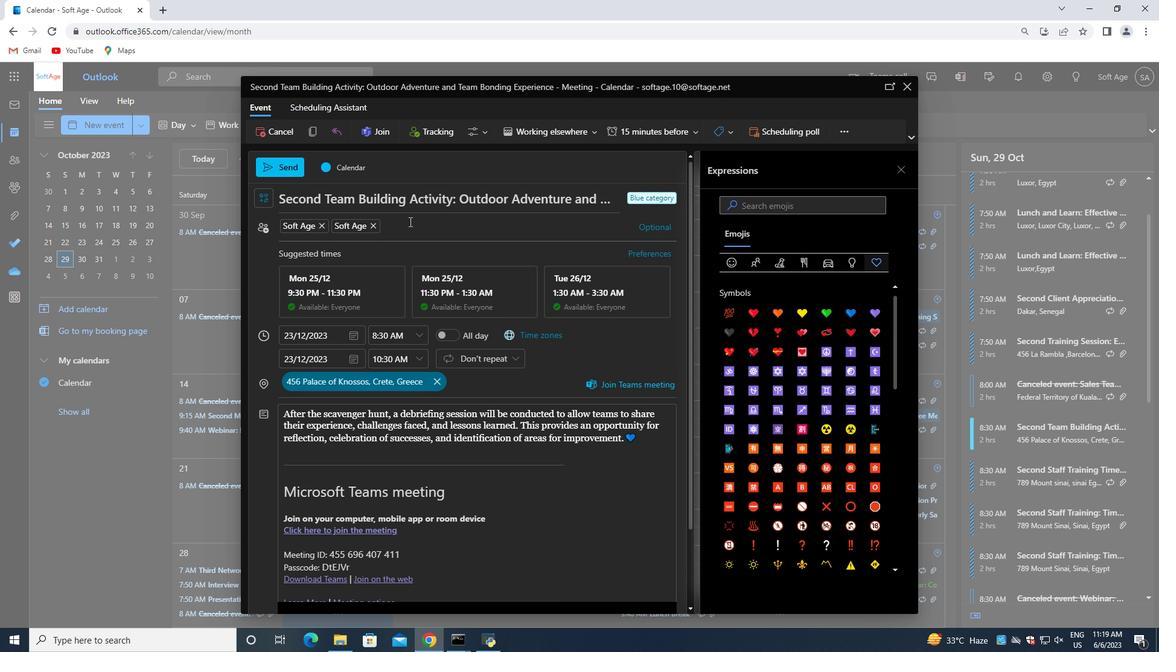 
Action: Mouse pressed left at (406, 228)
Screenshot: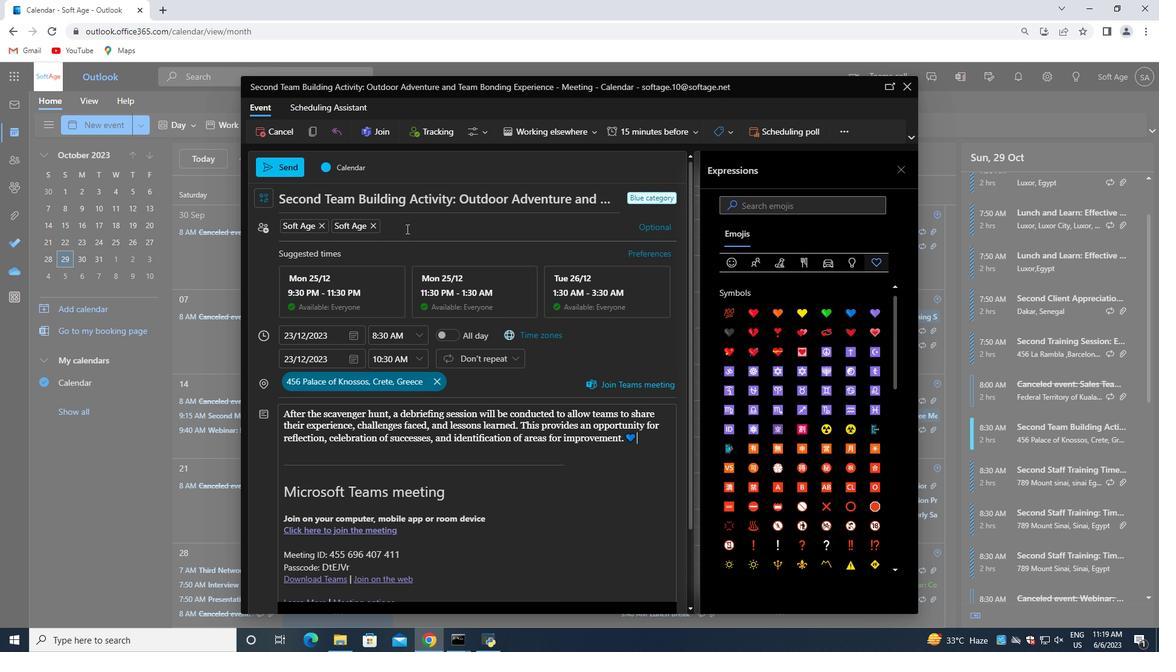 
Action: Key pressed softage.9<Key.shift>@softage.net<Key.enter>
Screenshot: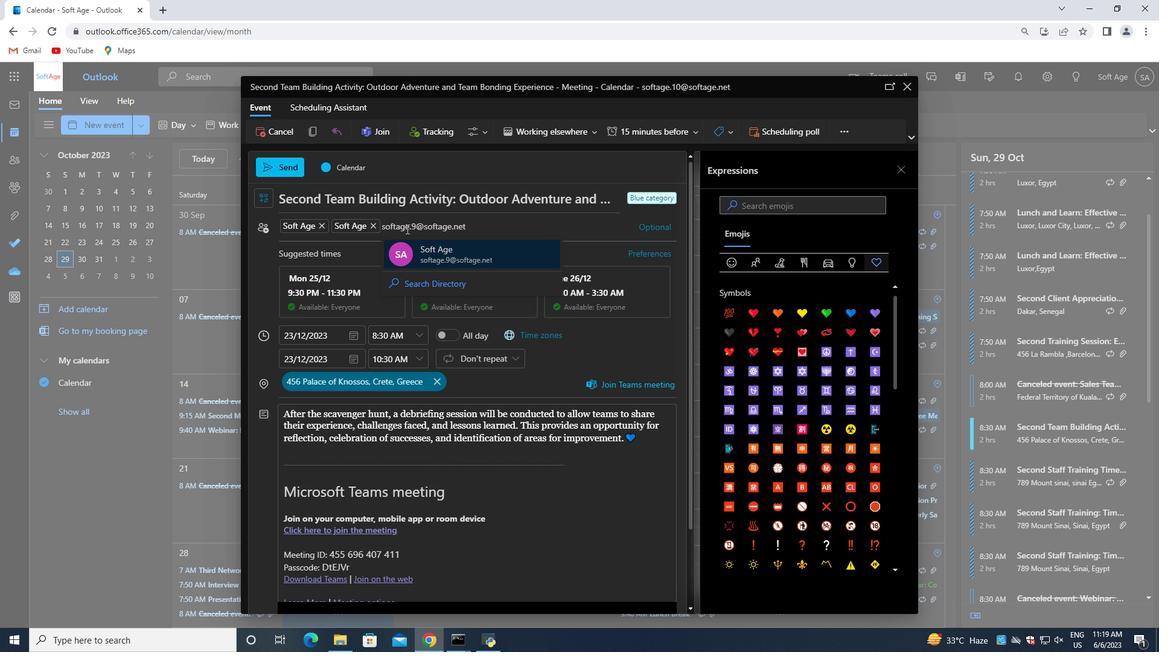 
Action: Mouse moved to (405, 229)
Screenshot: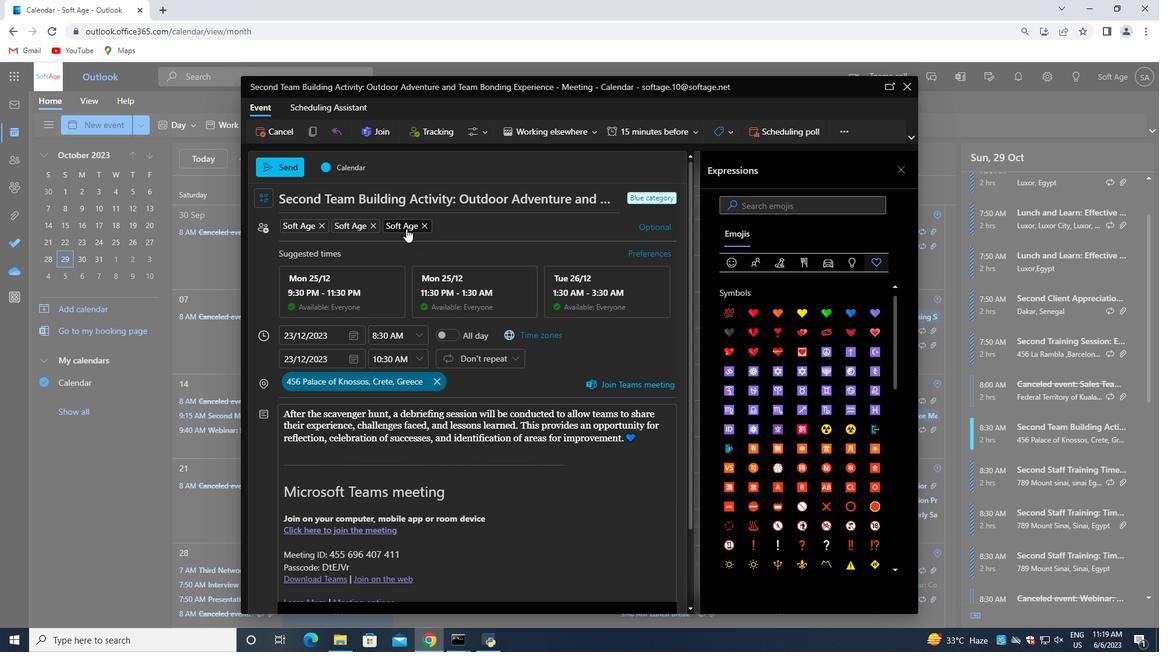 
Action: Mouse scrolled (405, 228) with delta (0, 0)
Screenshot: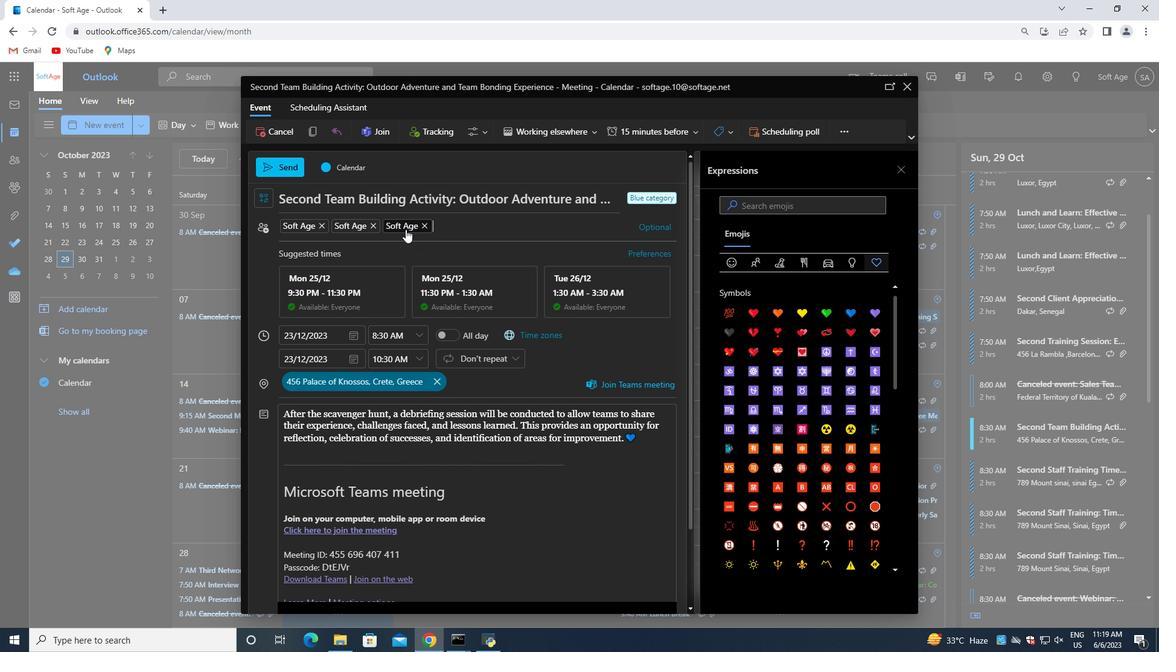 
Action: Mouse moved to (644, 379)
Screenshot: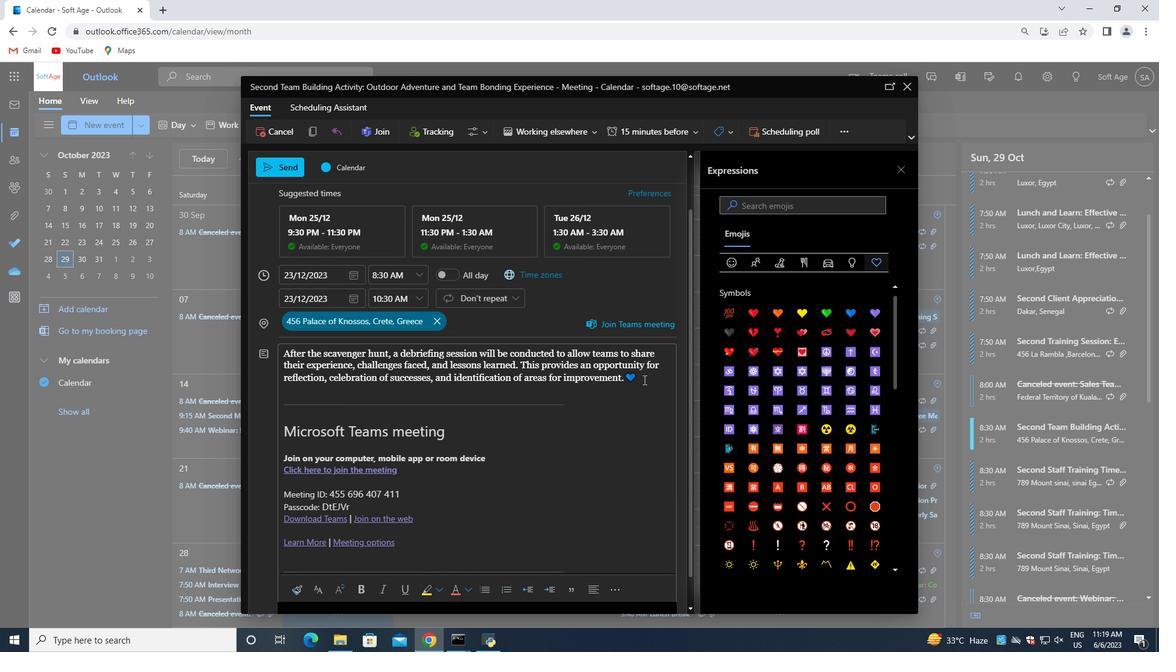 
Action: Mouse pressed left at (644, 379)
Screenshot: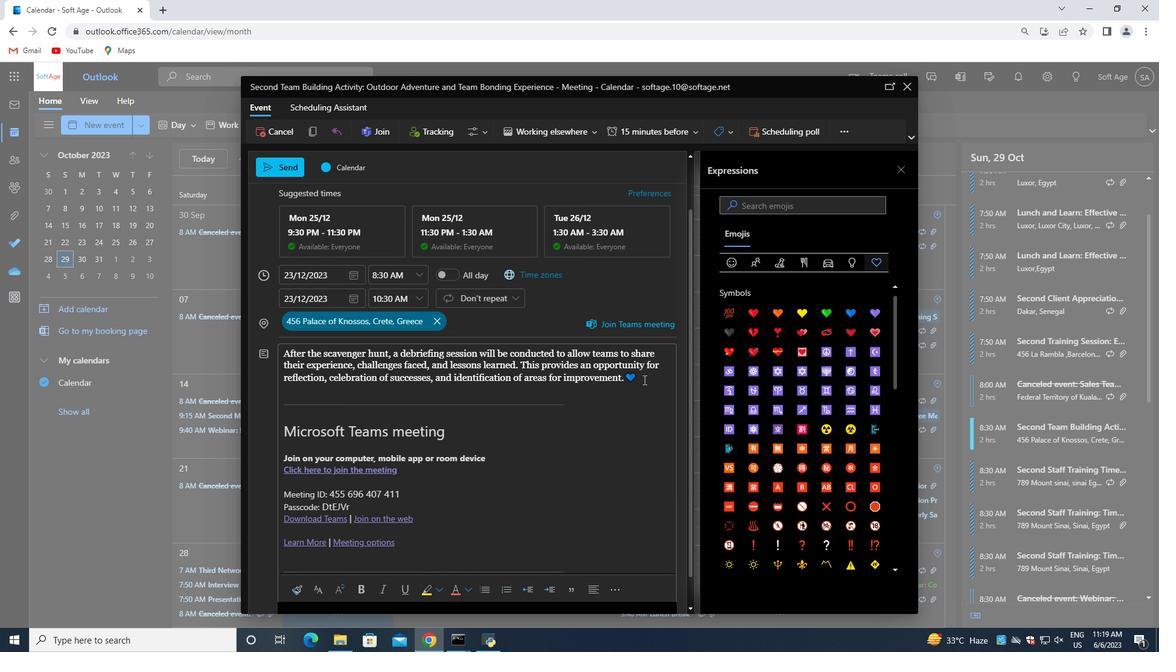 
Action: Mouse moved to (539, 437)
Screenshot: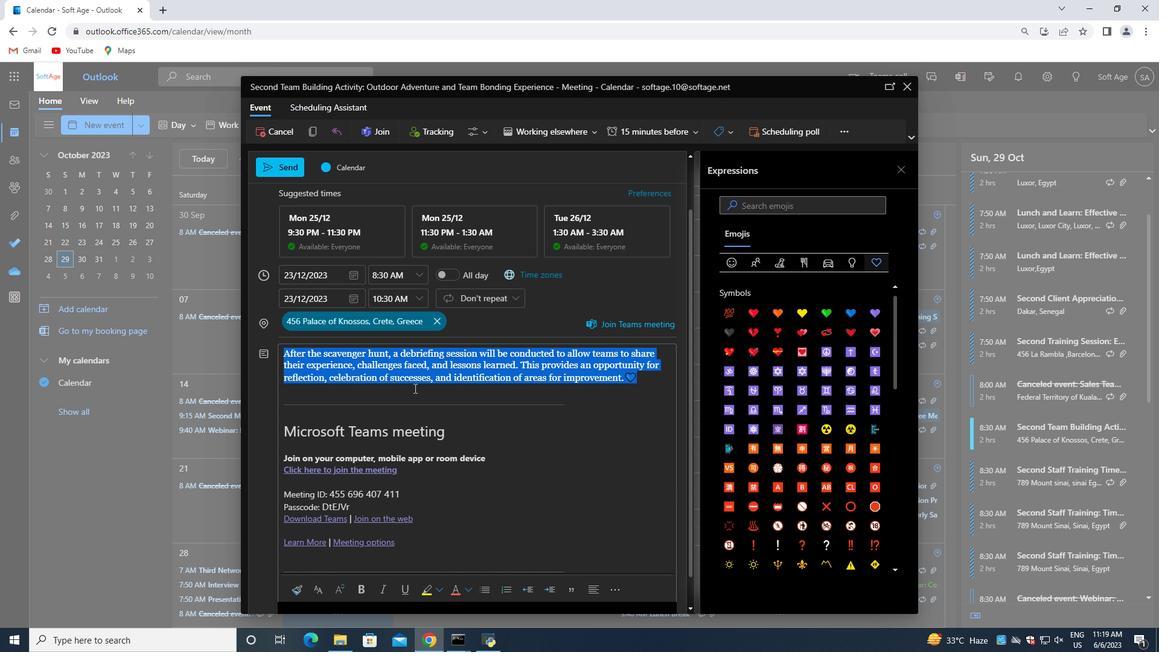 
Action: Mouse scrolled (539, 436) with delta (0, 0)
Screenshot: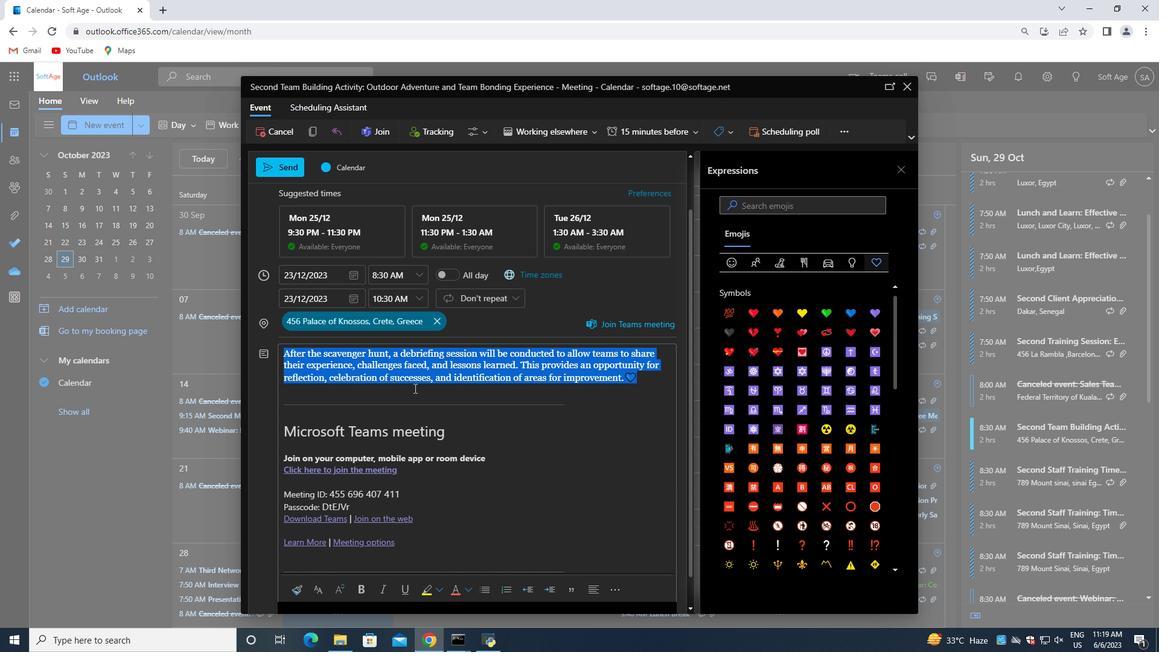 
Action: Mouse moved to (540, 437)
Screenshot: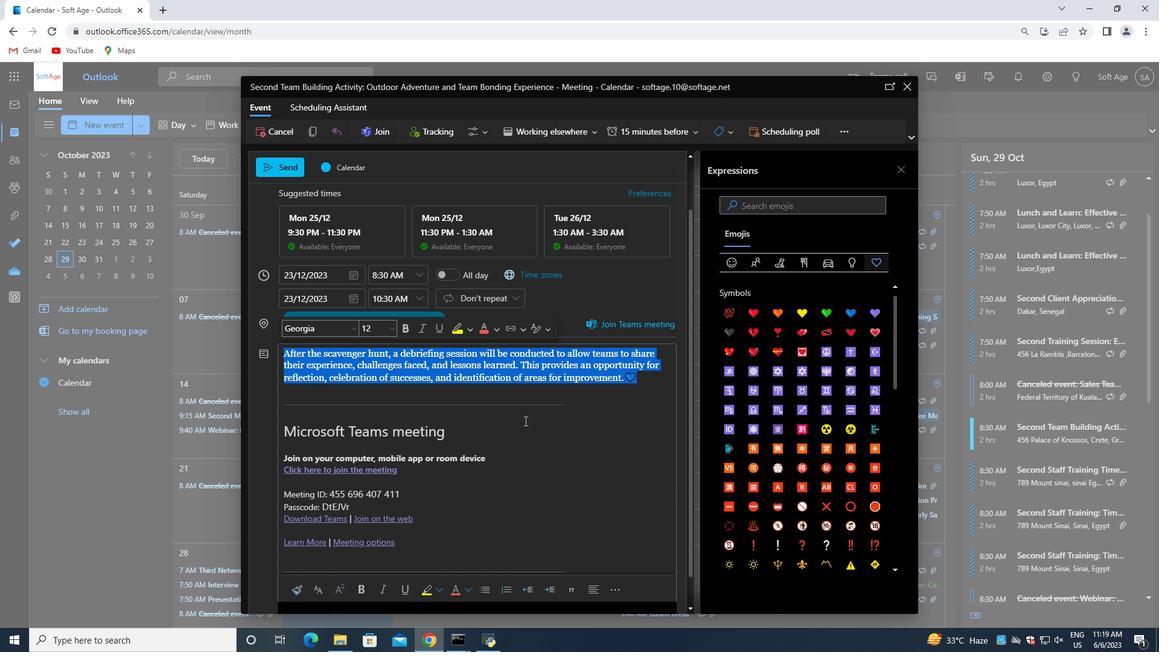 
Action: Mouse scrolled (540, 437) with delta (0, 0)
Screenshot: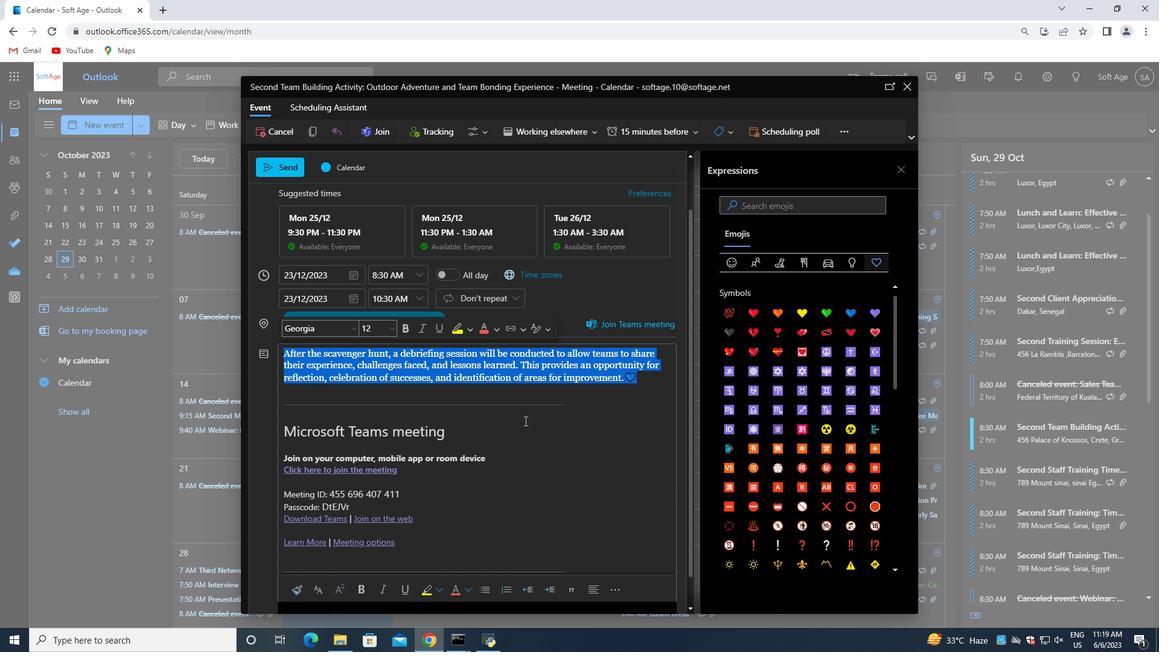 
Action: Mouse scrolled (540, 437) with delta (0, 0)
Screenshot: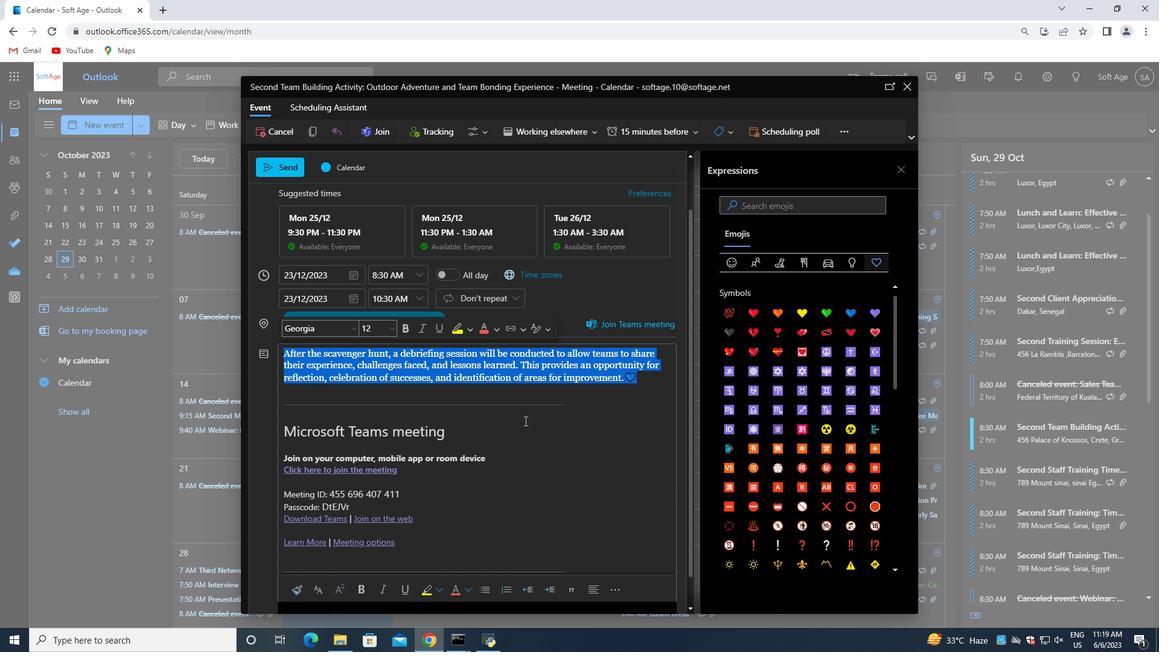 
Action: Mouse moved to (540, 437)
Screenshot: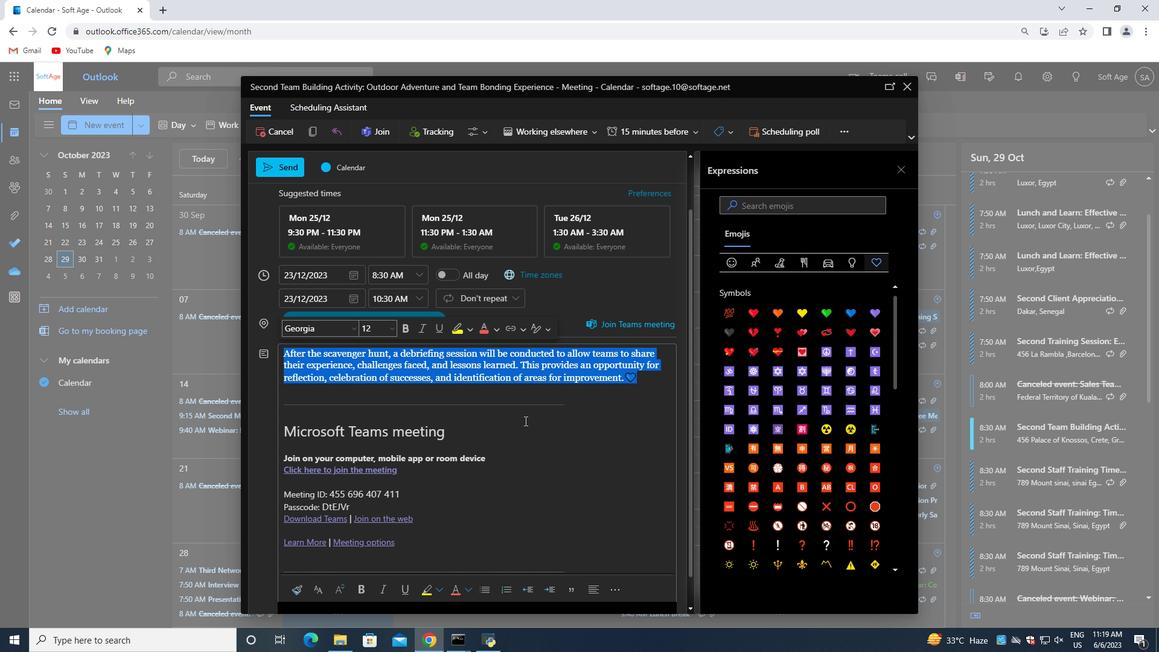 
Action: Mouse scrolled (540, 437) with delta (0, 0)
Screenshot: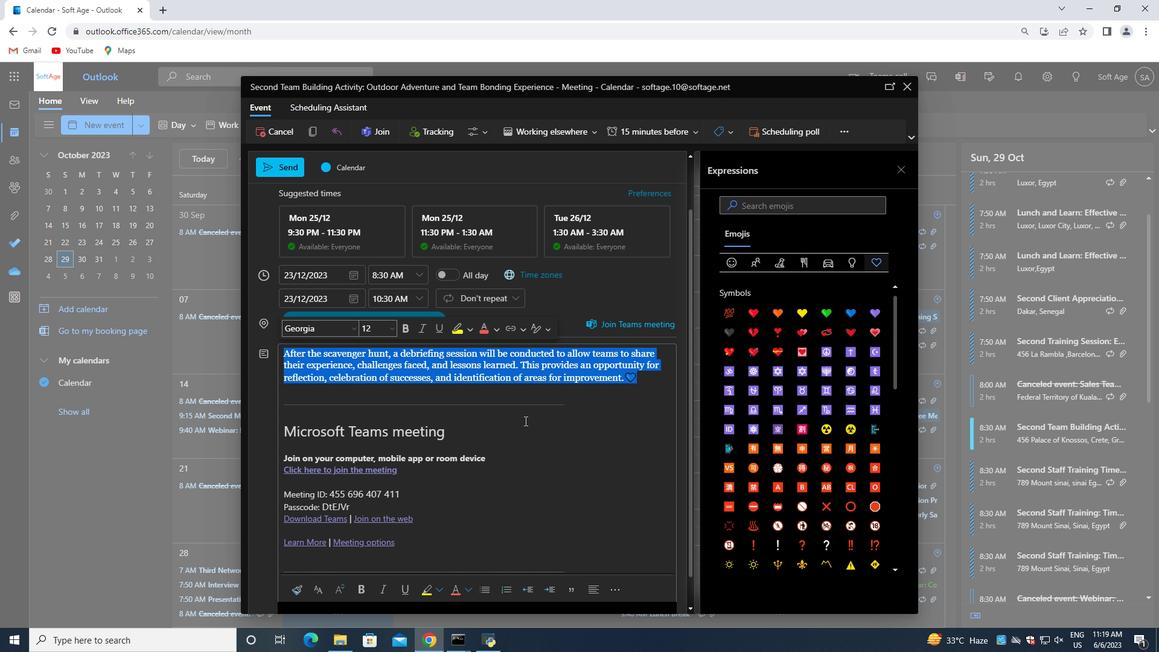 
Action: Mouse moved to (541, 439)
Screenshot: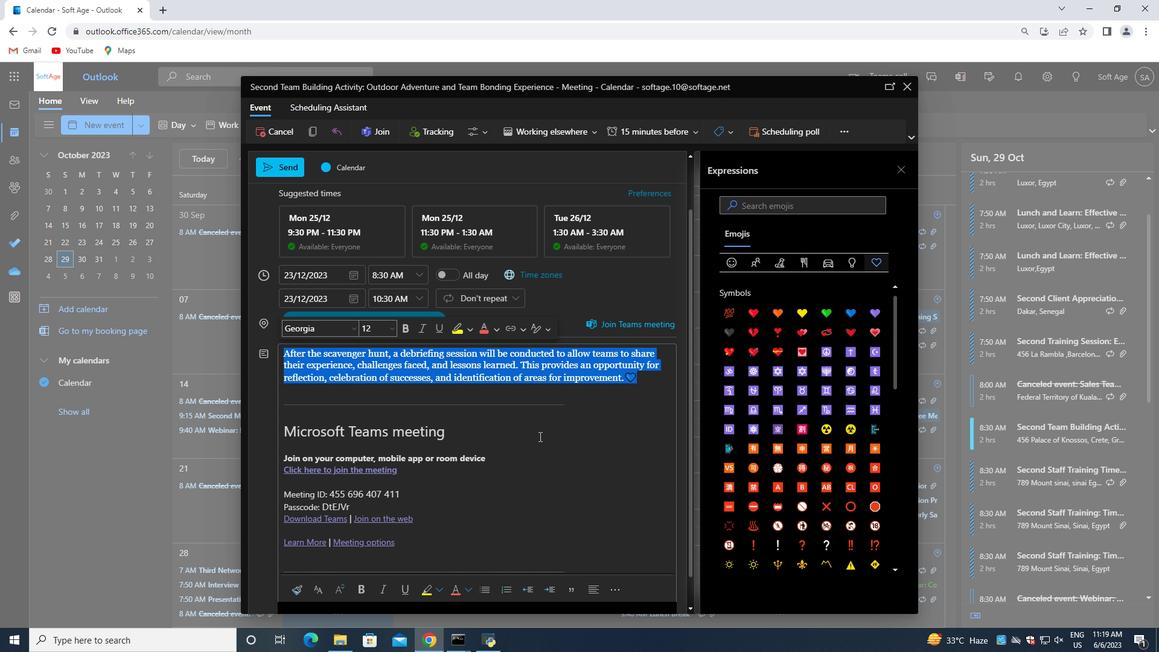 
Action: Mouse scrolled (541, 438) with delta (0, 0)
Screenshot: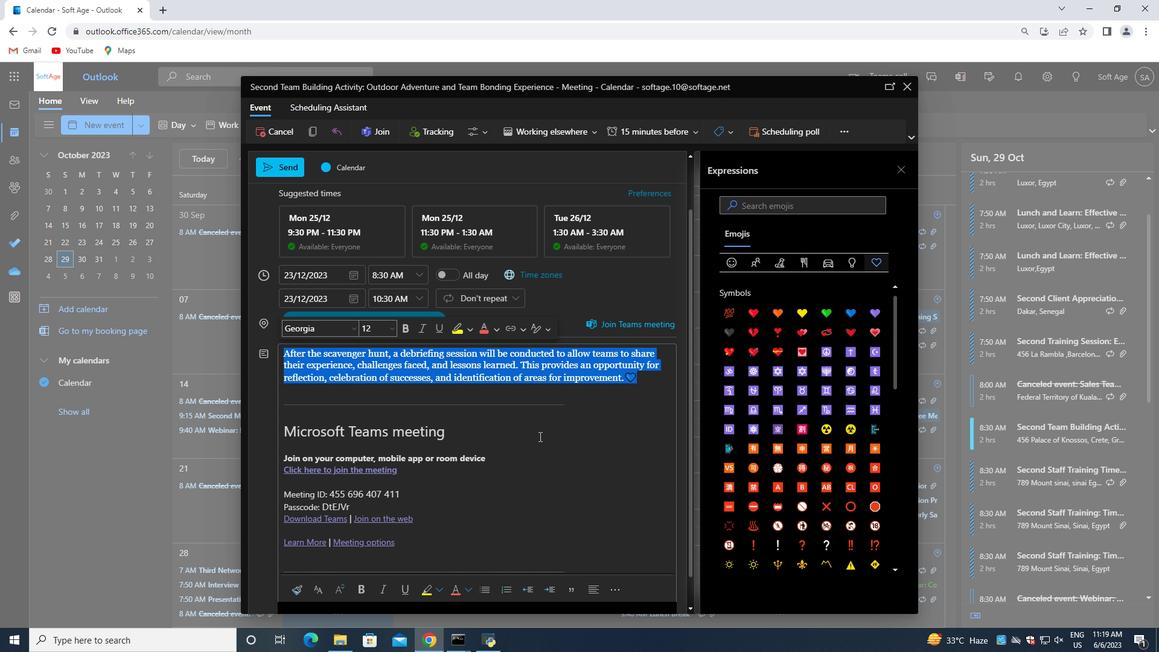 
Action: Mouse moved to (609, 557)
Screenshot: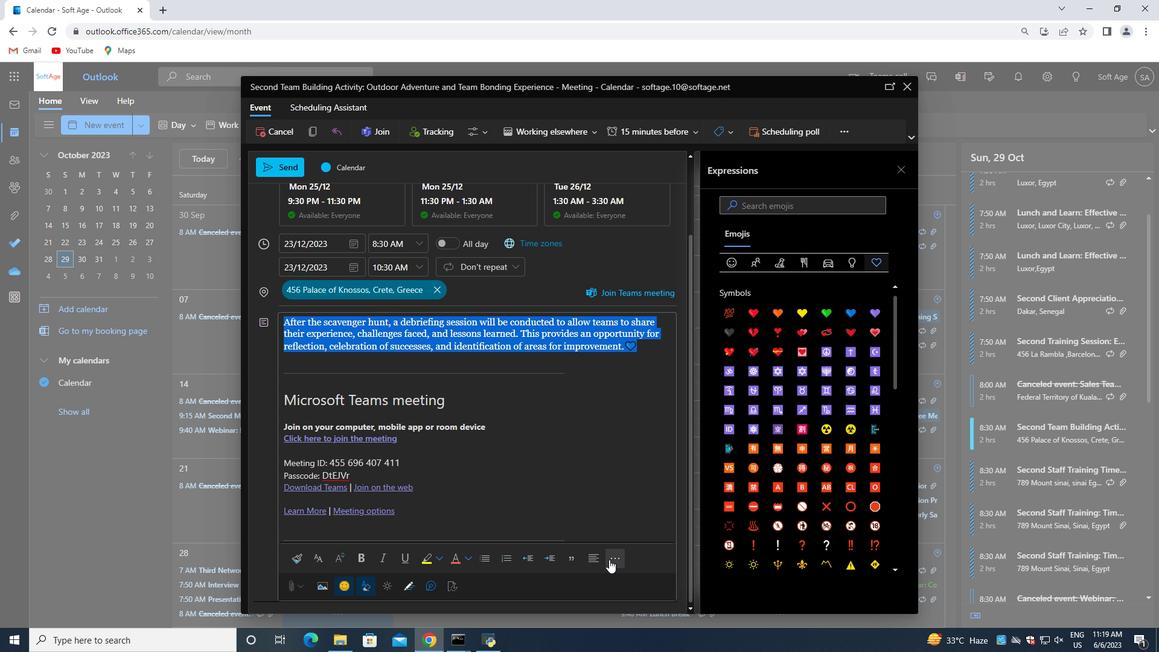 
Action: Mouse pressed left at (609, 557)
Screenshot: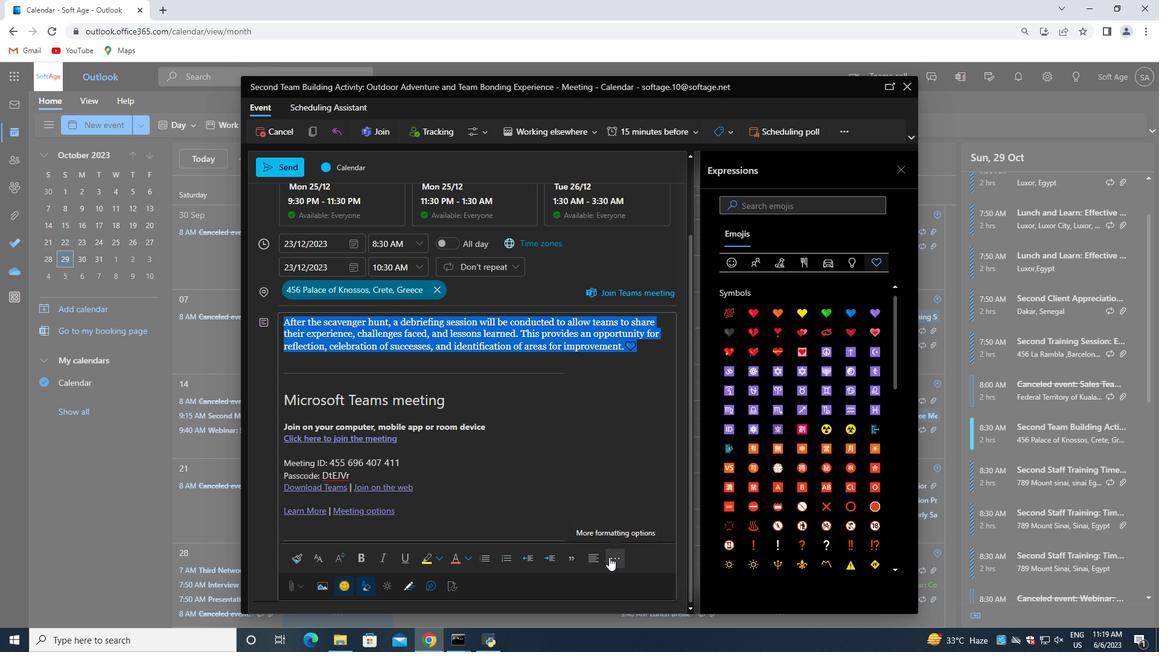 
Action: Mouse moved to (618, 468)
Screenshot: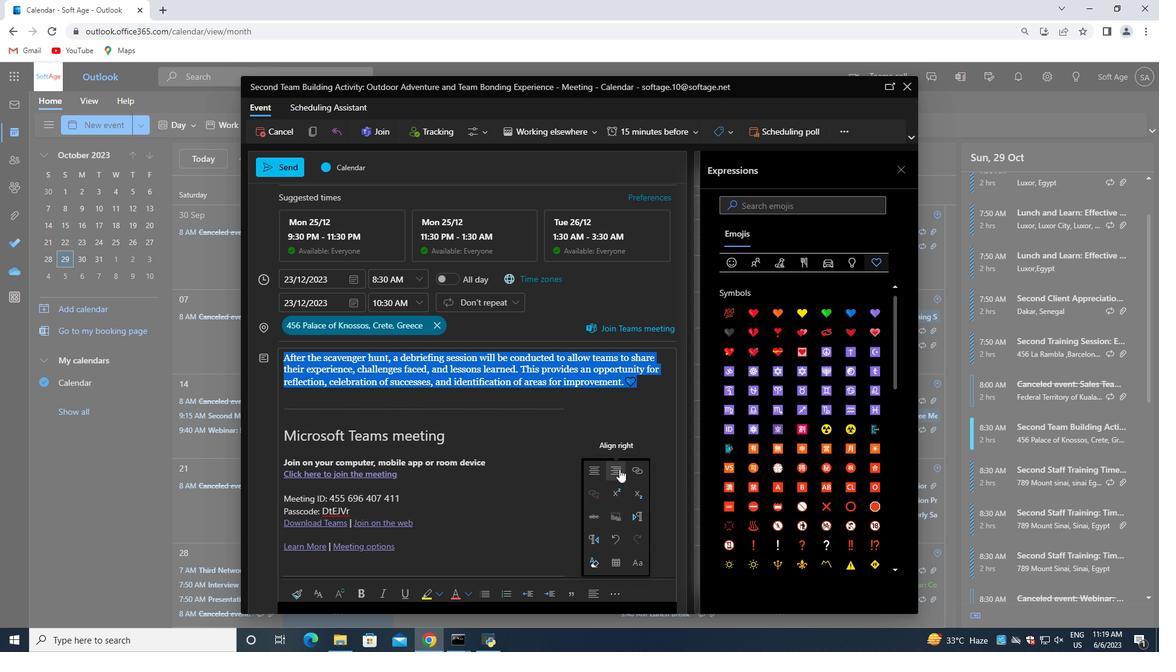 
Action: Mouse pressed left at (618, 468)
Screenshot: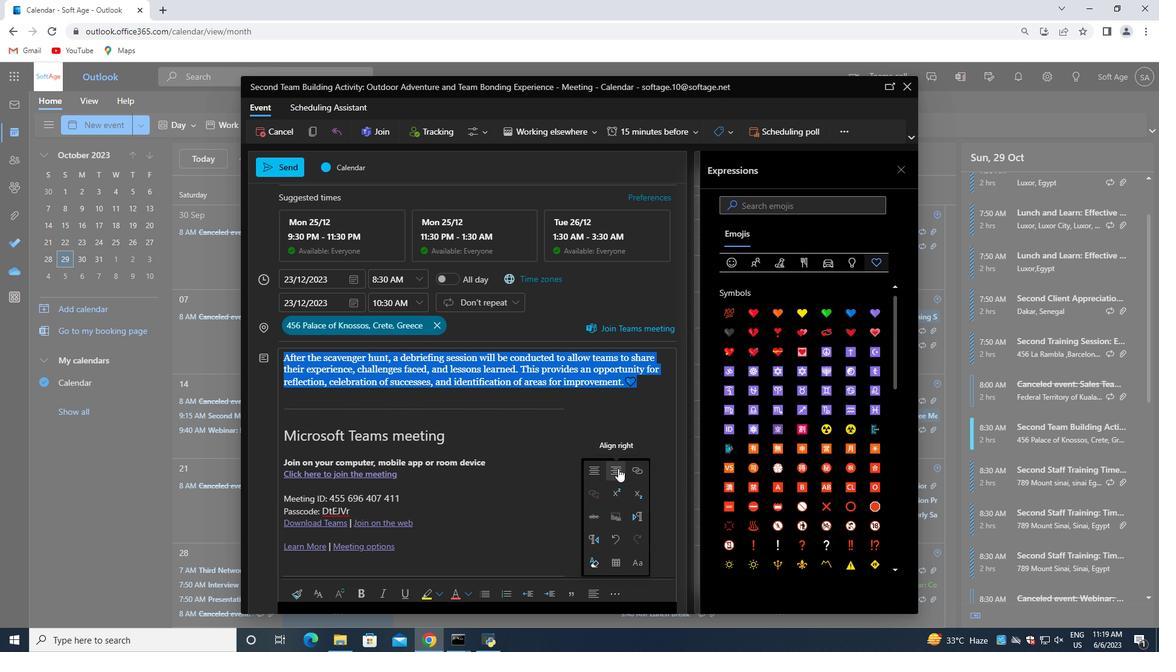 
Action: Mouse moved to (457, 471)
Screenshot: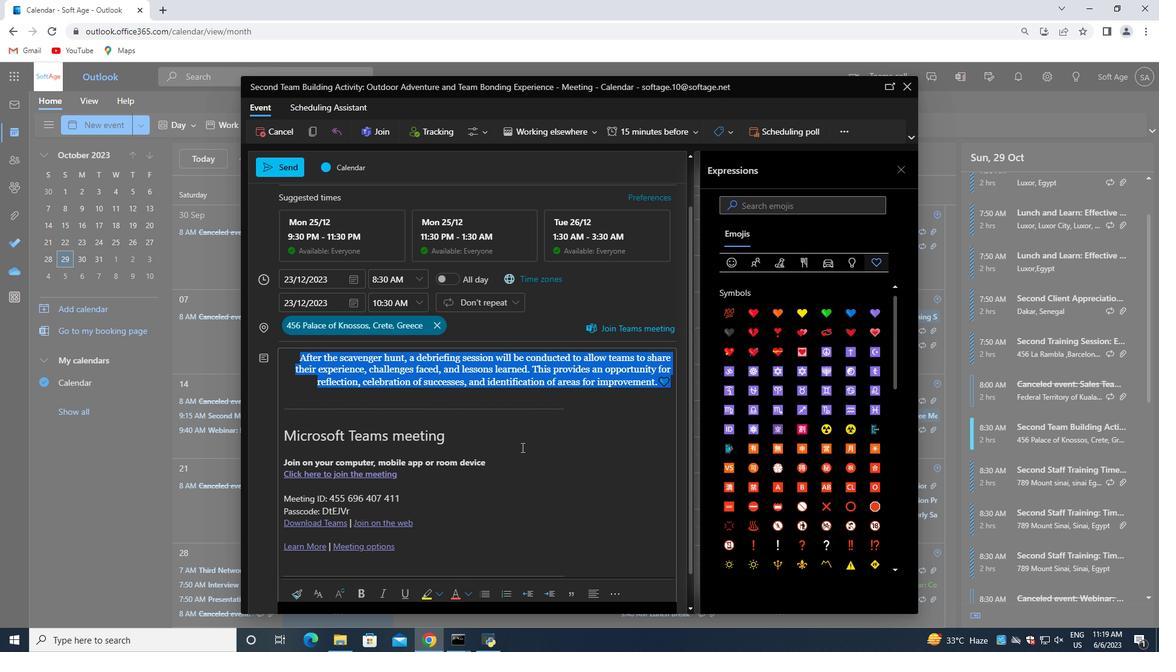 
Action: Mouse scrolled (457, 471) with delta (0, 0)
Screenshot: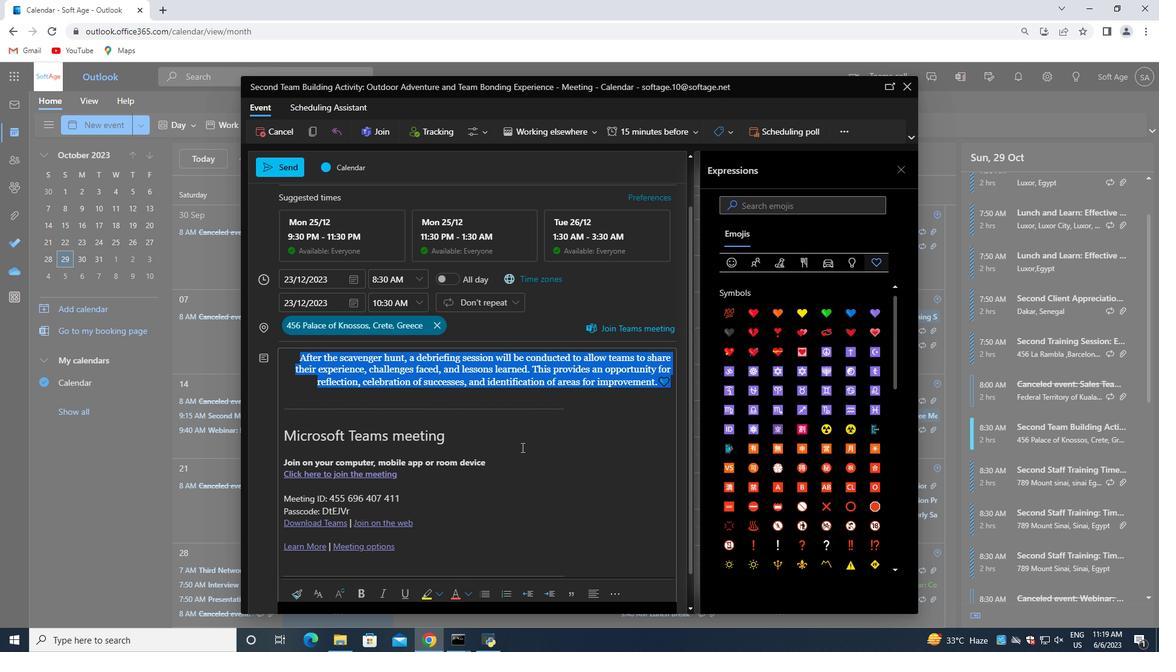 
Action: Mouse moved to (451, 475)
Screenshot: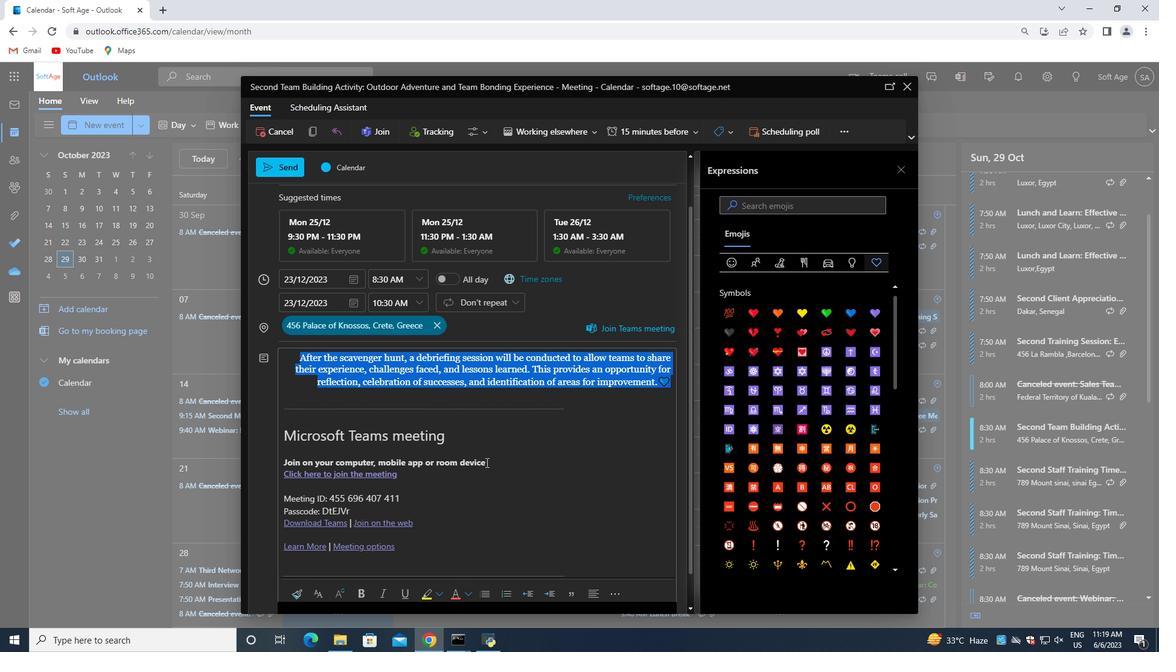 
Action: Mouse scrolled (451, 474) with delta (0, 0)
Screenshot: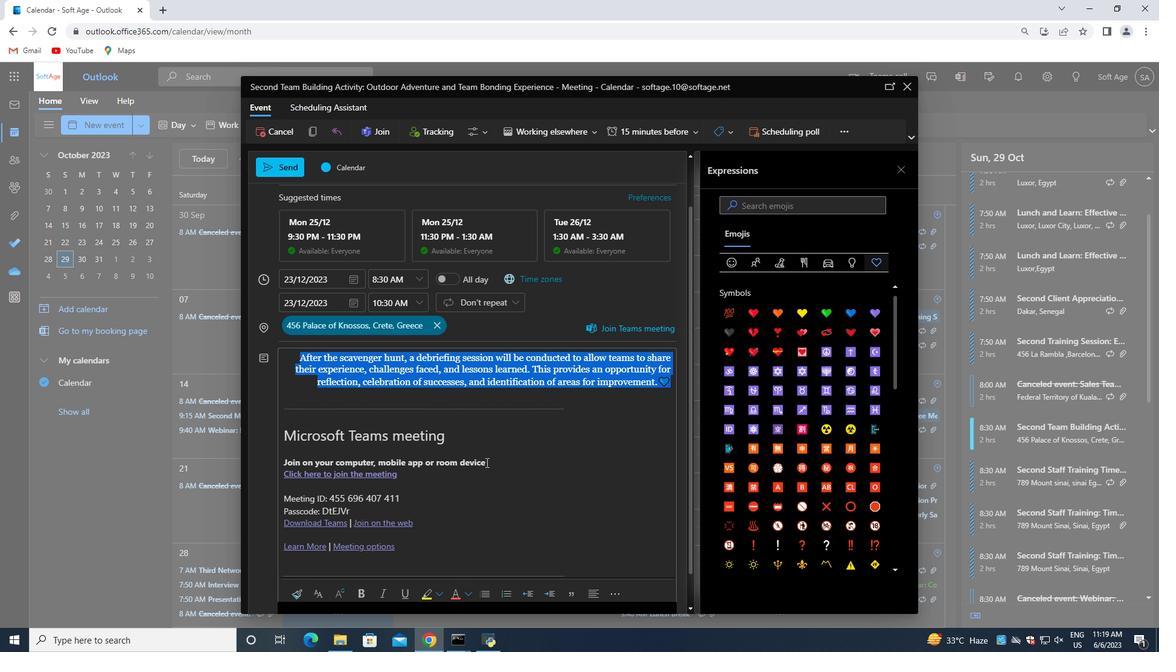 
Action: Mouse moved to (449, 477)
Screenshot: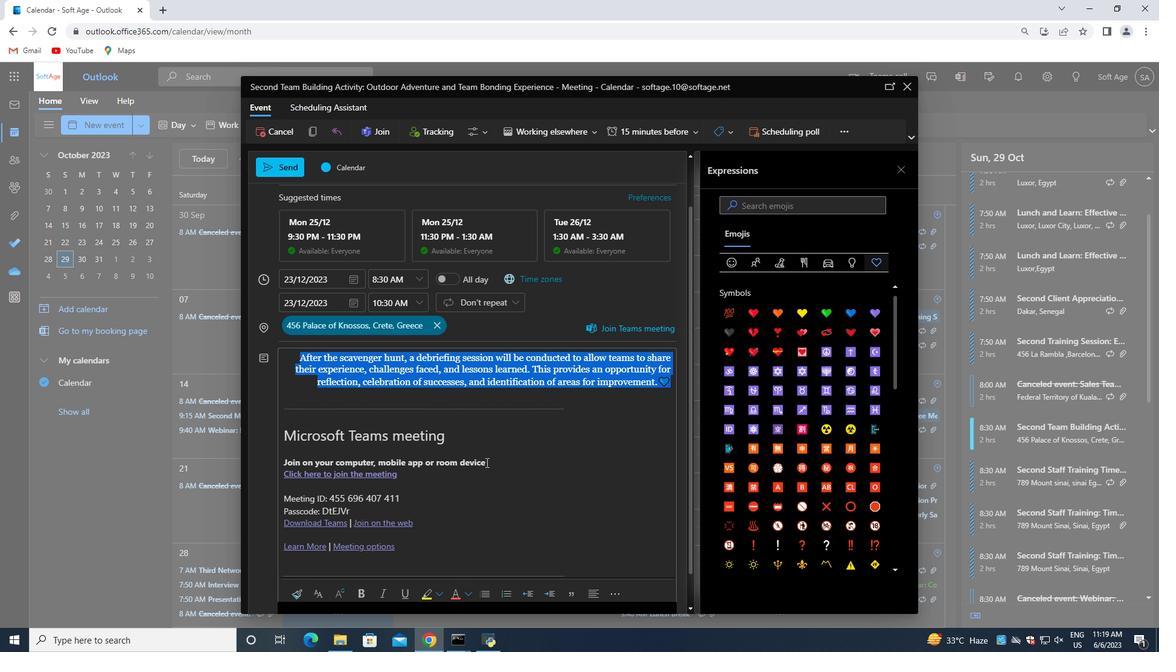 
Action: Mouse scrolled (449, 476) with delta (0, 0)
Screenshot: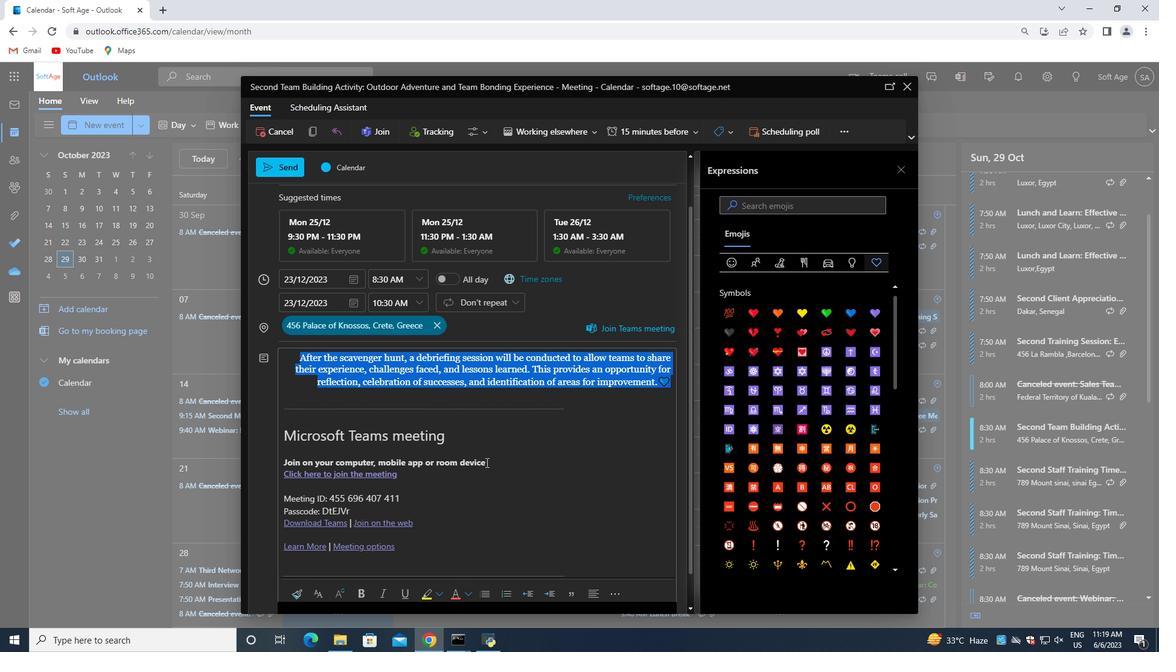 
Action: Mouse moved to (468, 557)
Screenshot: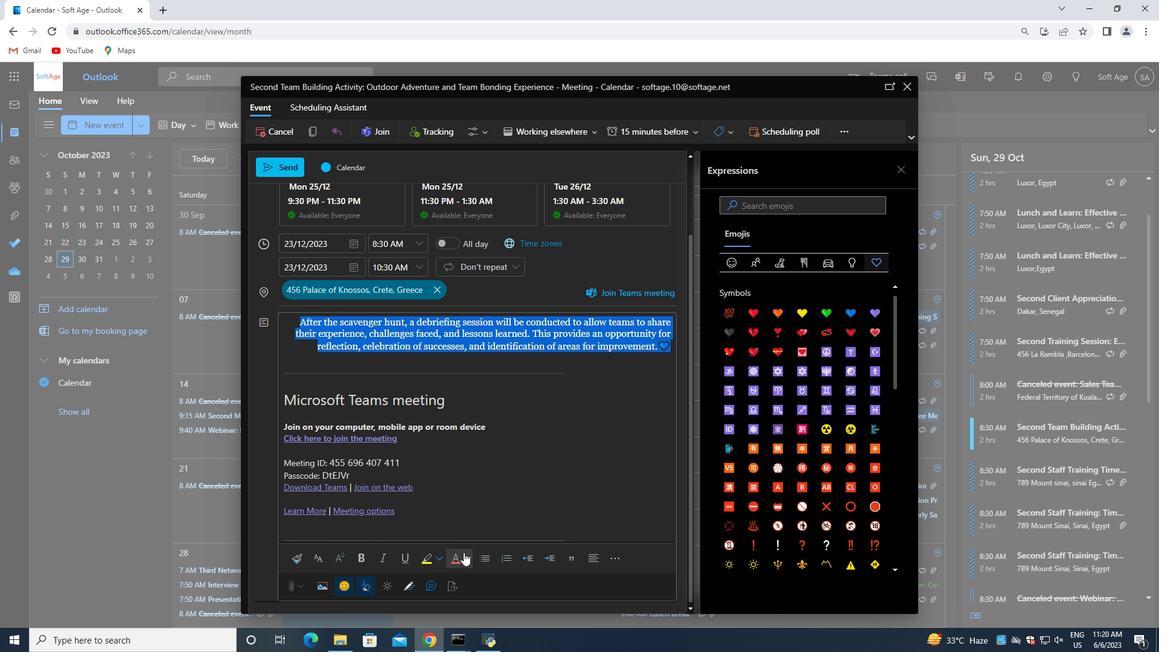 
Action: Mouse pressed left at (468, 557)
Screenshot: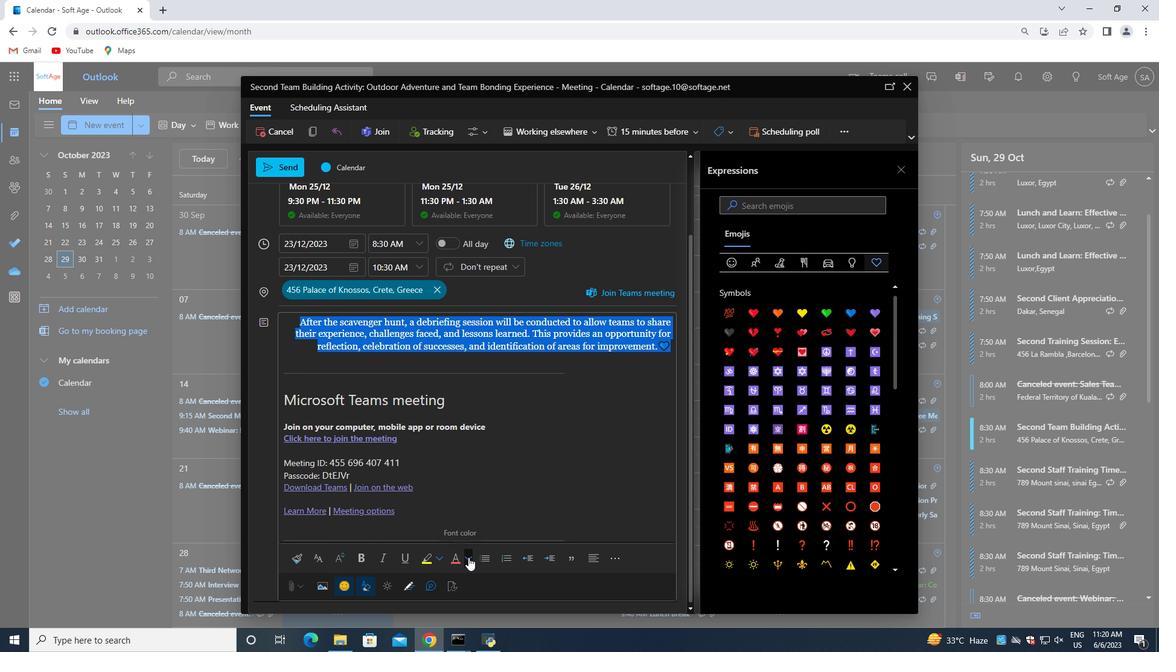 
Action: Mouse moved to (503, 484)
Screenshot: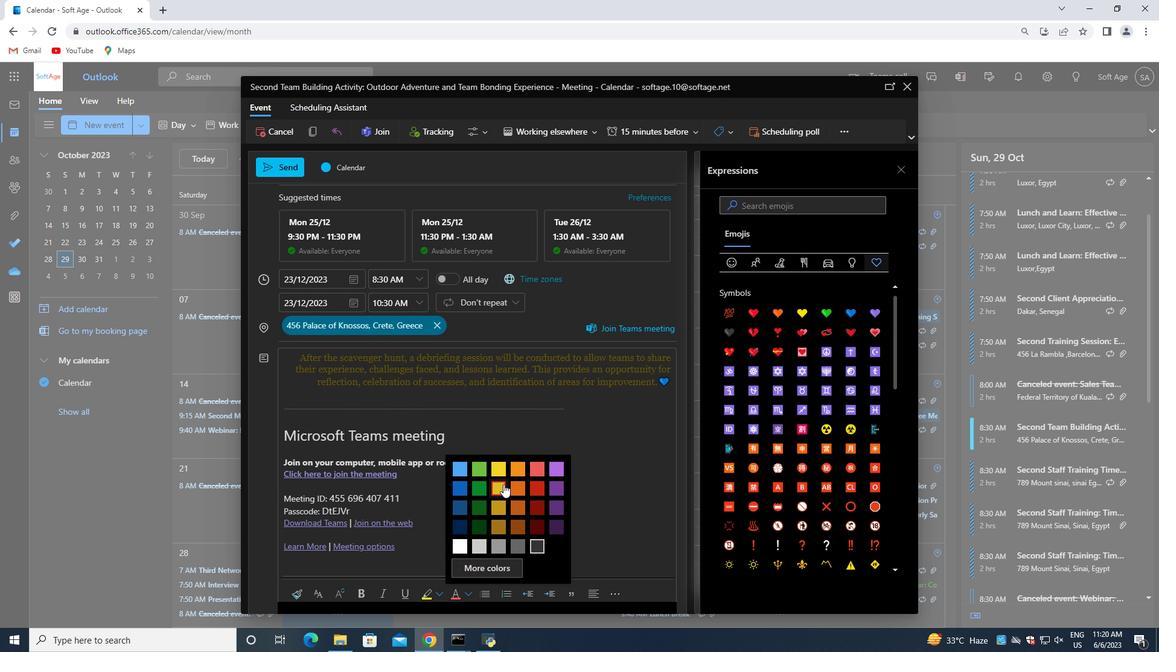 
Action: Mouse pressed left at (503, 484)
Screenshot: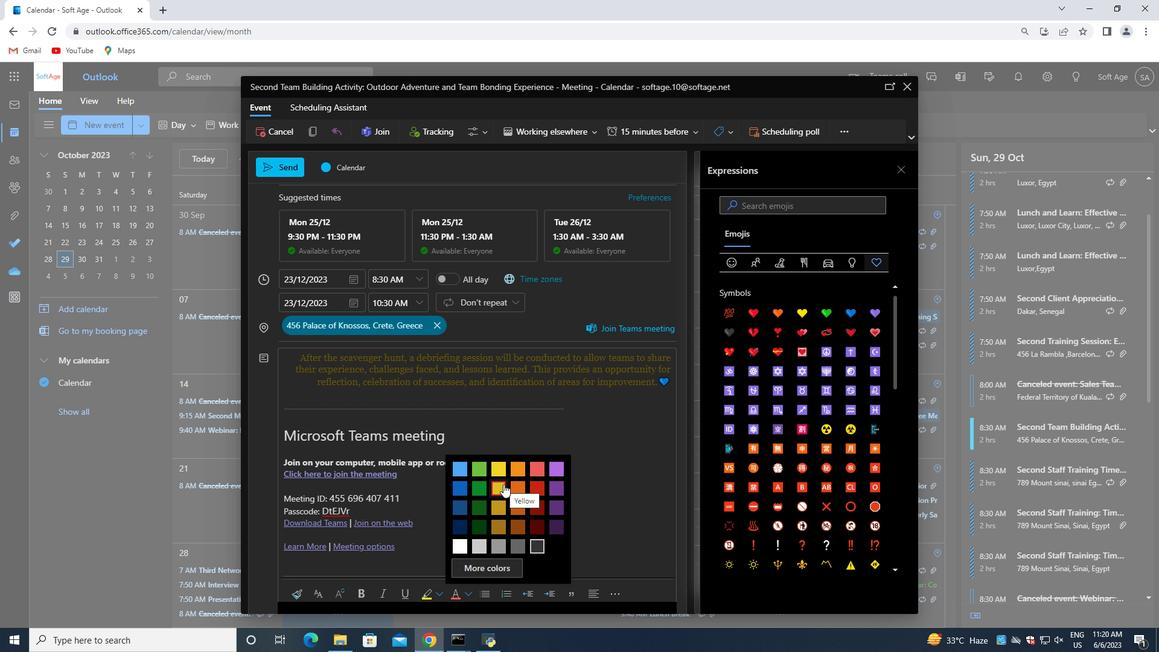 
Action: Mouse moved to (664, 392)
Screenshot: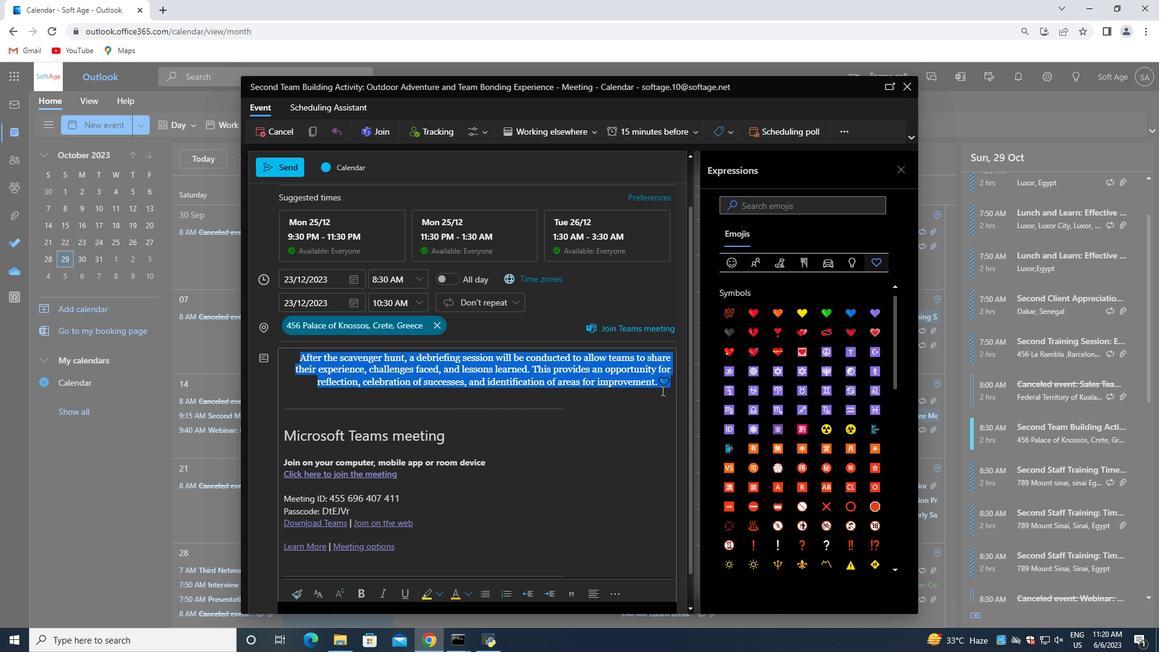 
Action: Mouse pressed left at (664, 392)
Screenshot: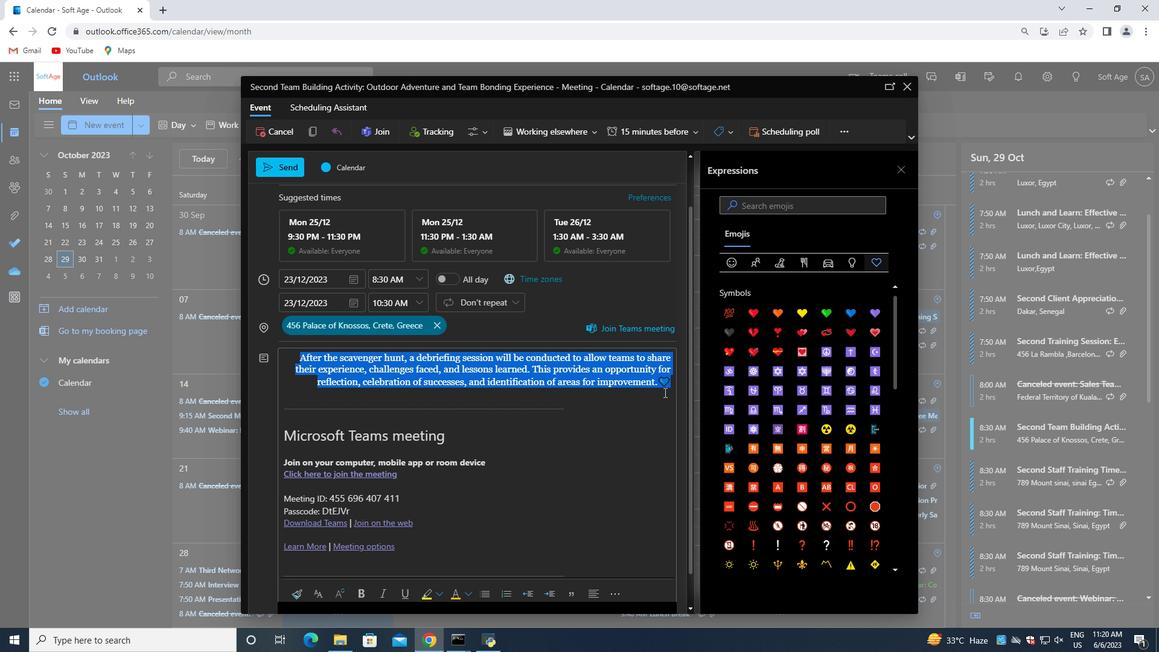 
Action: Mouse moved to (668, 384)
Screenshot: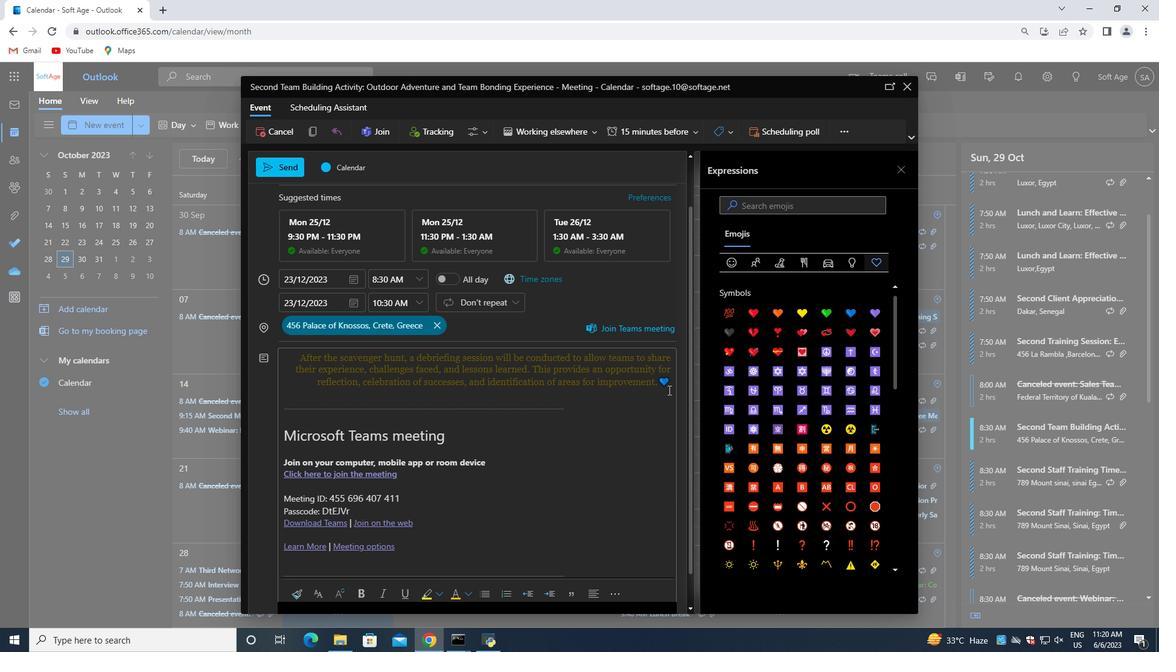 
Action: Mouse pressed left at (668, 384)
Screenshot: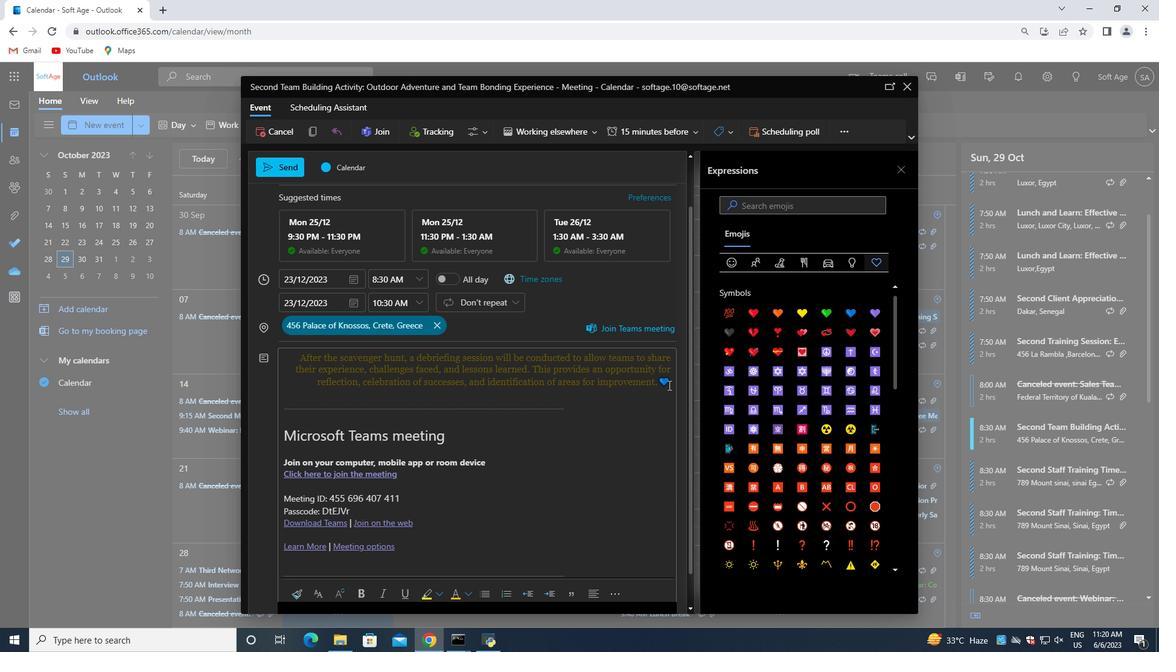 
Action: Mouse moved to (420, 410)
Screenshot: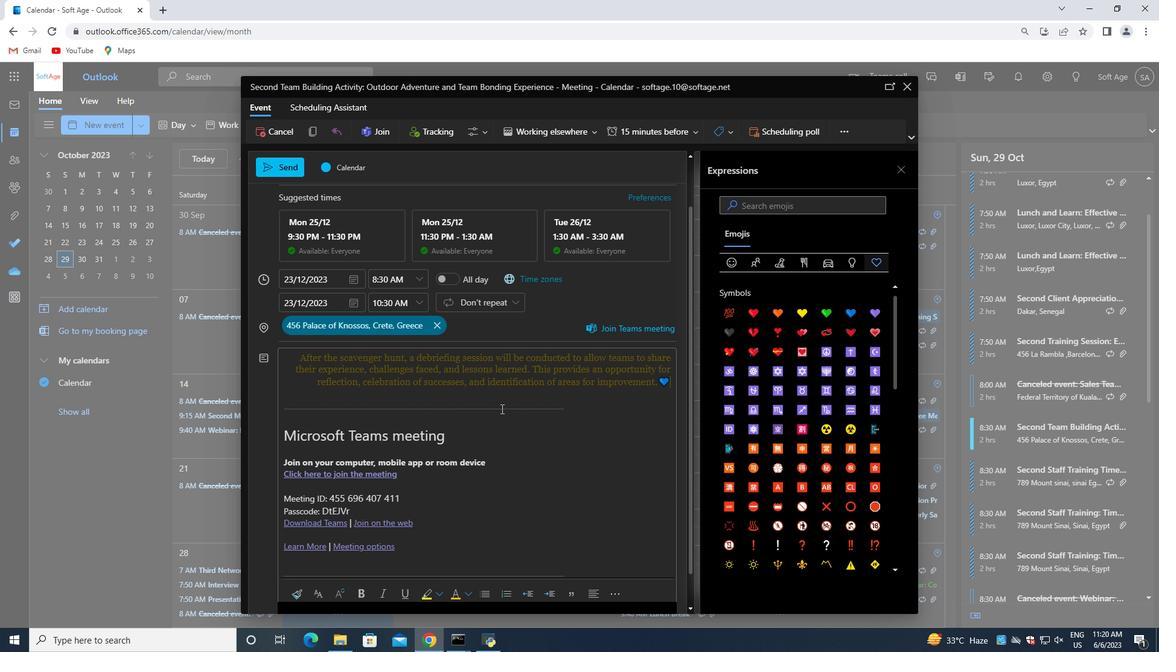 
Action: Mouse scrolled (420, 410) with delta (0, 0)
Screenshot: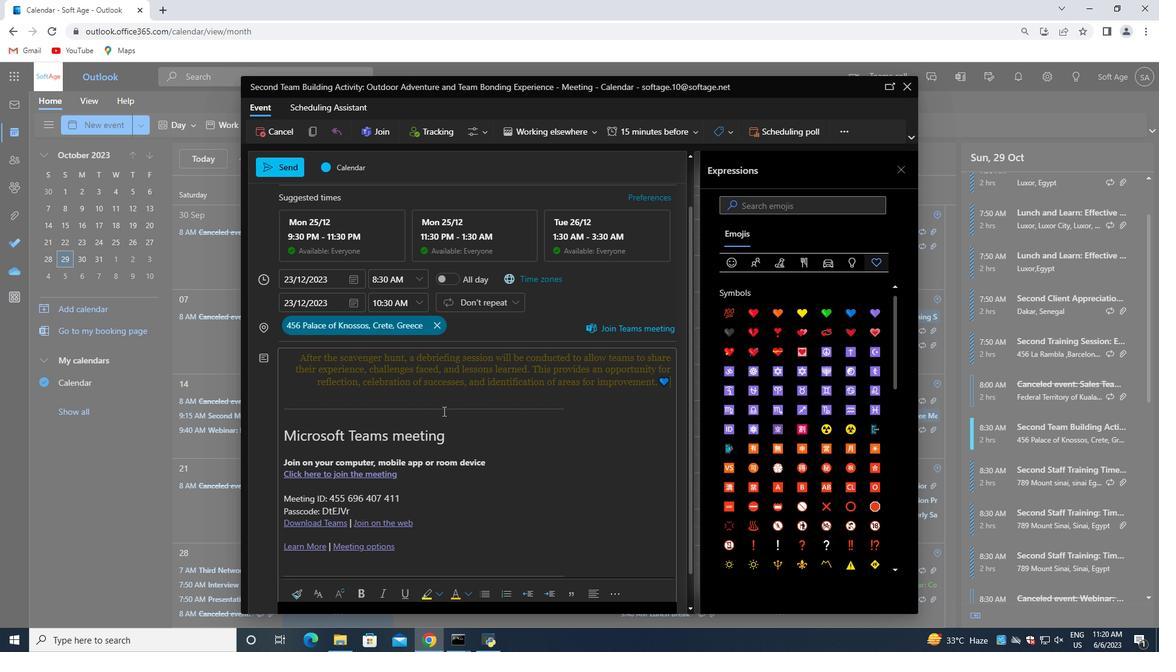
Action: Mouse scrolled (420, 410) with delta (0, 0)
Screenshot: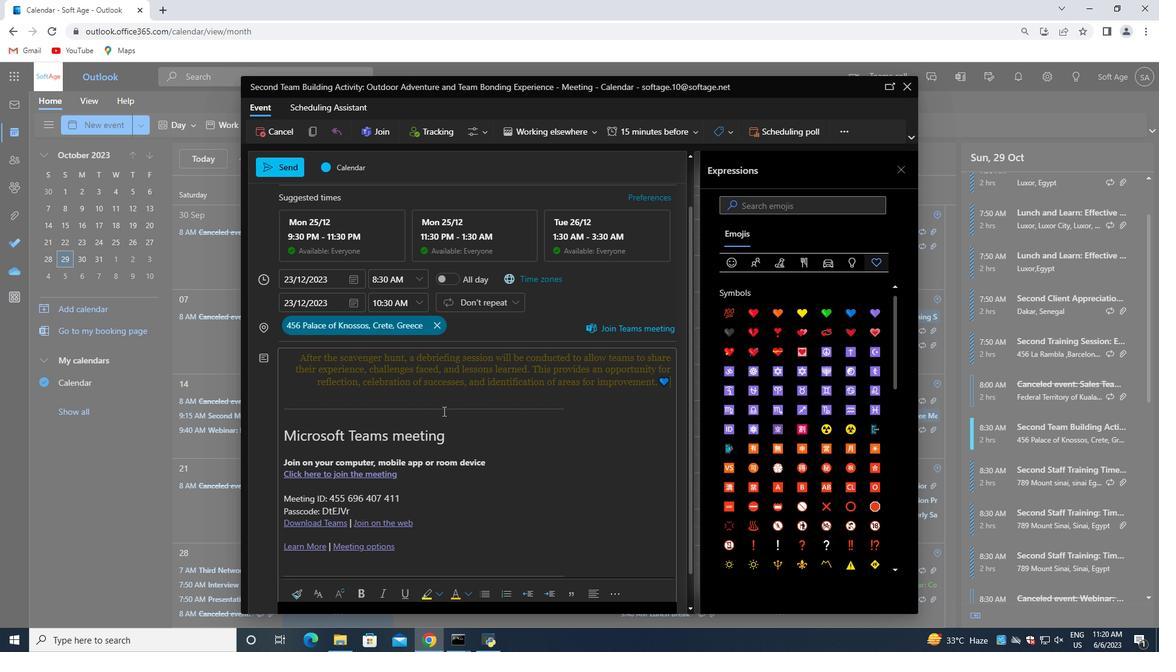 
Action: Mouse scrolled (420, 410) with delta (0, 0)
Screenshot: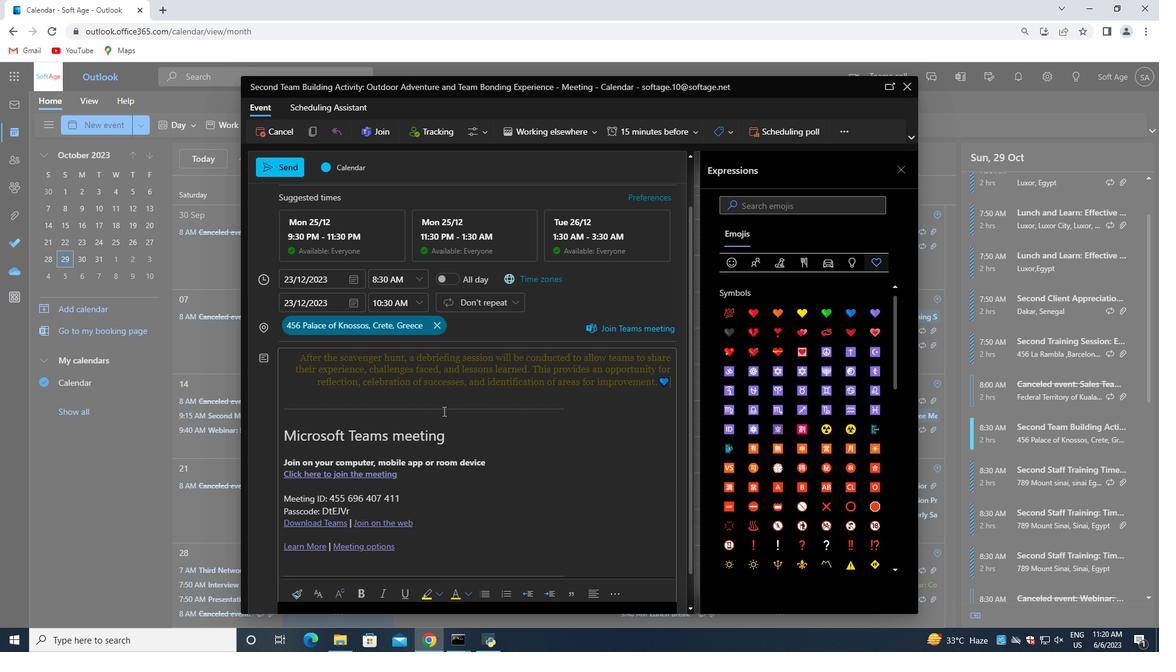 
Action: Mouse scrolled (420, 410) with delta (0, 0)
Screenshot: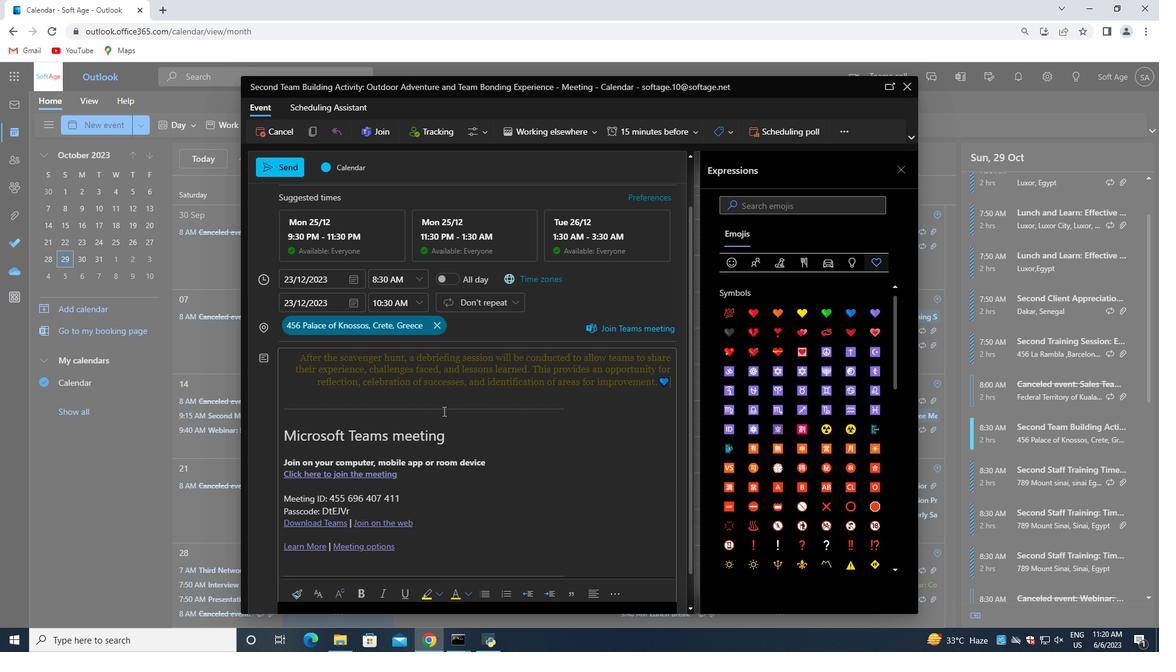 
Action: Mouse scrolled (420, 410) with delta (0, 0)
Screenshot: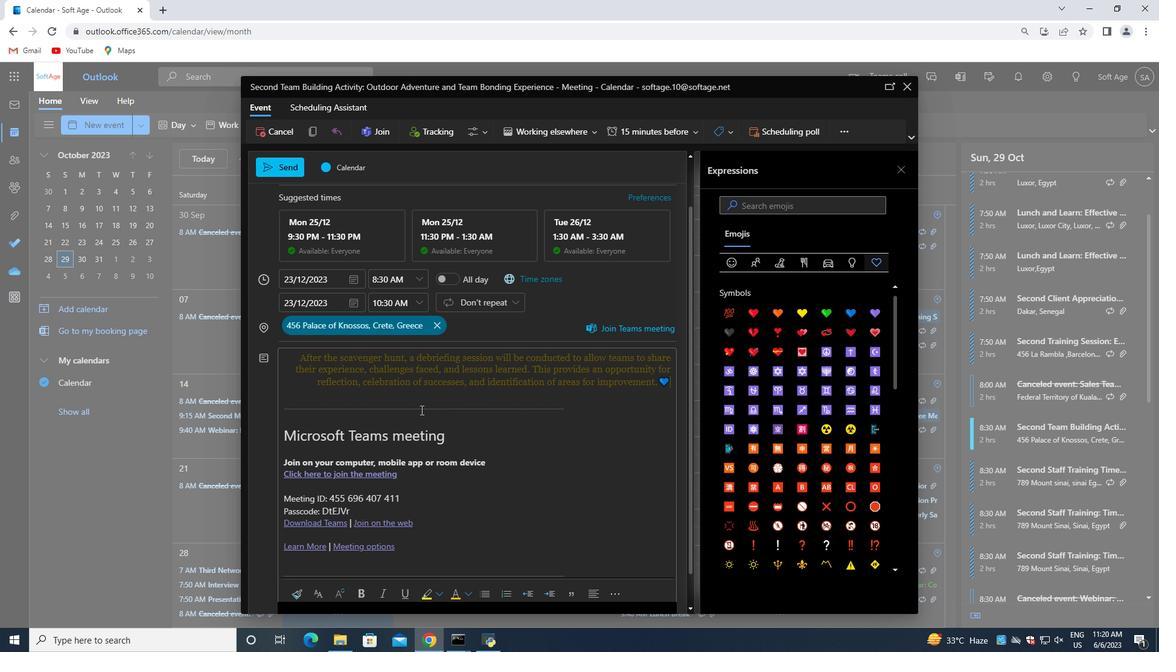 
Action: Mouse moved to (265, 195)
Screenshot: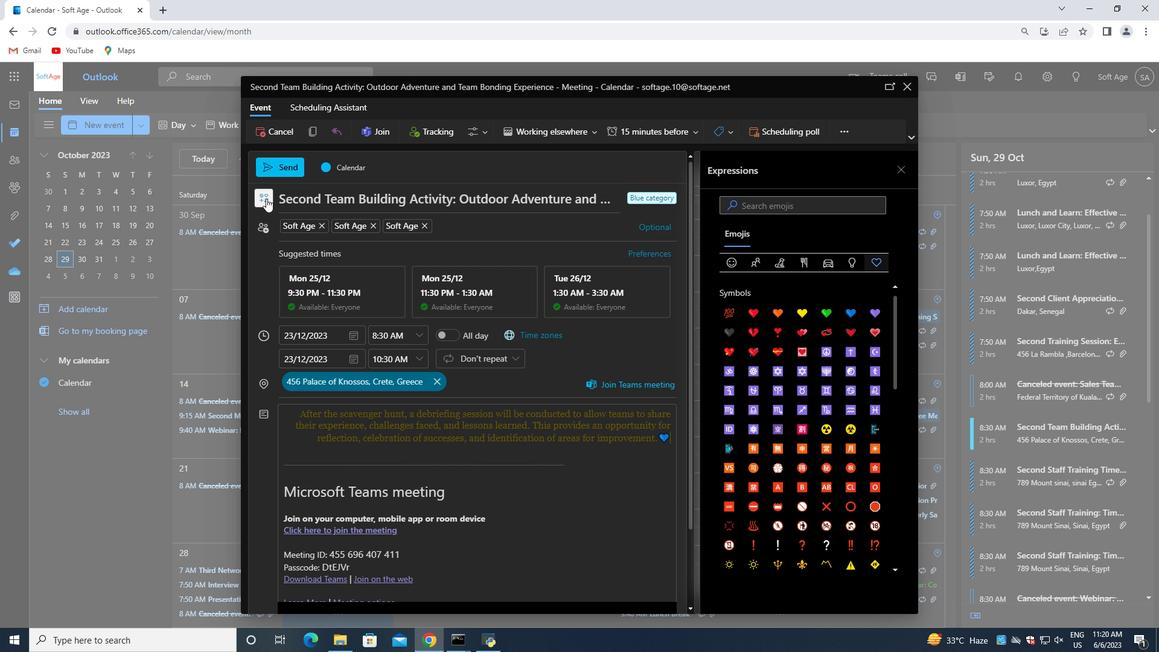 
Action: Mouse pressed left at (265, 195)
Screenshot: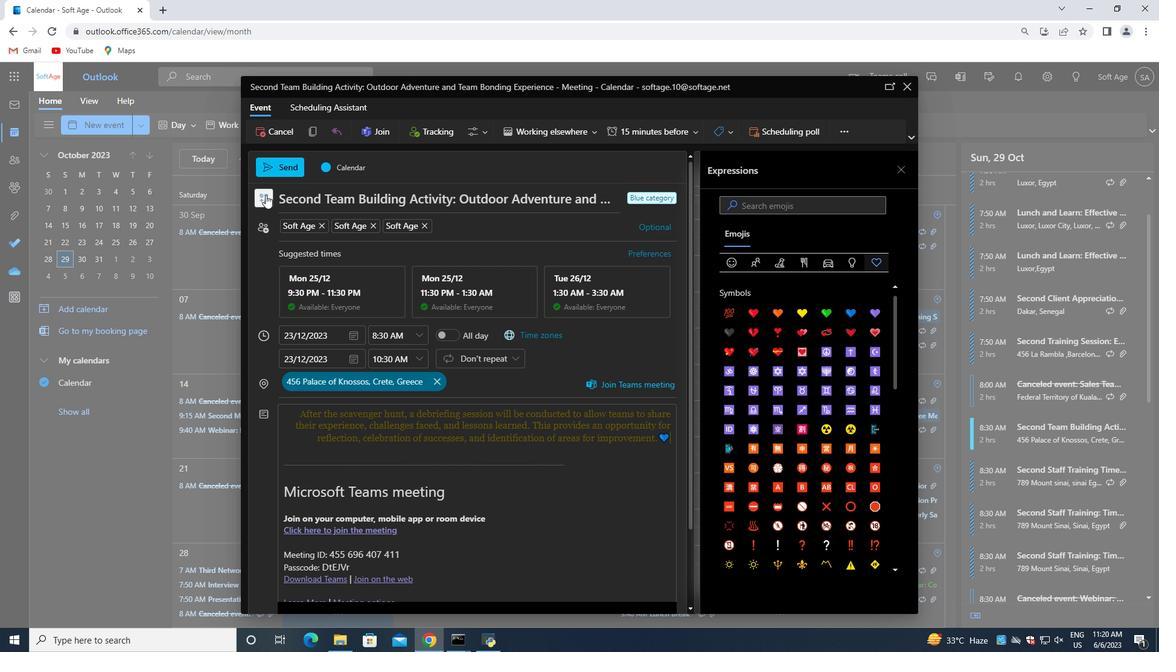 
Action: Mouse moved to (400, 262)
Screenshot: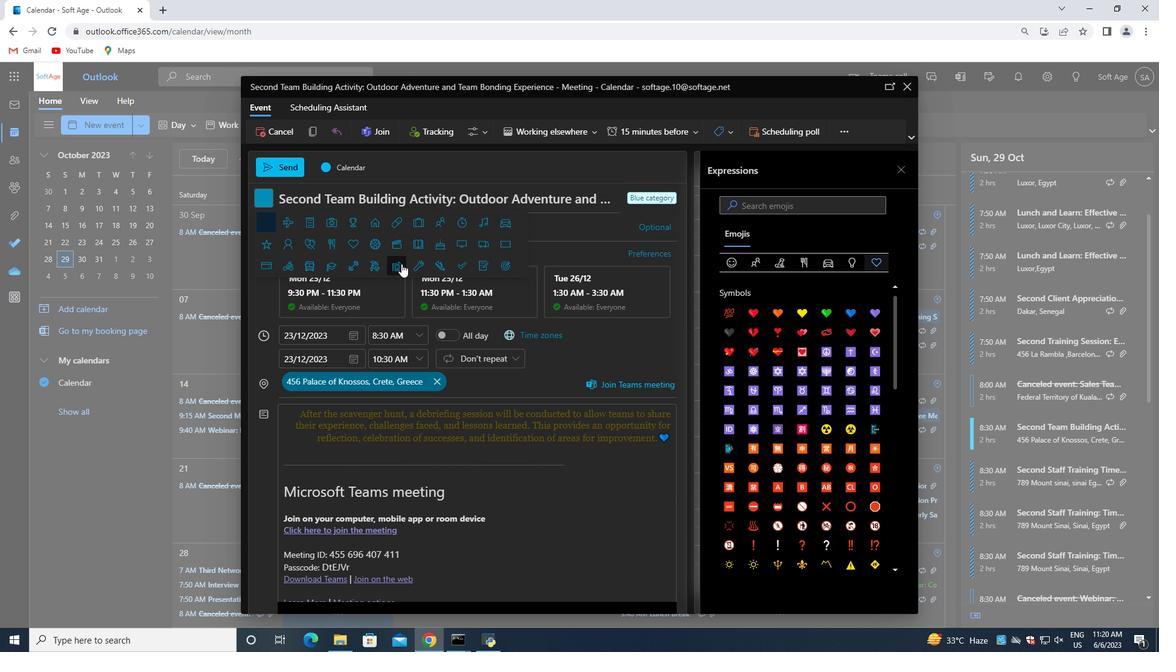 
Action: Mouse pressed left at (400, 262)
Screenshot: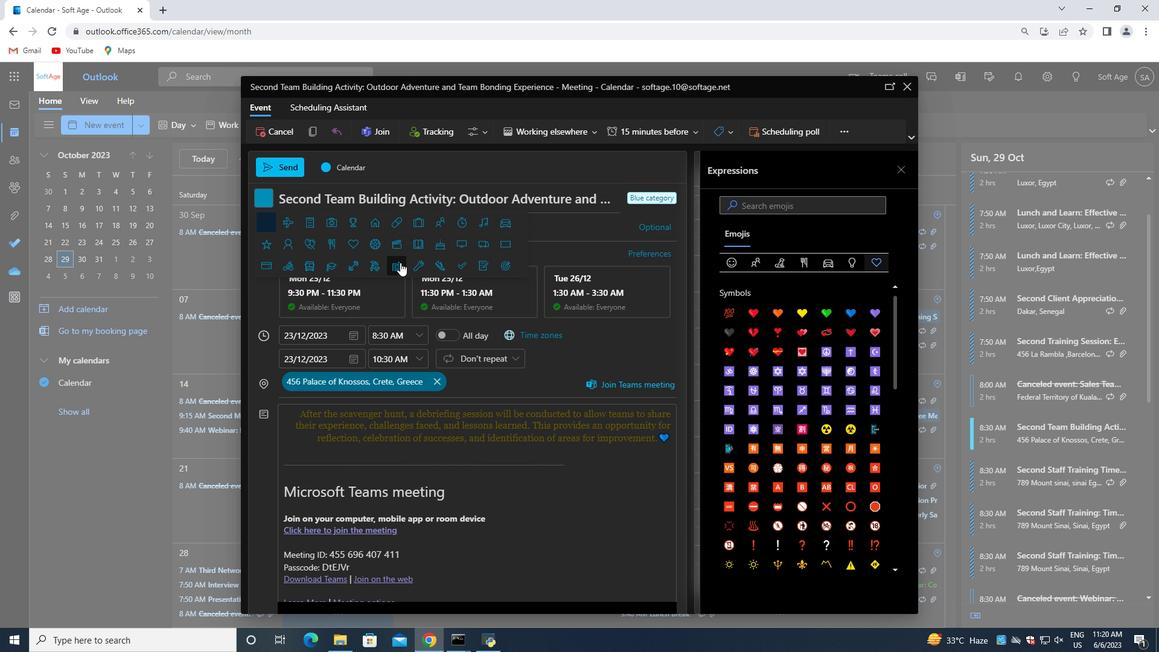 
Action: Mouse moved to (354, 408)
Screenshot: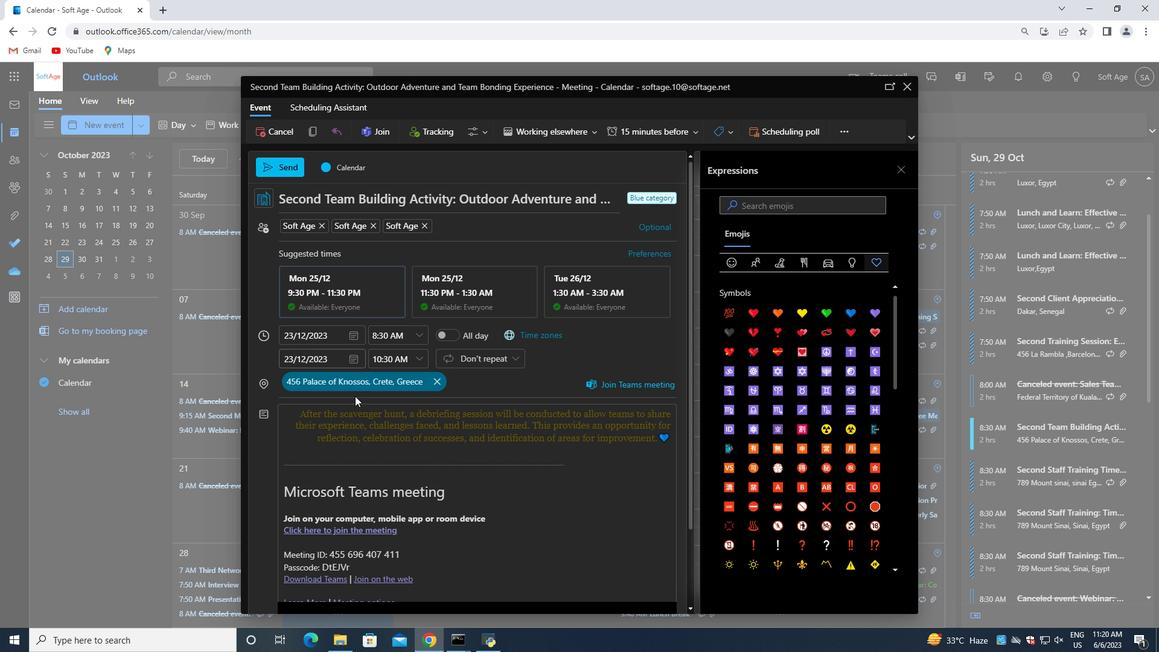 
Action: Mouse scrolled (354, 408) with delta (0, 0)
Screenshot: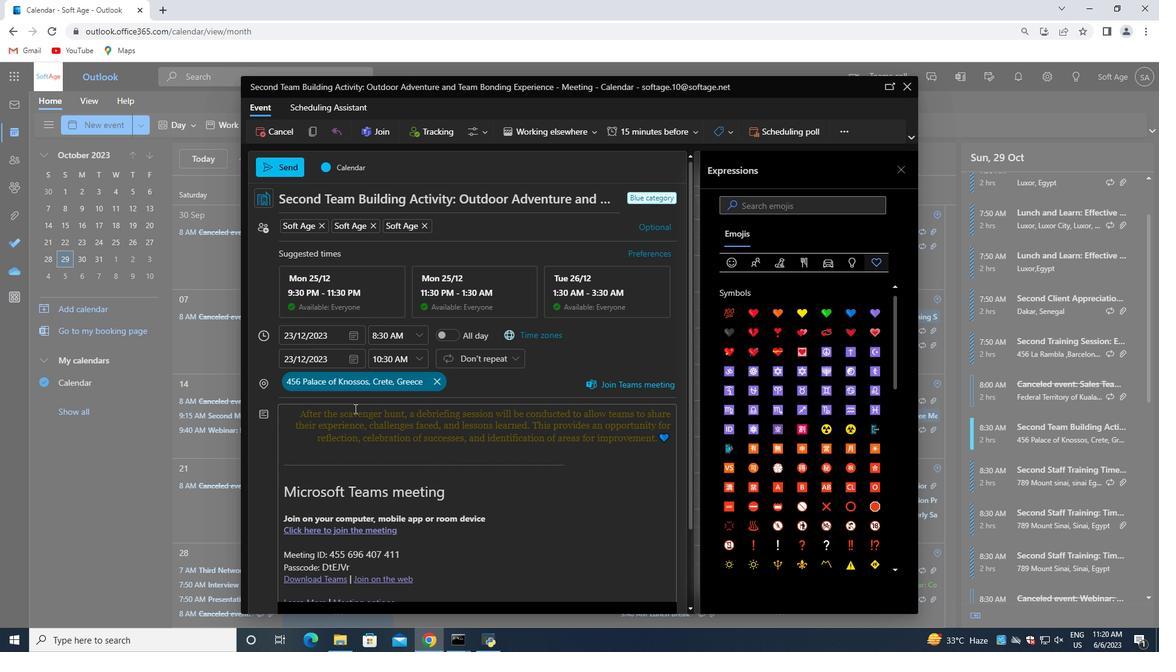 
Action: Mouse moved to (352, 409)
Screenshot: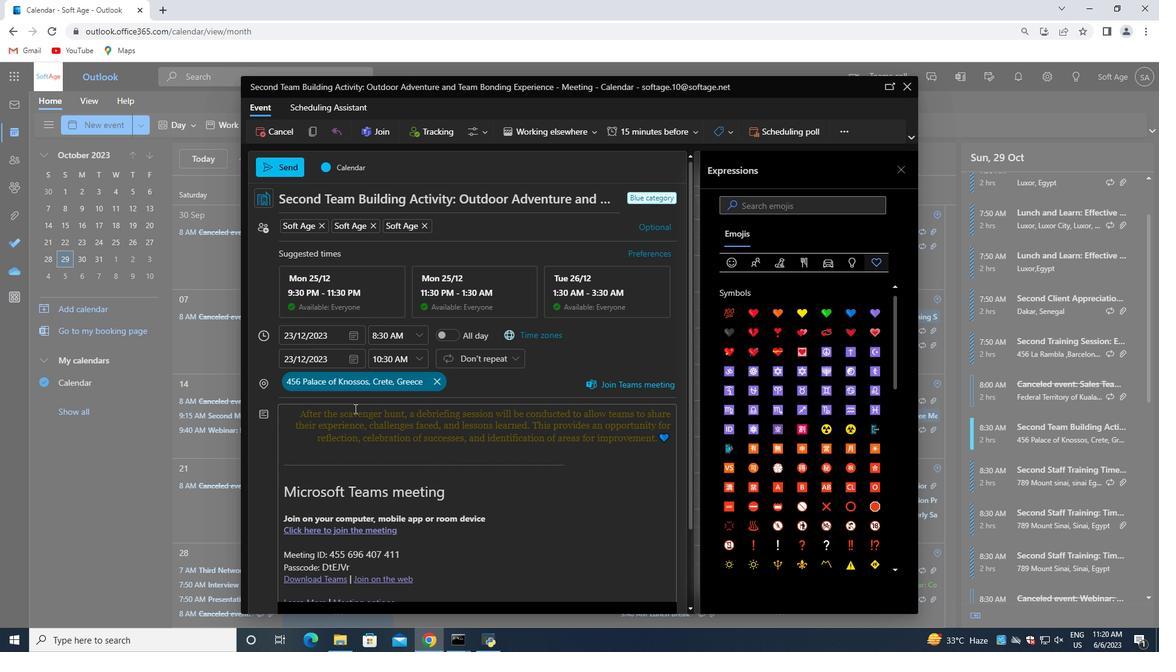 
Action: Mouse scrolled (352, 408) with delta (0, 0)
Screenshot: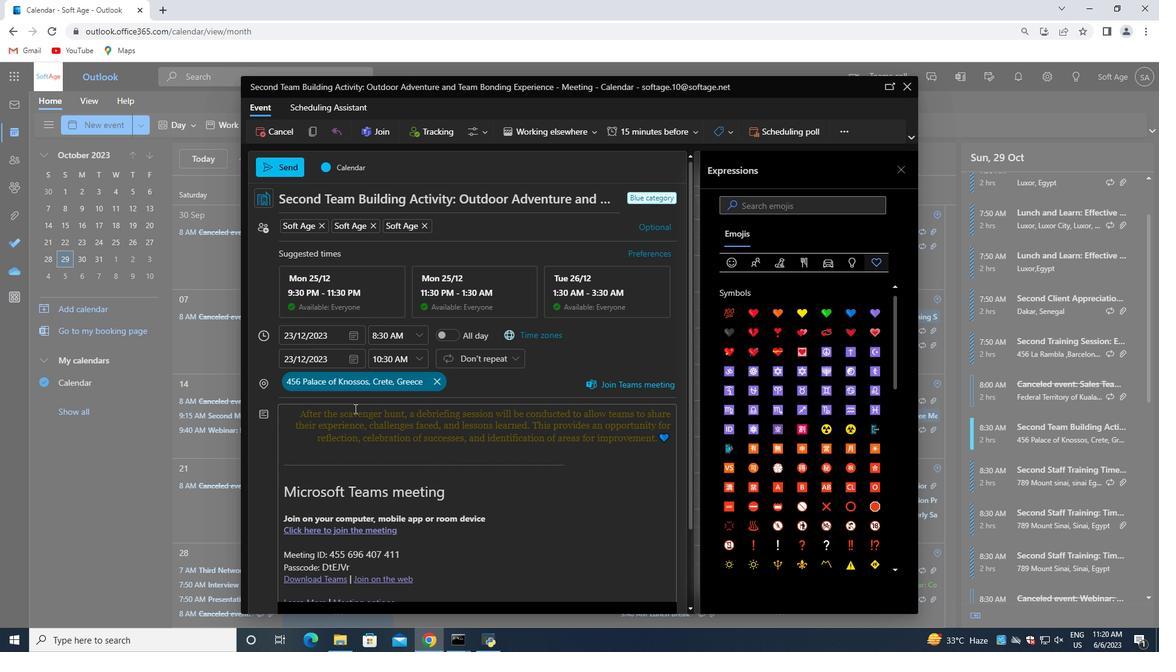 
Action: Mouse moved to (343, 387)
Screenshot: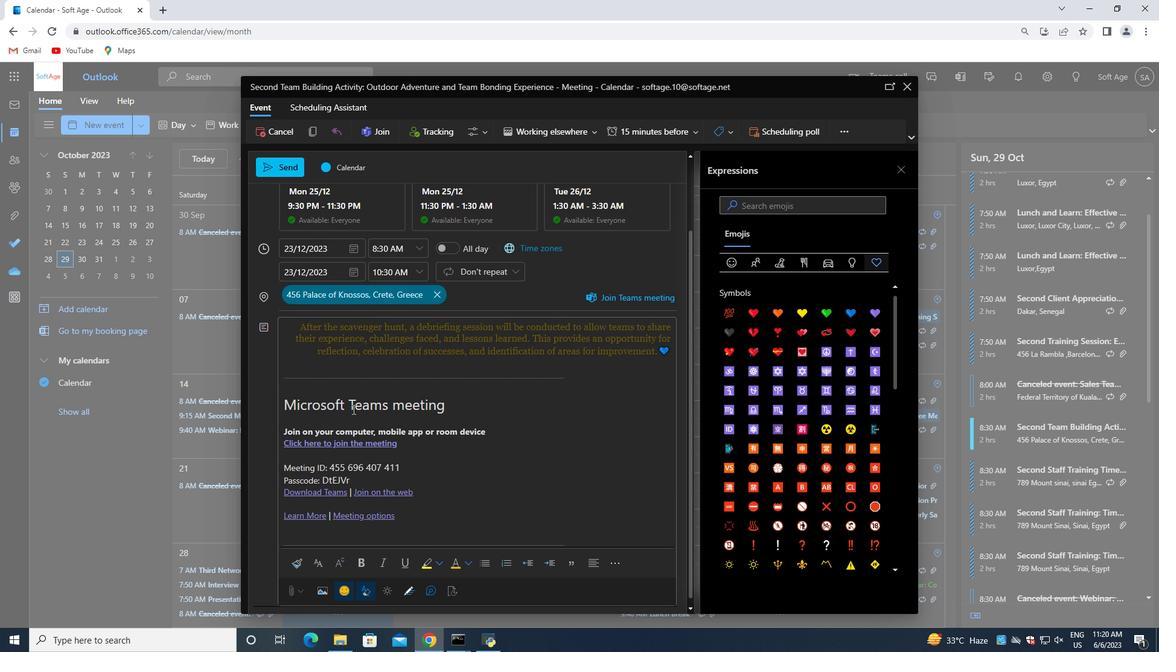 
Action: Mouse scrolled (343, 387) with delta (0, 0)
Screenshot: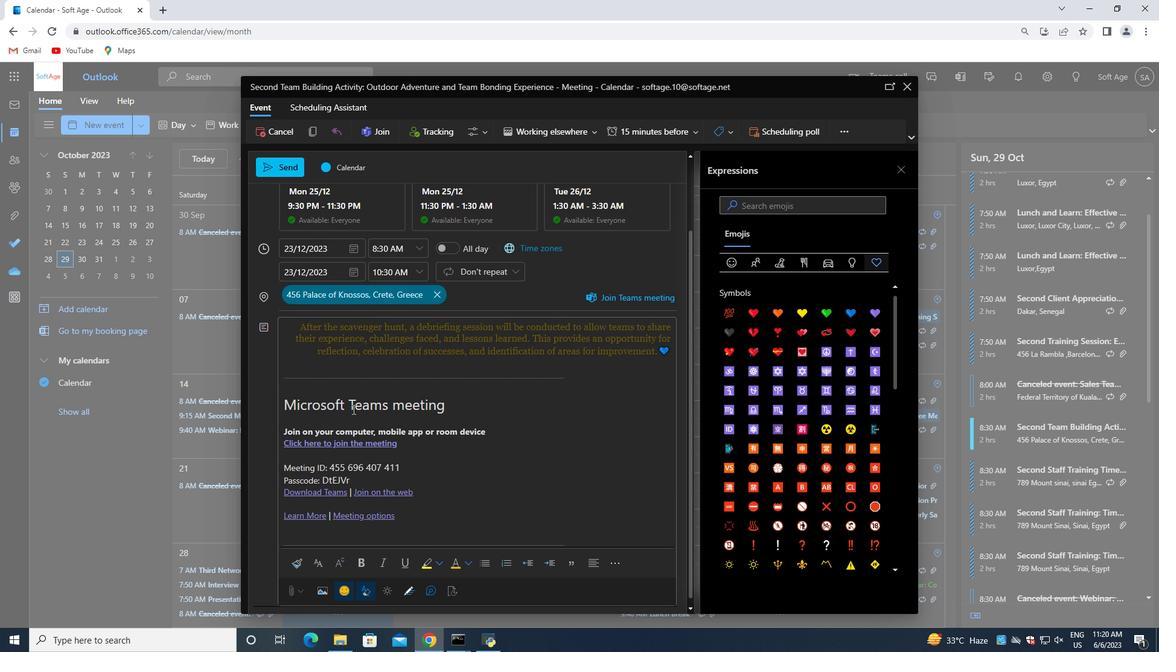 
Action: Mouse scrolled (343, 387) with delta (0, 0)
Screenshot: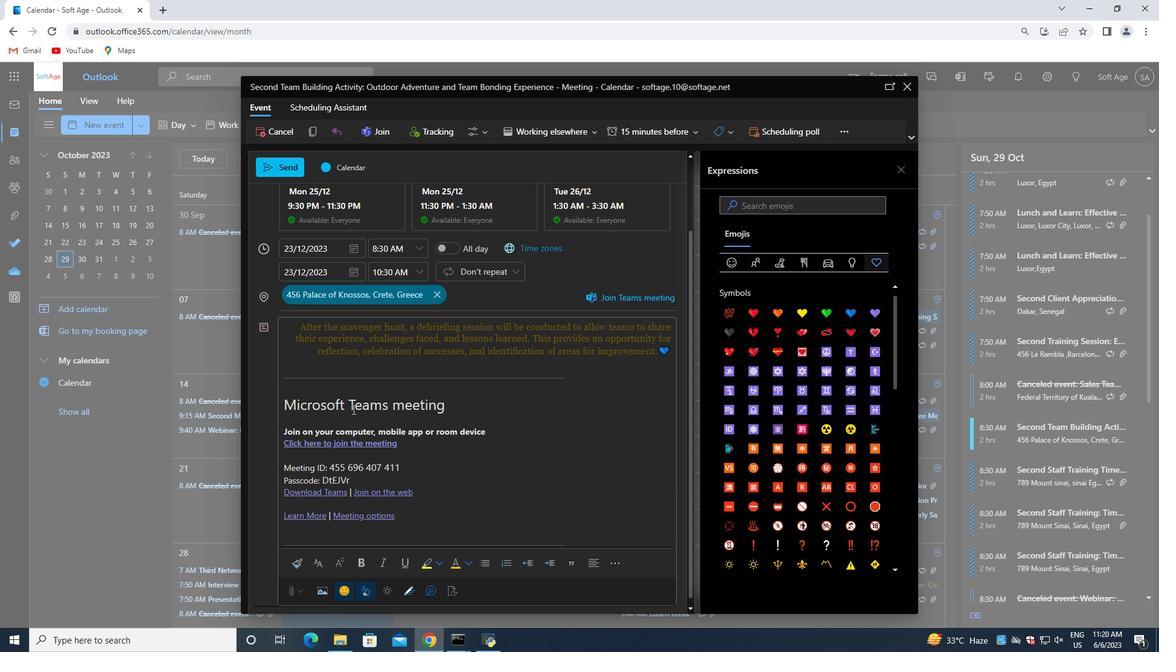 
Action: Mouse scrolled (343, 387) with delta (0, 0)
Screenshot: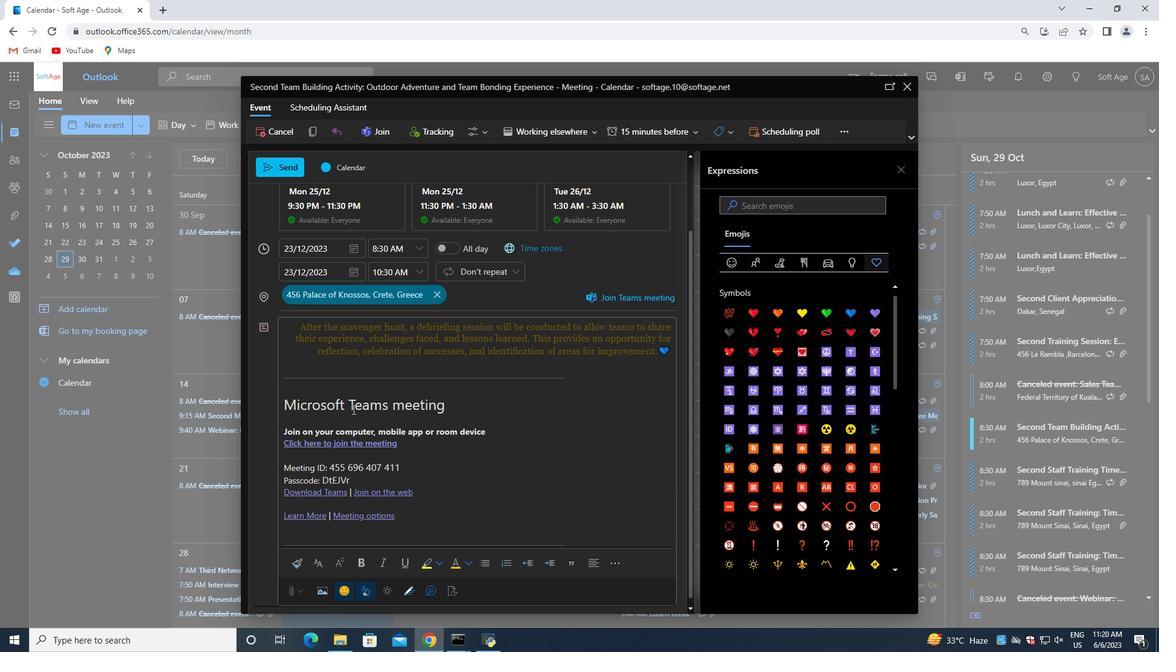 
Action: Mouse scrolled (343, 387) with delta (0, 0)
Screenshot: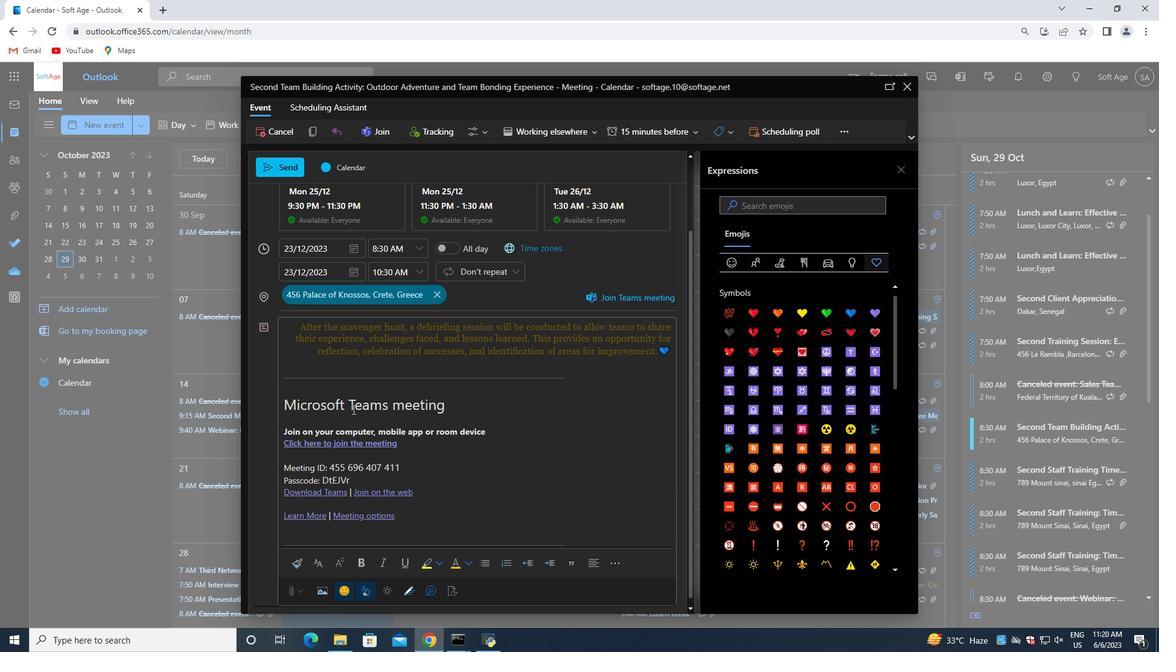 
Action: Mouse moved to (288, 167)
Screenshot: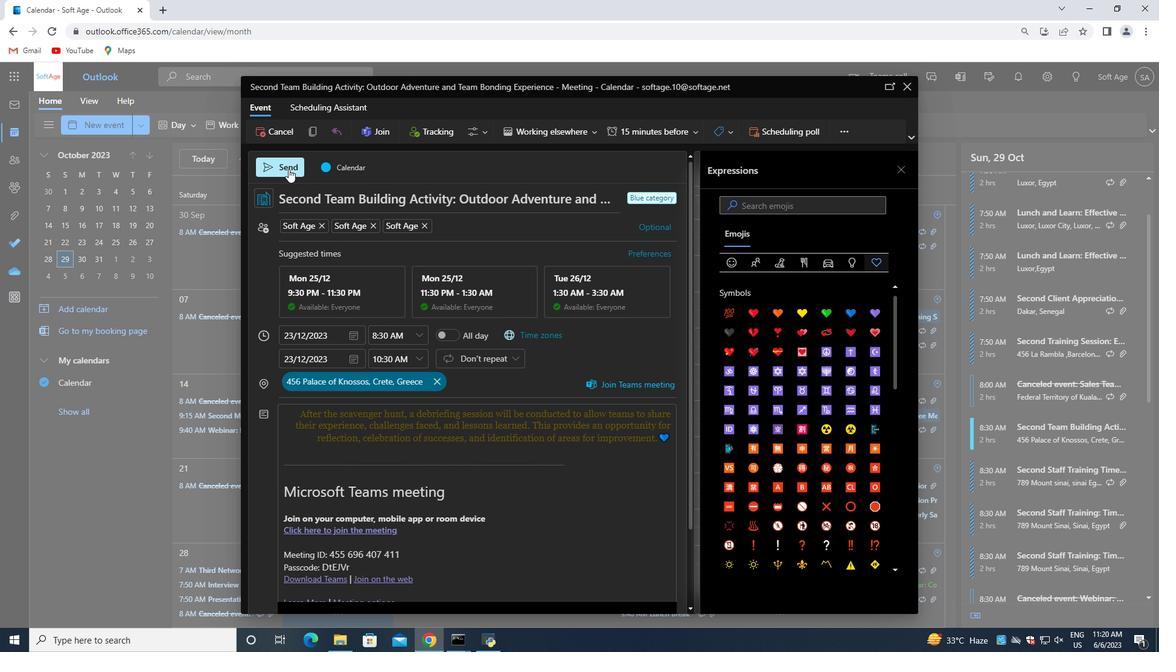 
Action: Mouse pressed left at (288, 167)
Screenshot: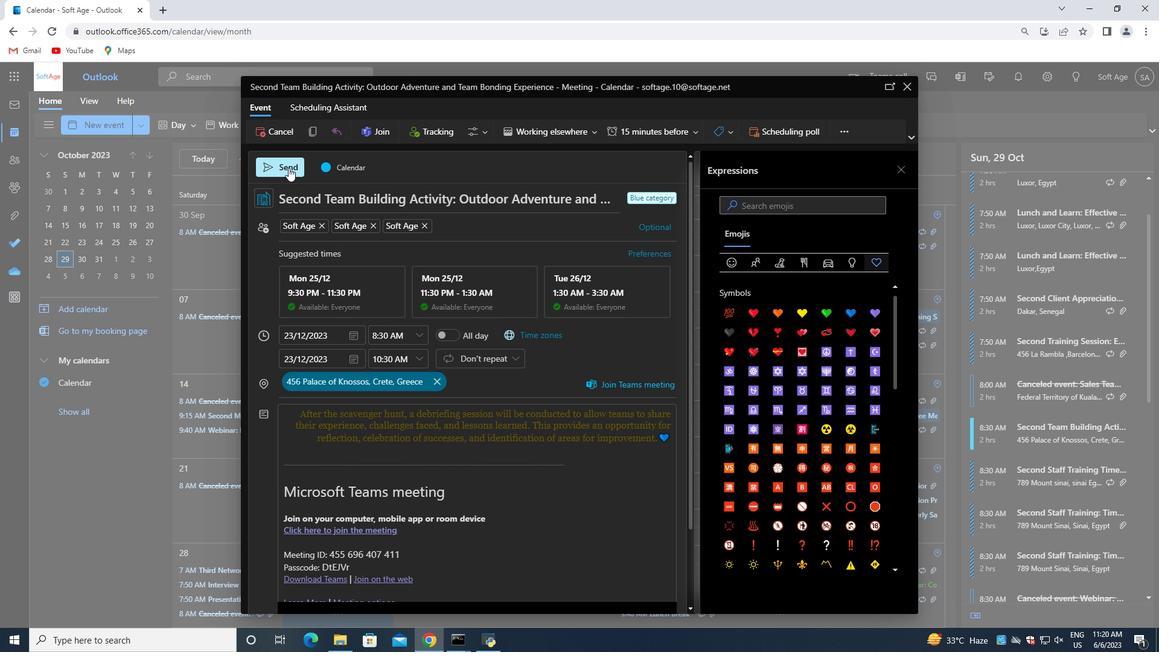
